 Task: Find connections with filter location Mau Aimma with filter topic #Consultantswith filter profile language Spanish with filter current company Motherson Group with filter school Dr Akhilesh Das Gupta Institute of Technology & Management with filter industry IT System Operations and Maintenance with filter service category Financial Advisory with filter keywords title Travel Agent
Action: Mouse moved to (655, 85)
Screenshot: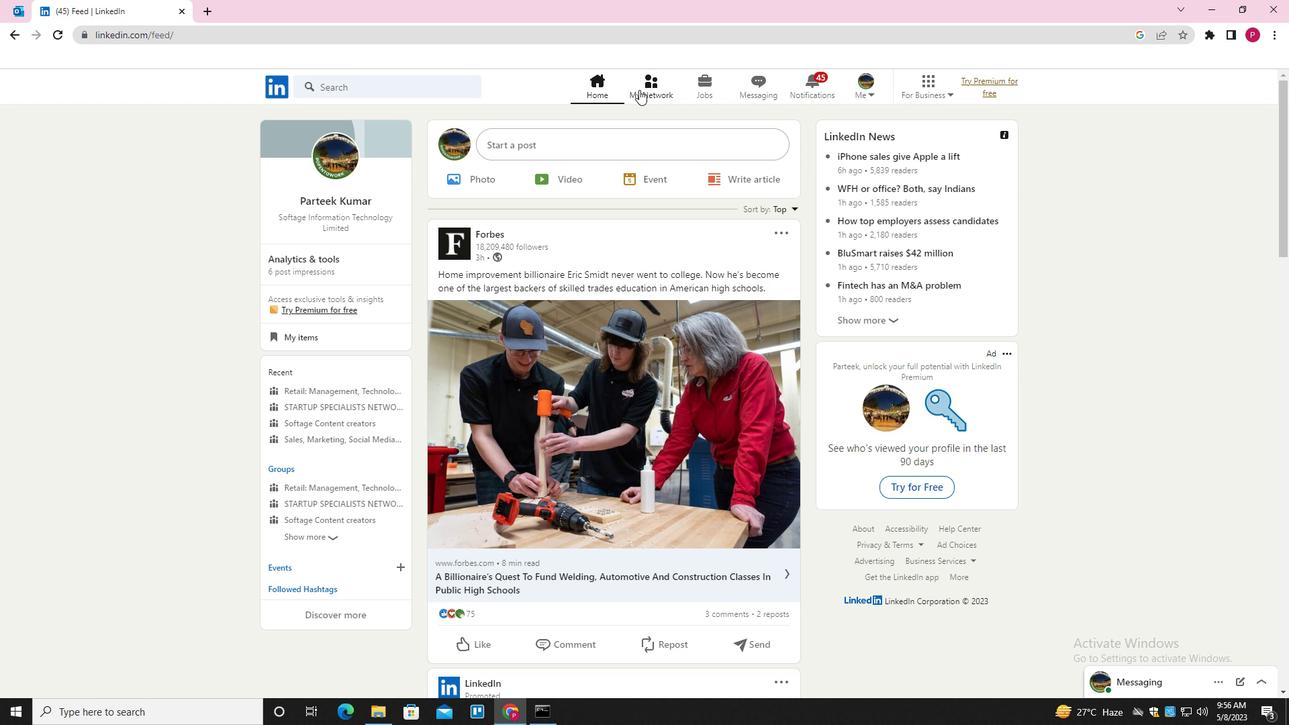 
Action: Mouse pressed left at (655, 85)
Screenshot: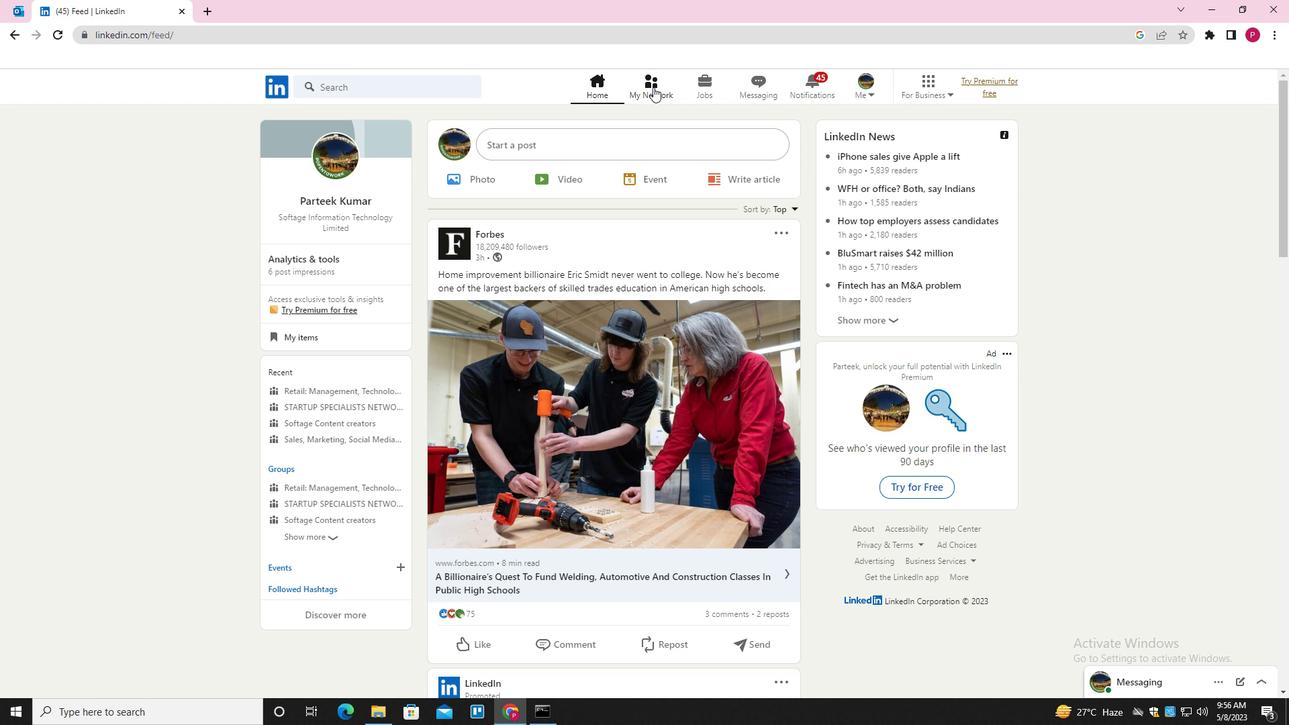 
Action: Mouse moved to (409, 155)
Screenshot: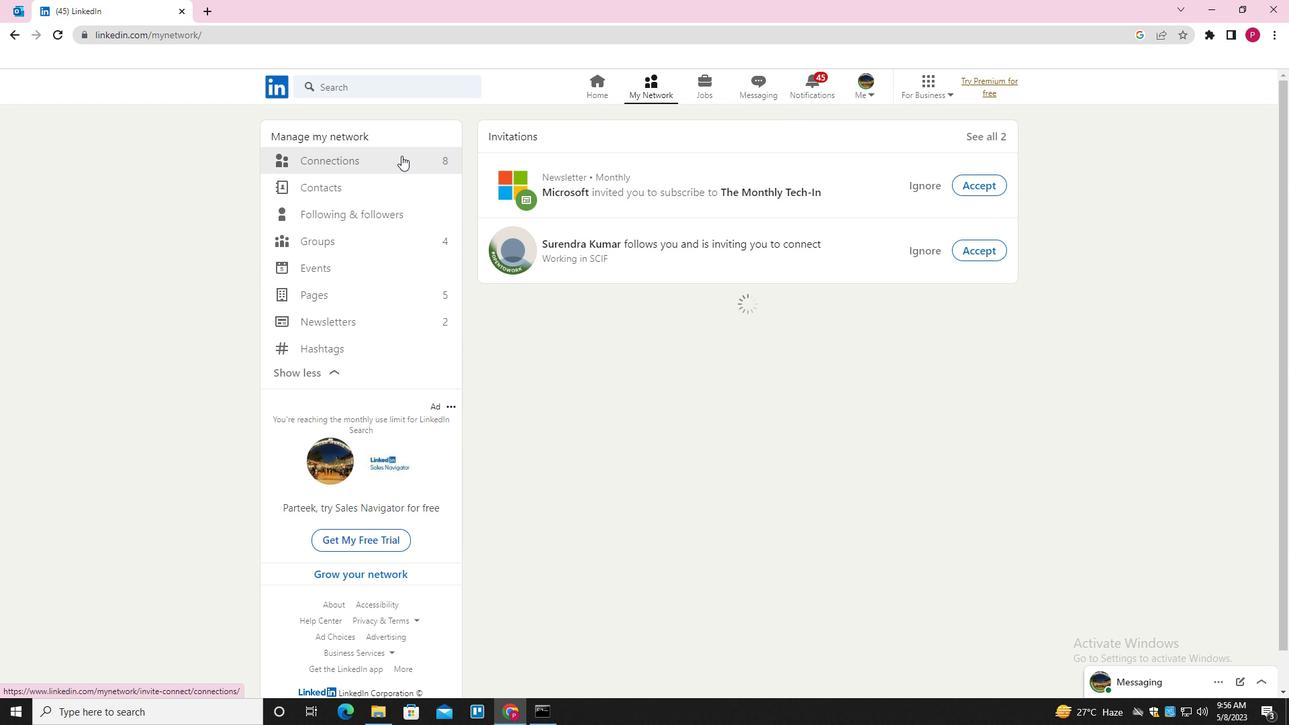 
Action: Mouse pressed left at (409, 155)
Screenshot: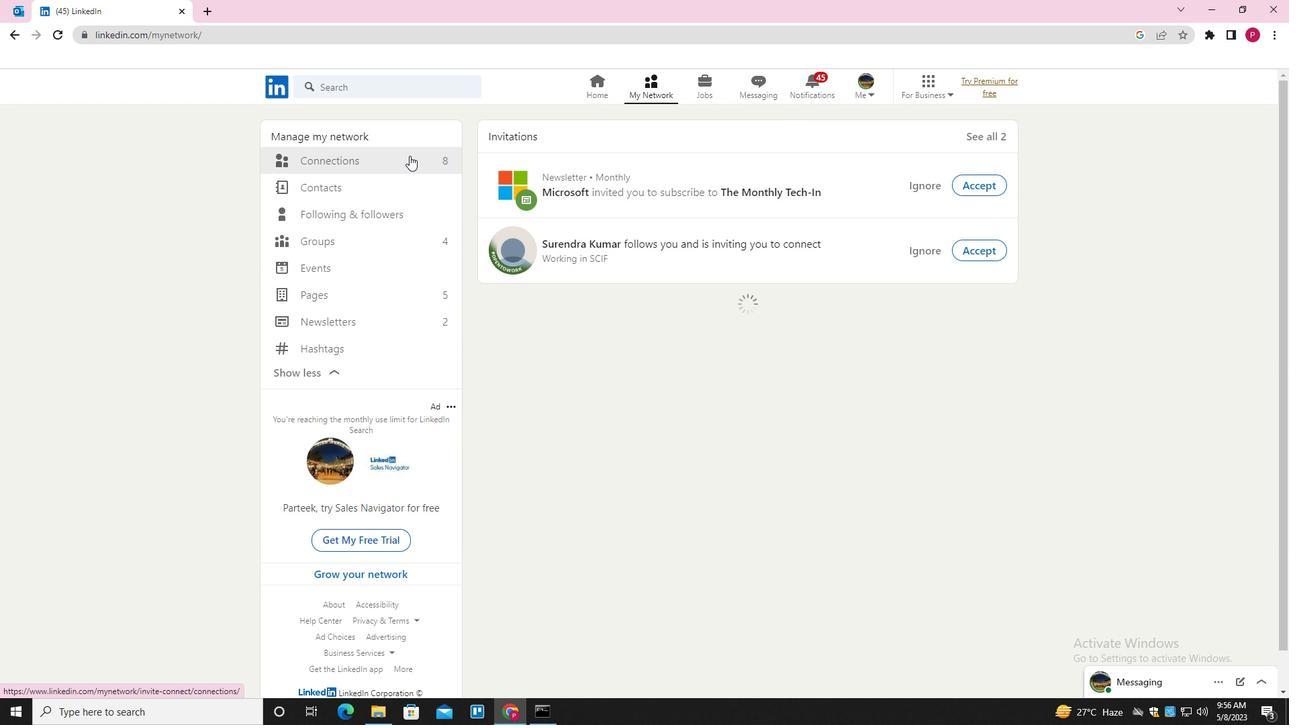 
Action: Mouse moved to (750, 162)
Screenshot: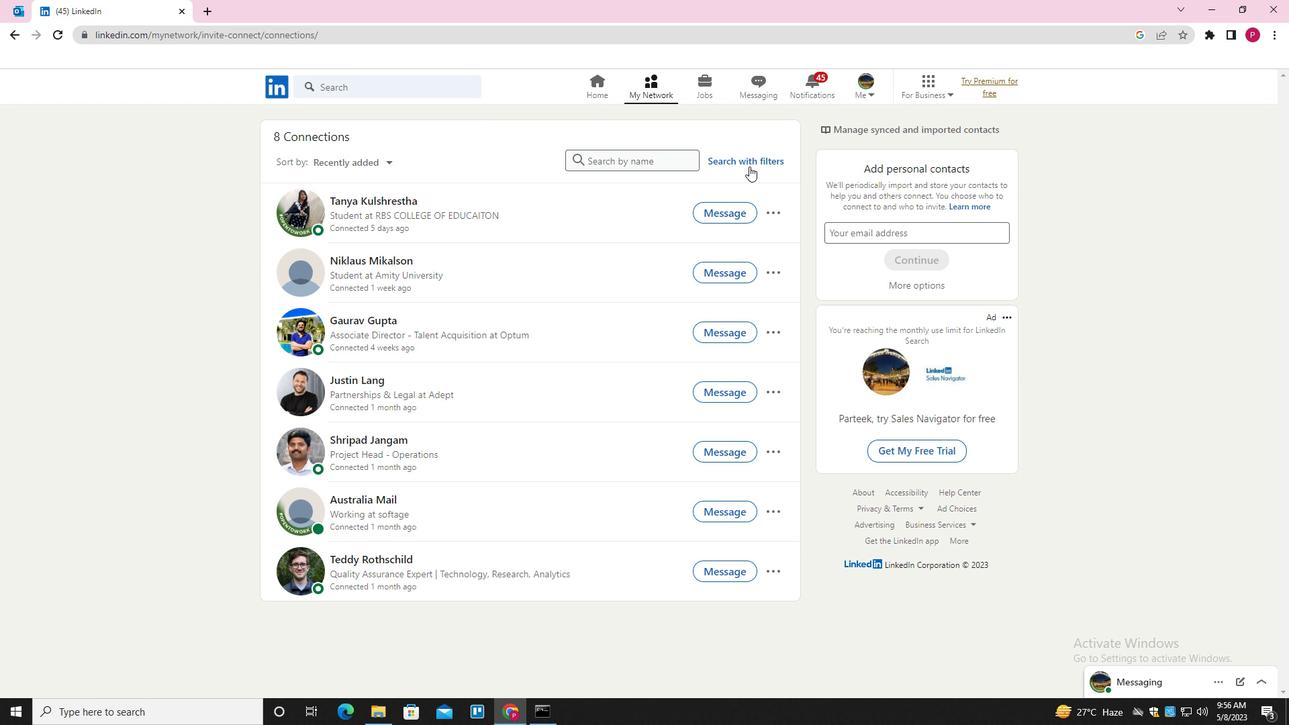 
Action: Mouse pressed left at (750, 162)
Screenshot: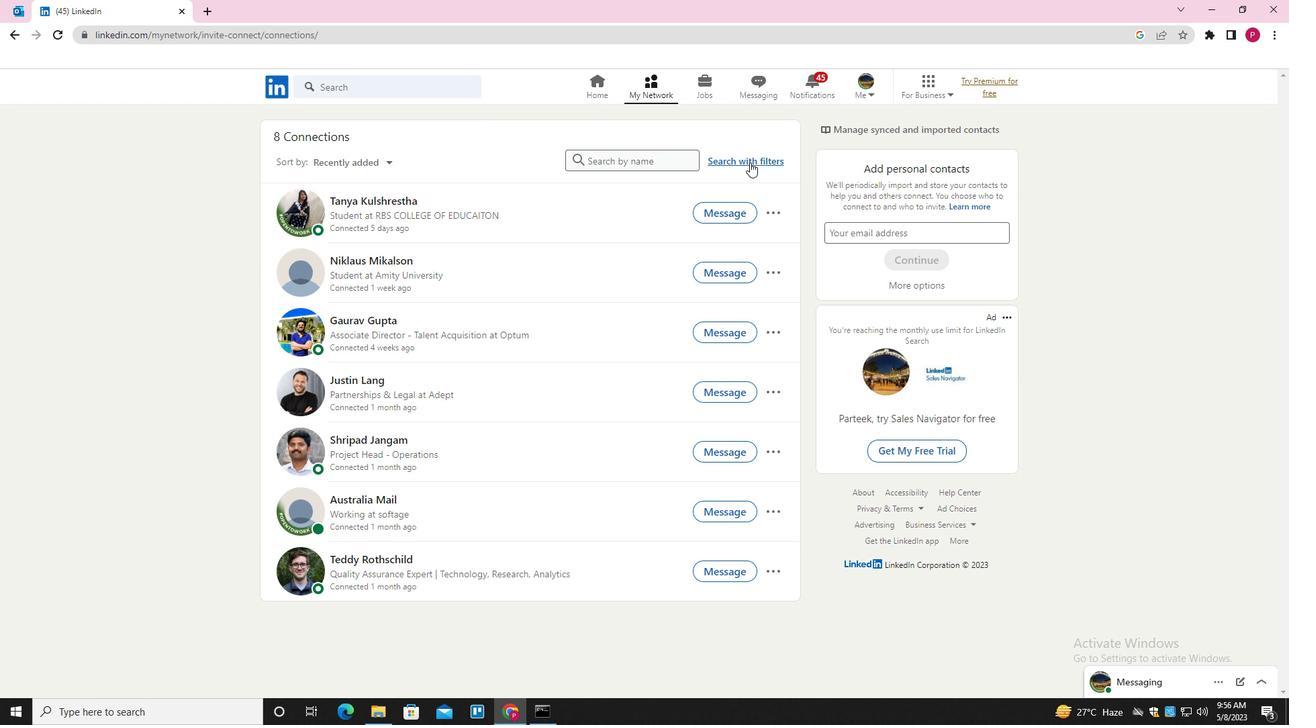 
Action: Mouse moved to (690, 127)
Screenshot: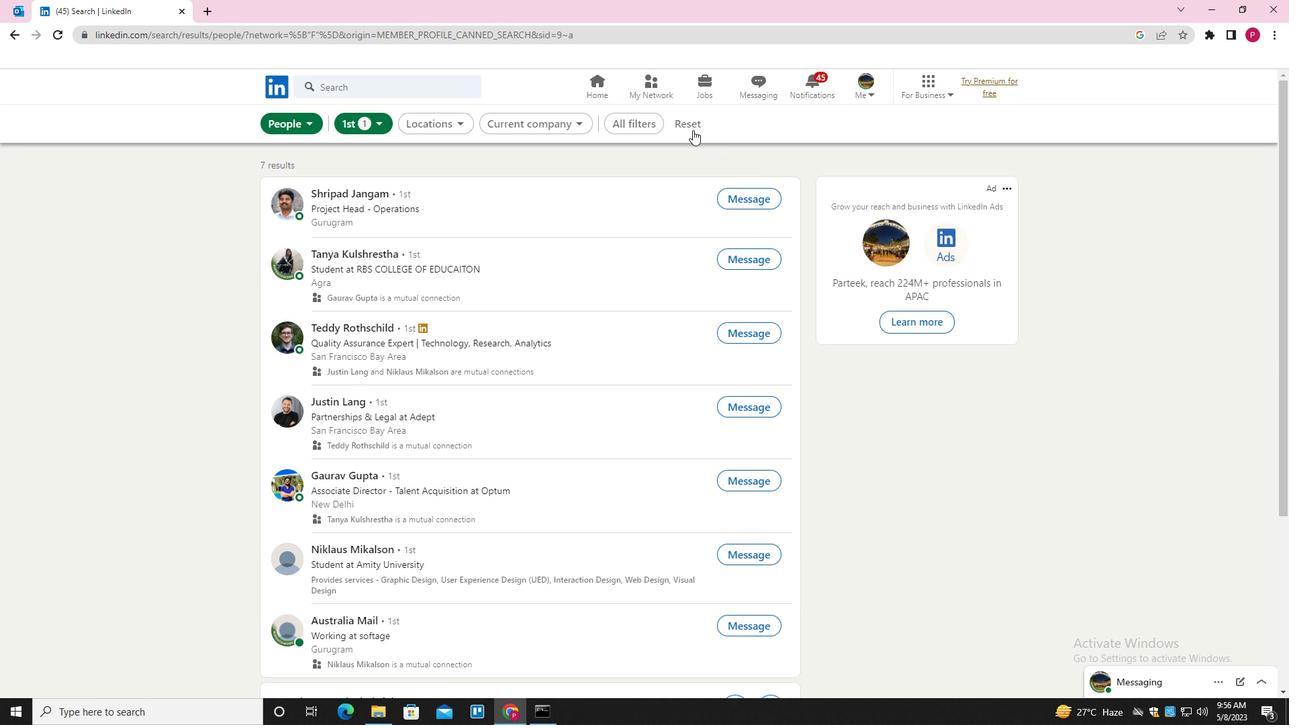 
Action: Mouse pressed left at (690, 127)
Screenshot: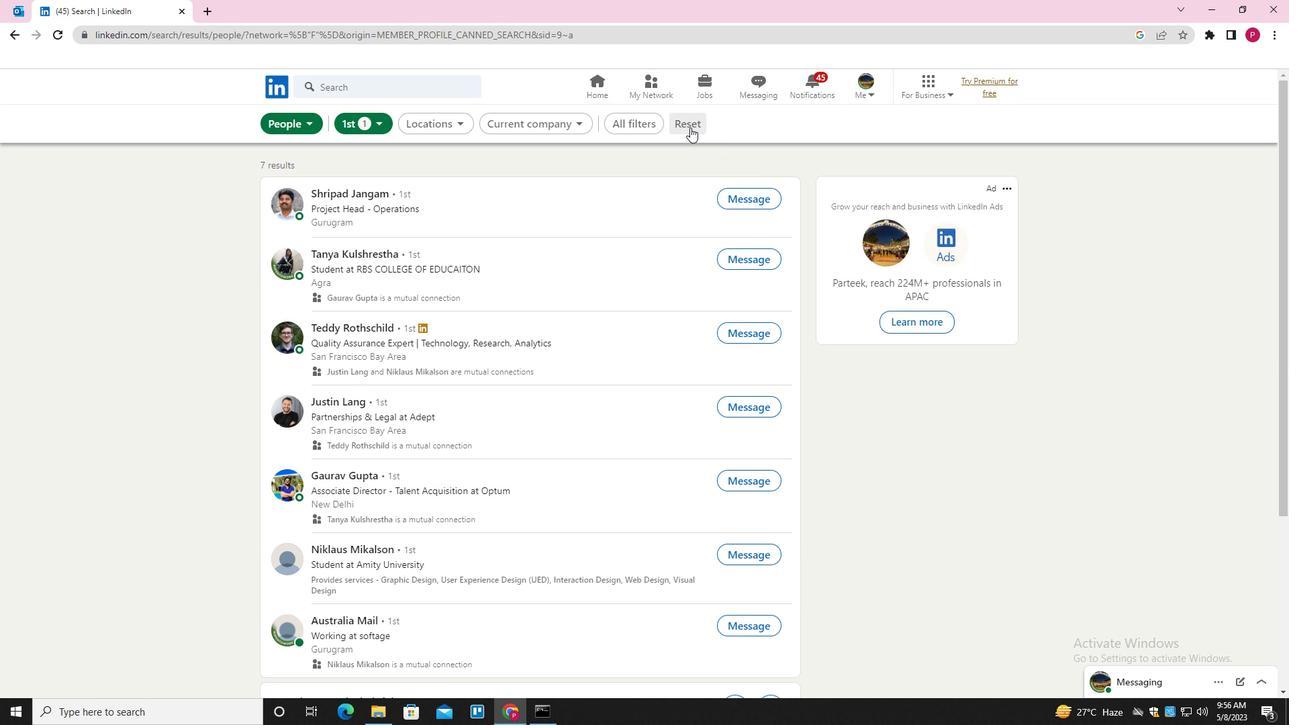 
Action: Mouse moved to (664, 127)
Screenshot: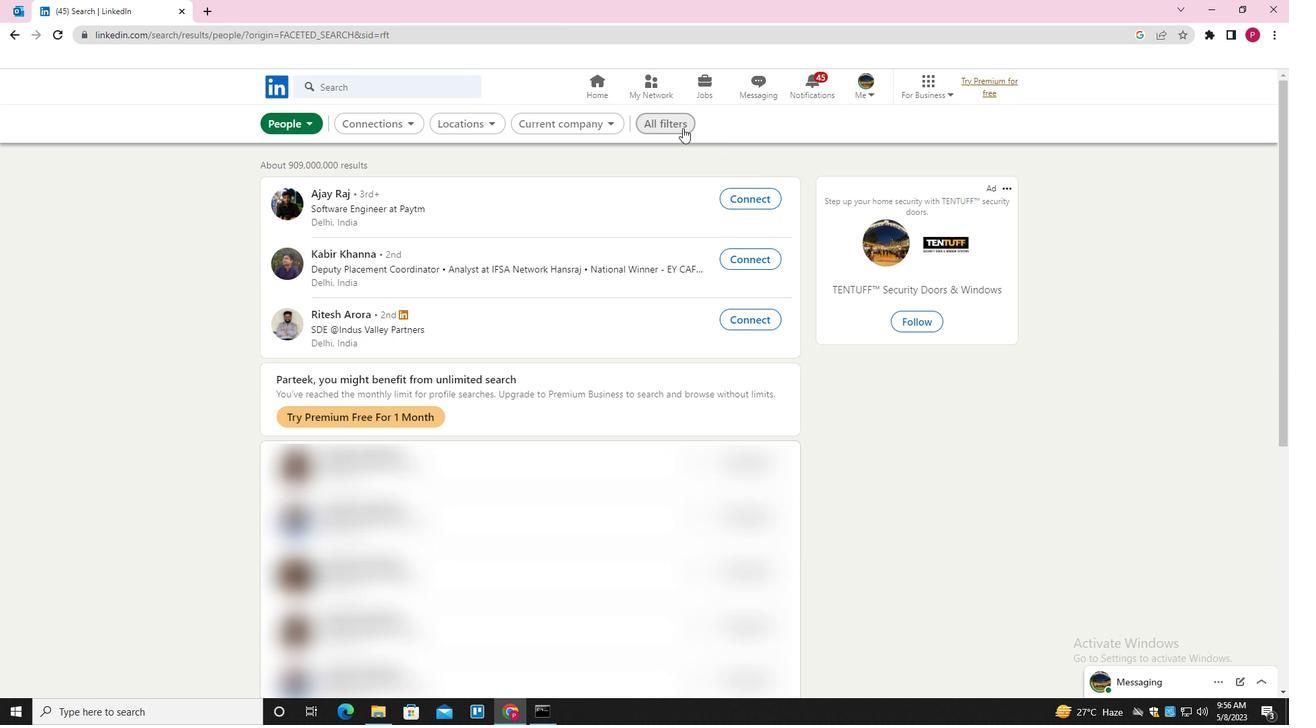 
Action: Mouse pressed left at (664, 127)
Screenshot: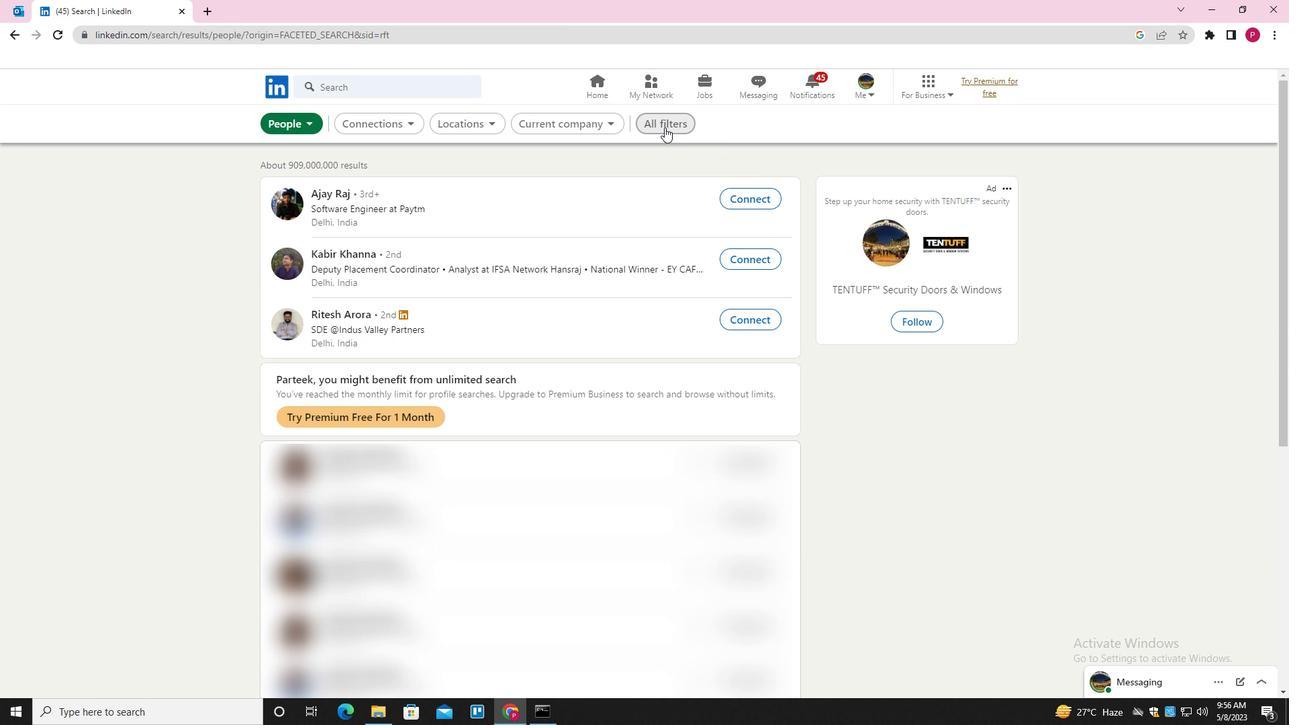 
Action: Mouse moved to (1150, 441)
Screenshot: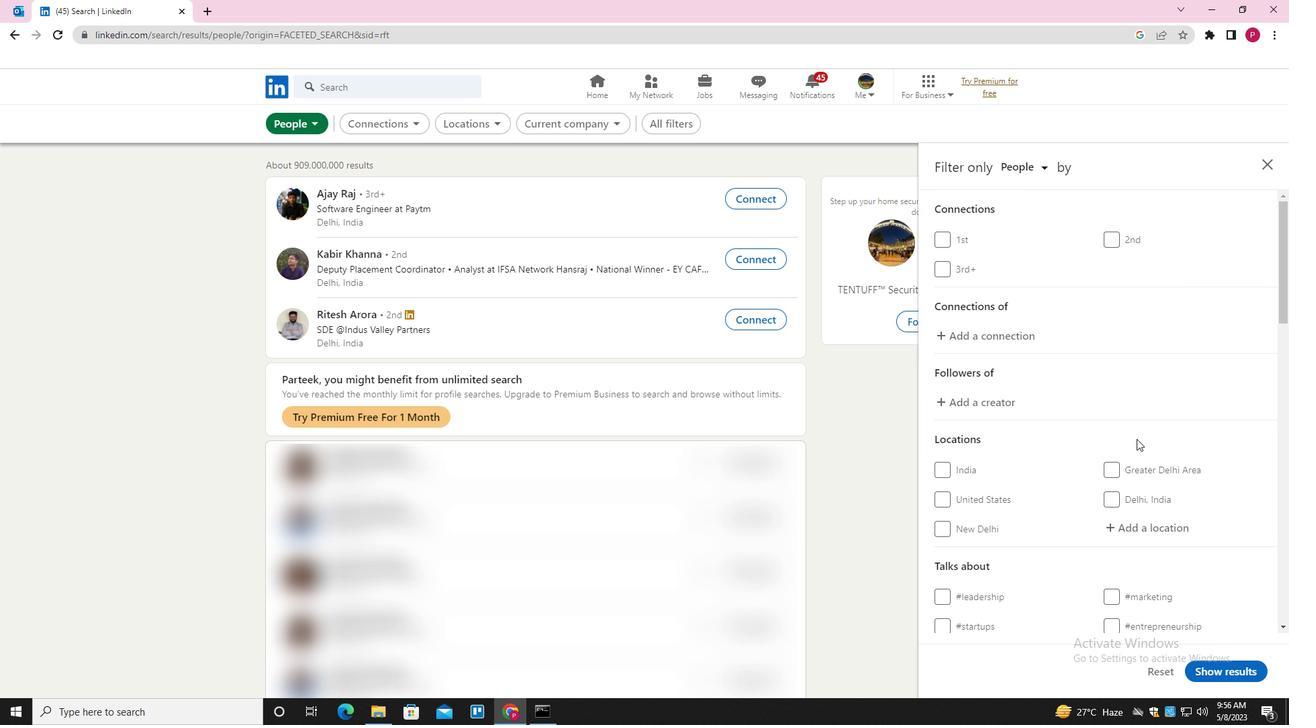 
Action: Mouse scrolled (1150, 441) with delta (0, 0)
Screenshot: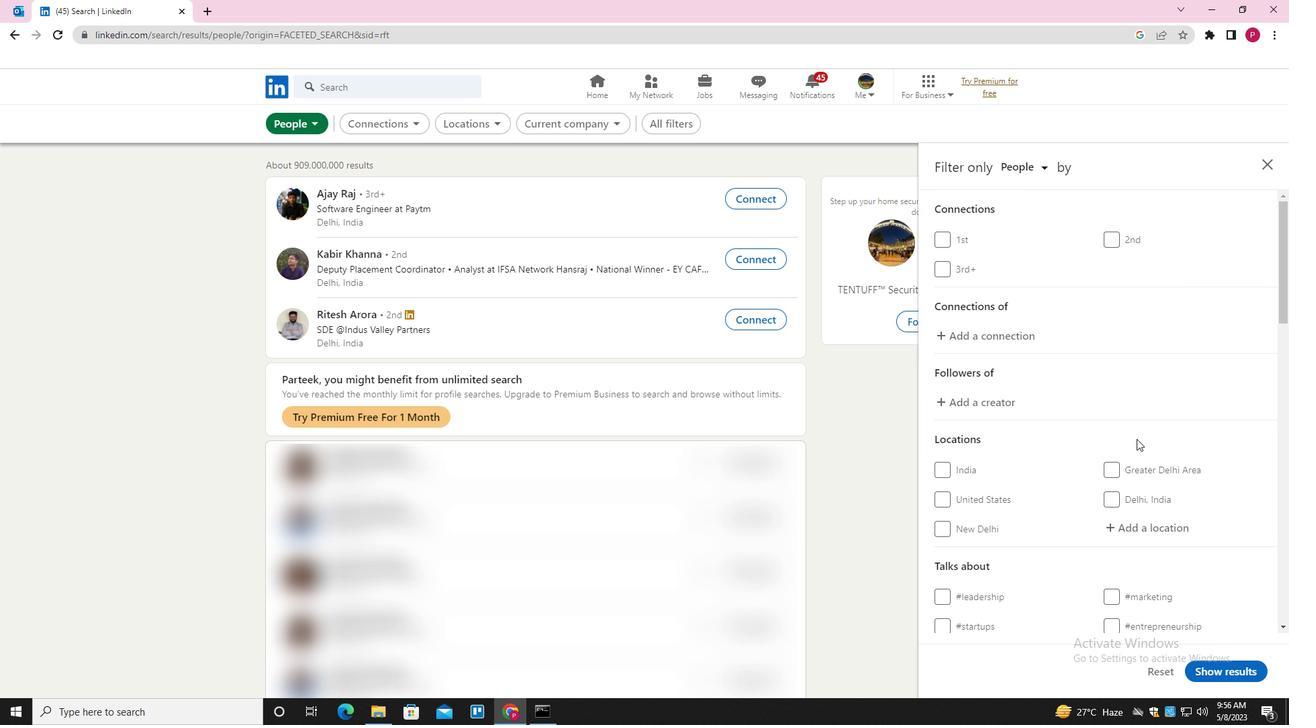 
Action: Mouse moved to (1151, 442)
Screenshot: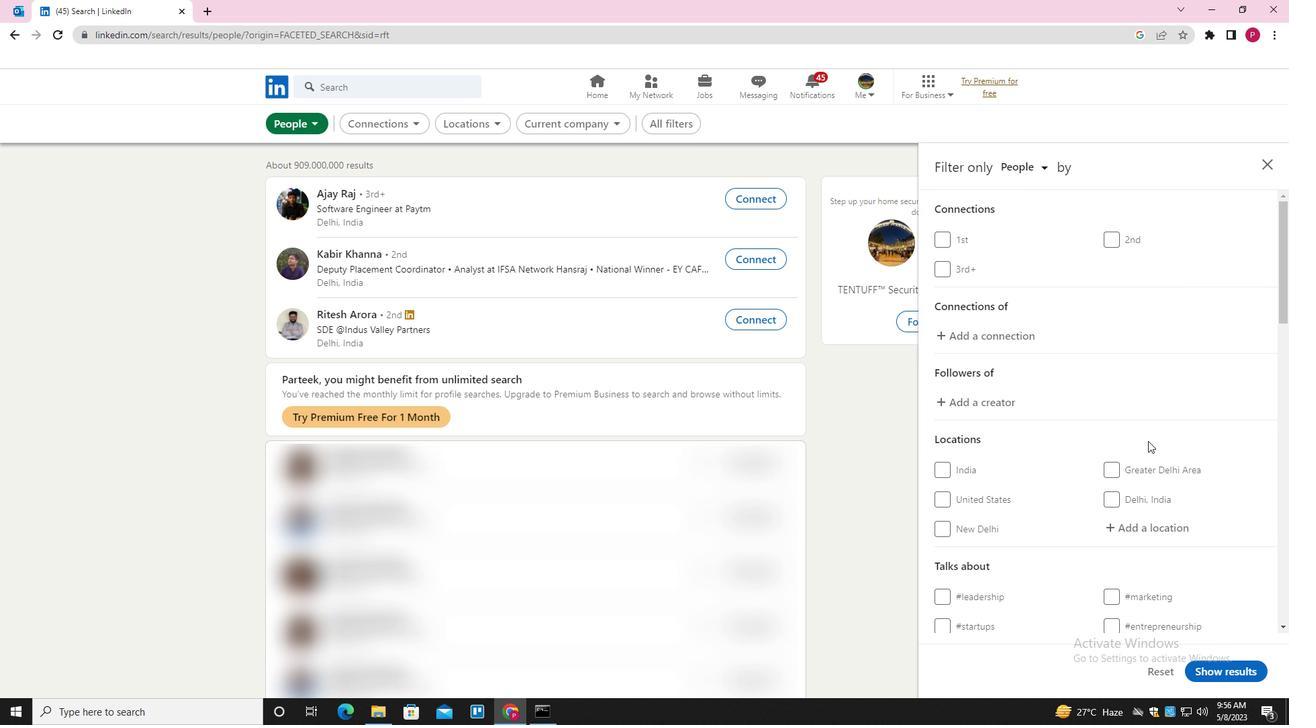 
Action: Mouse scrolled (1151, 441) with delta (0, 0)
Screenshot: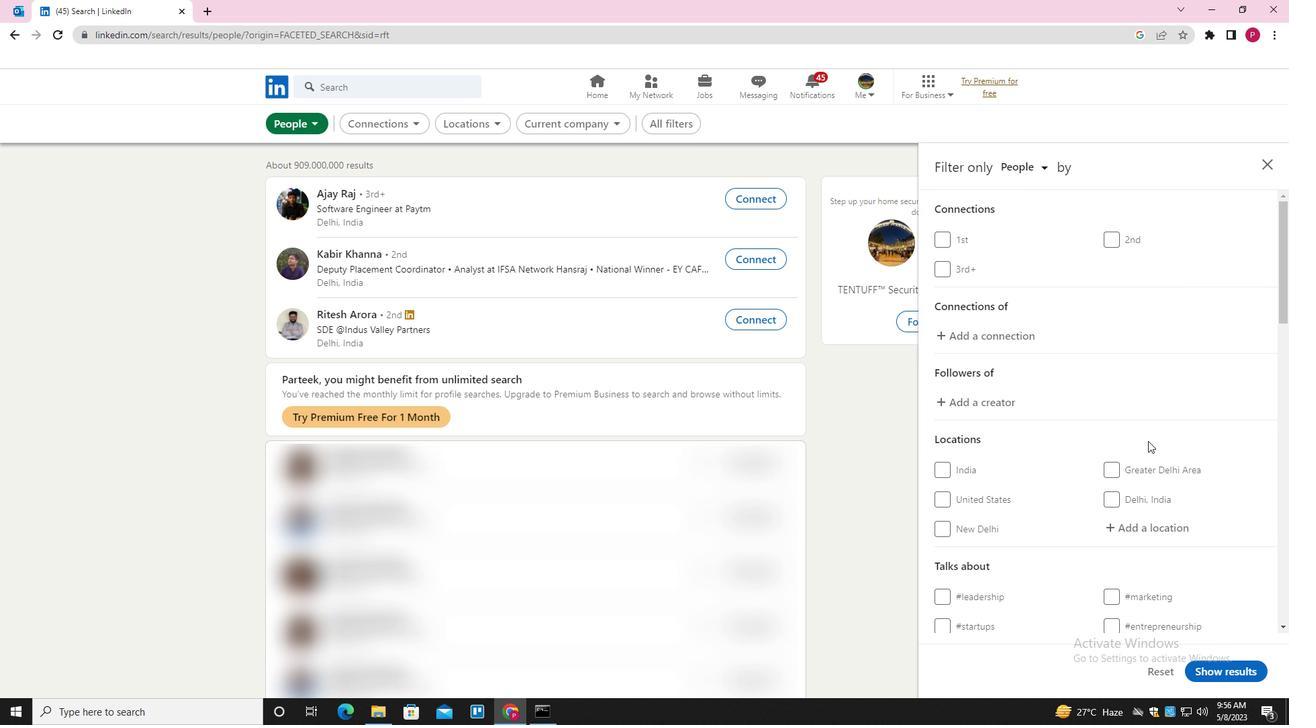 
Action: Mouse moved to (1161, 393)
Screenshot: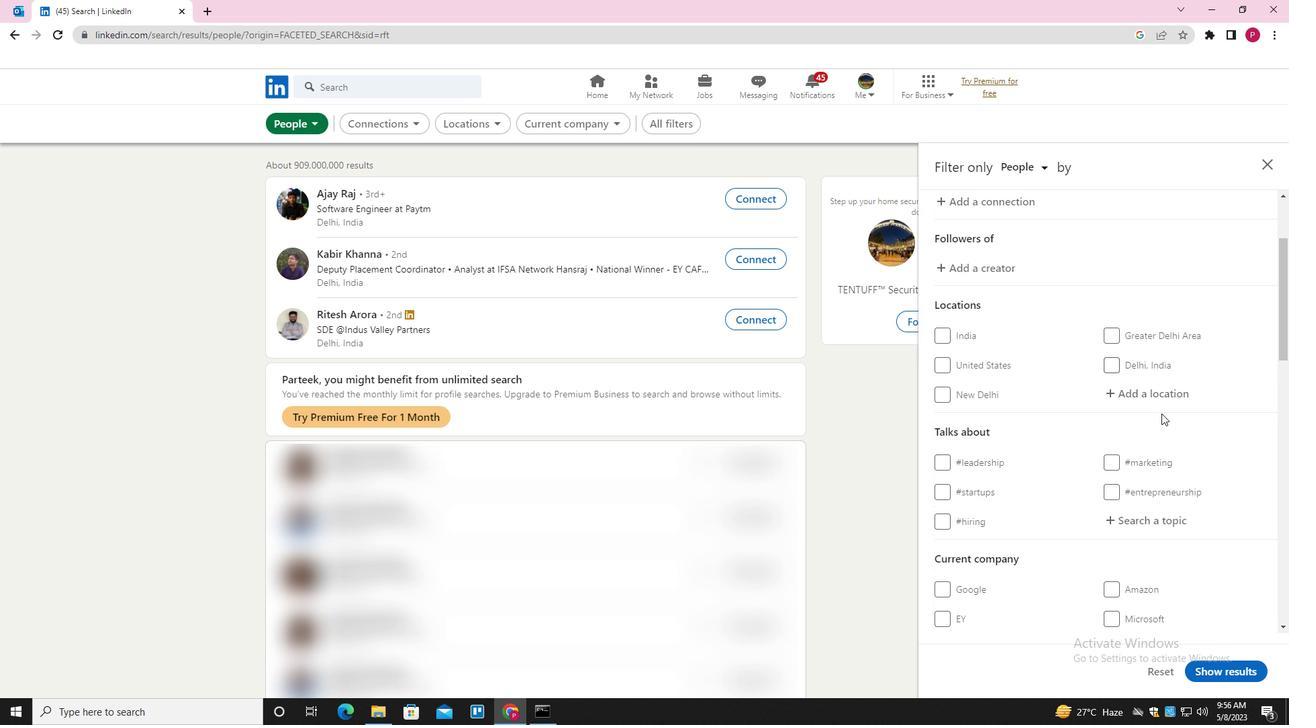 
Action: Mouse pressed left at (1161, 393)
Screenshot: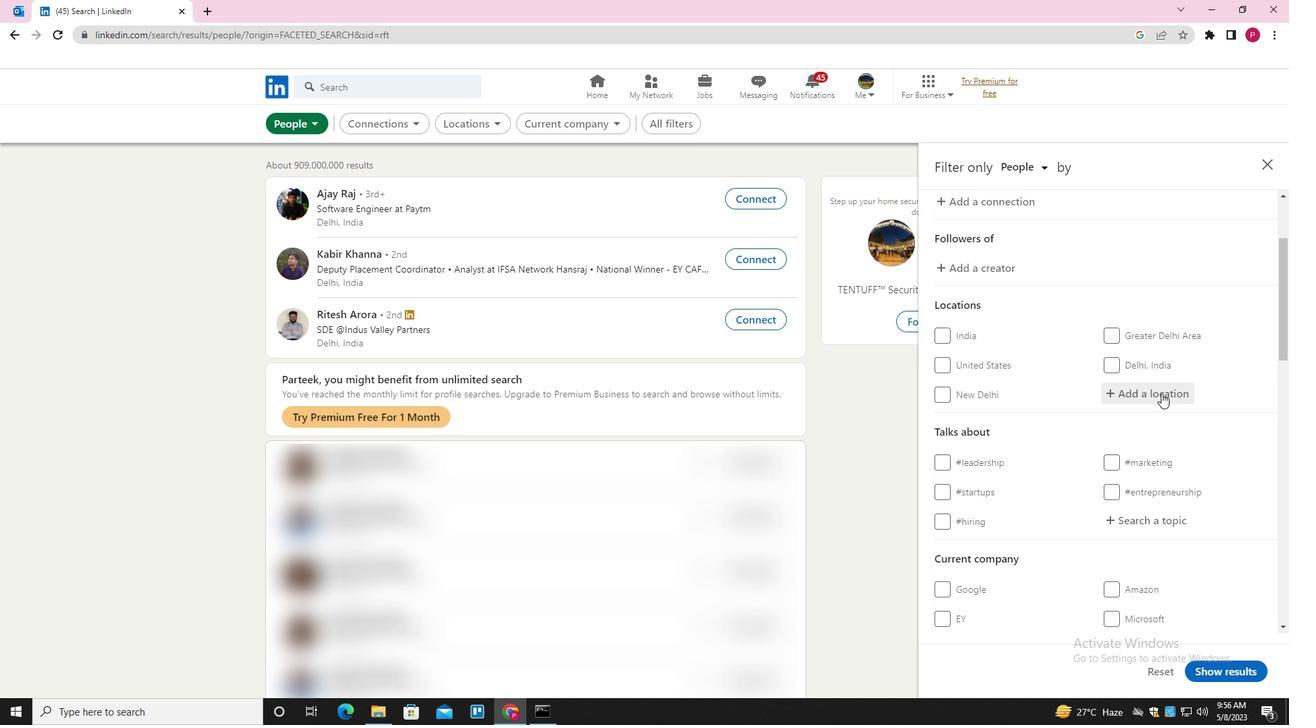 
Action: Key pressed <Key.shift>MAU<Key.space><Key.shift>AIMMA<Key.down><Key.enter>
Screenshot: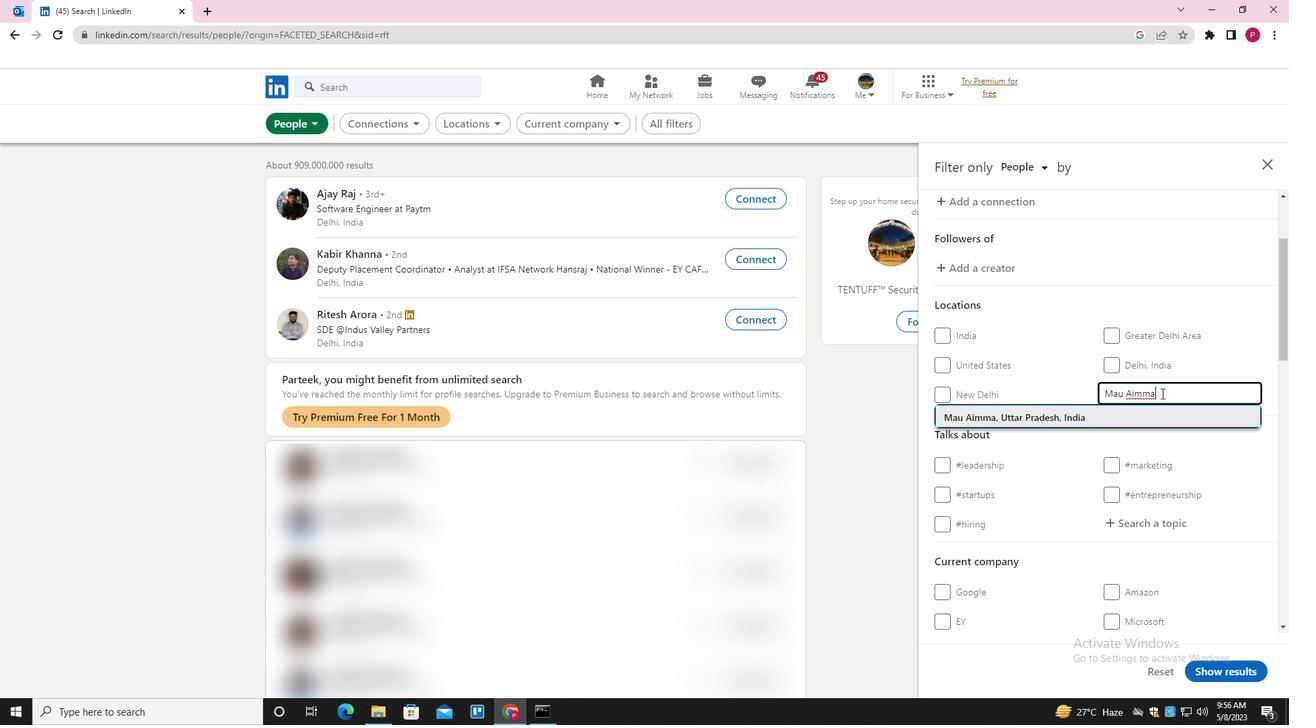 
Action: Mouse scrolled (1161, 392) with delta (0, 0)
Screenshot: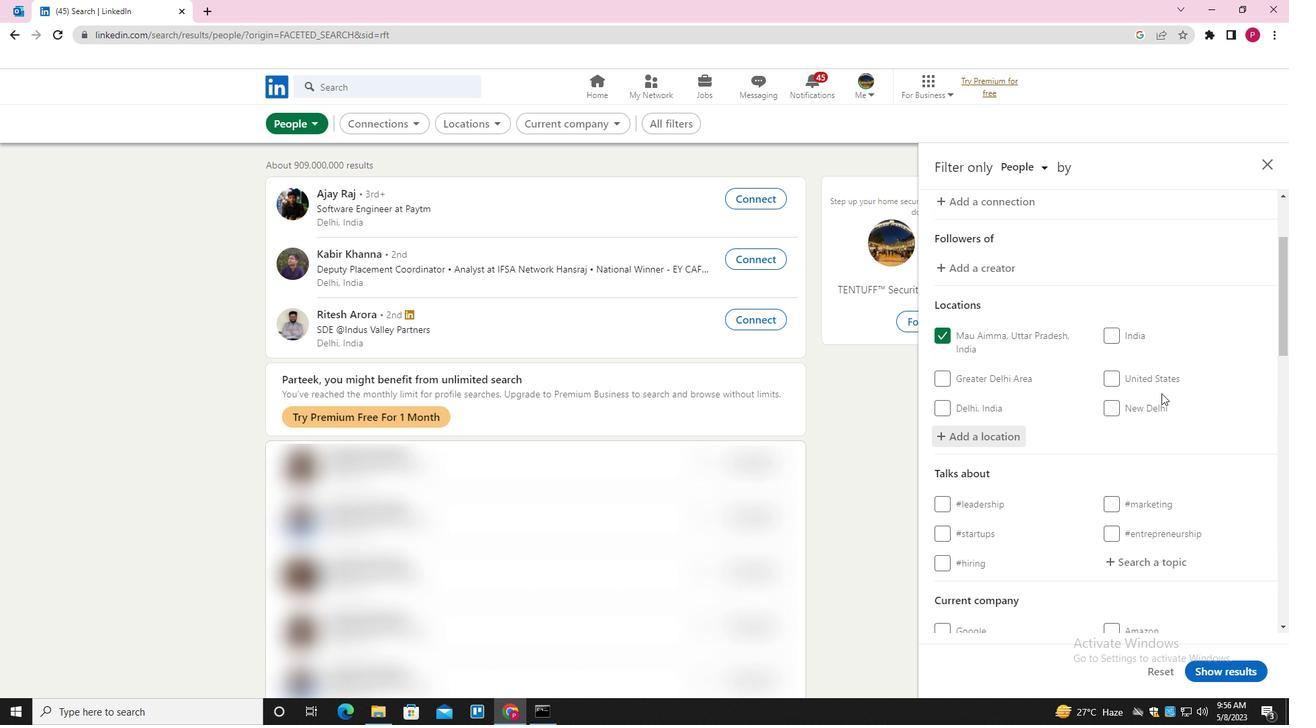 
Action: Mouse moved to (1160, 392)
Screenshot: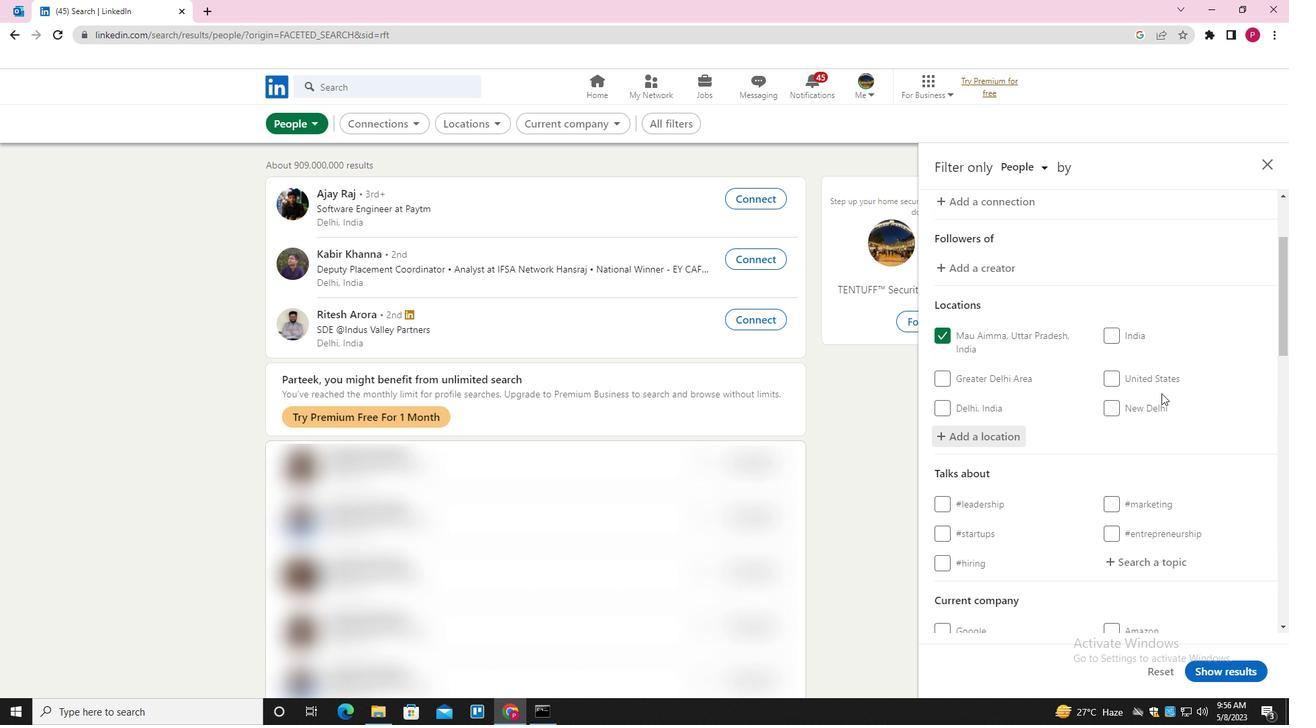 
Action: Mouse scrolled (1160, 392) with delta (0, 0)
Screenshot: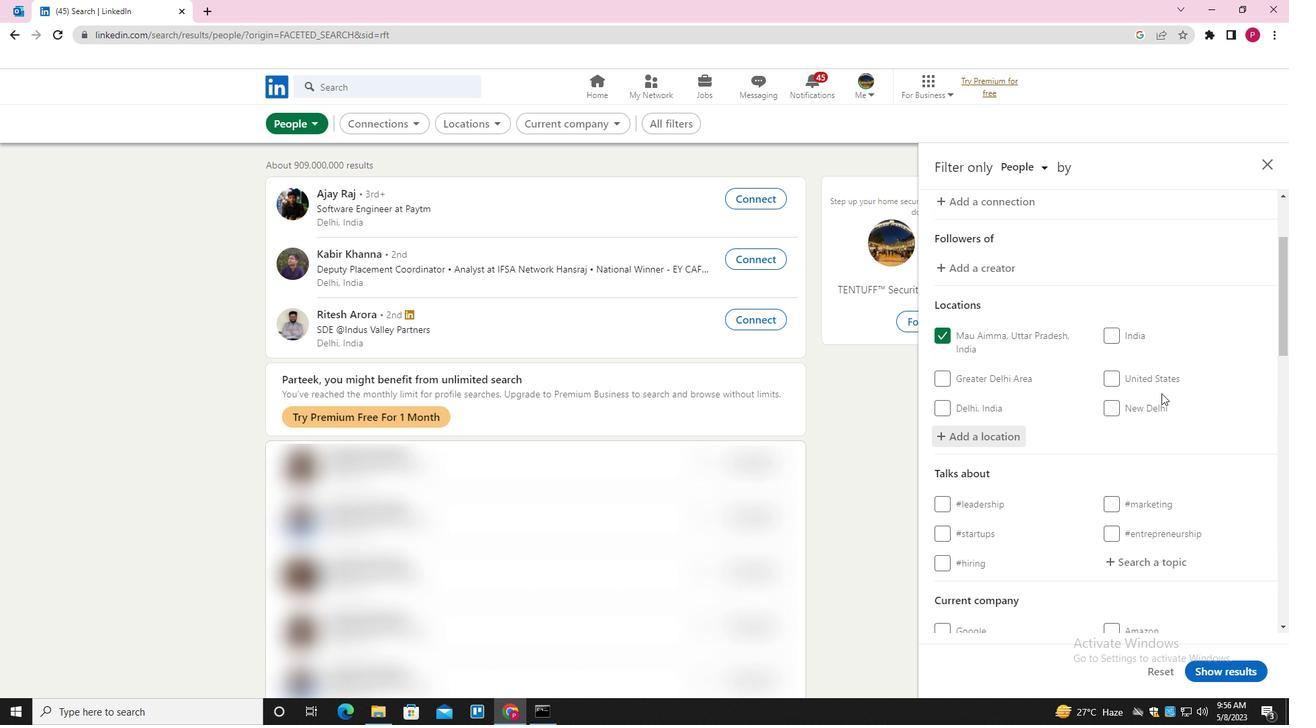 
Action: Mouse moved to (1160, 394)
Screenshot: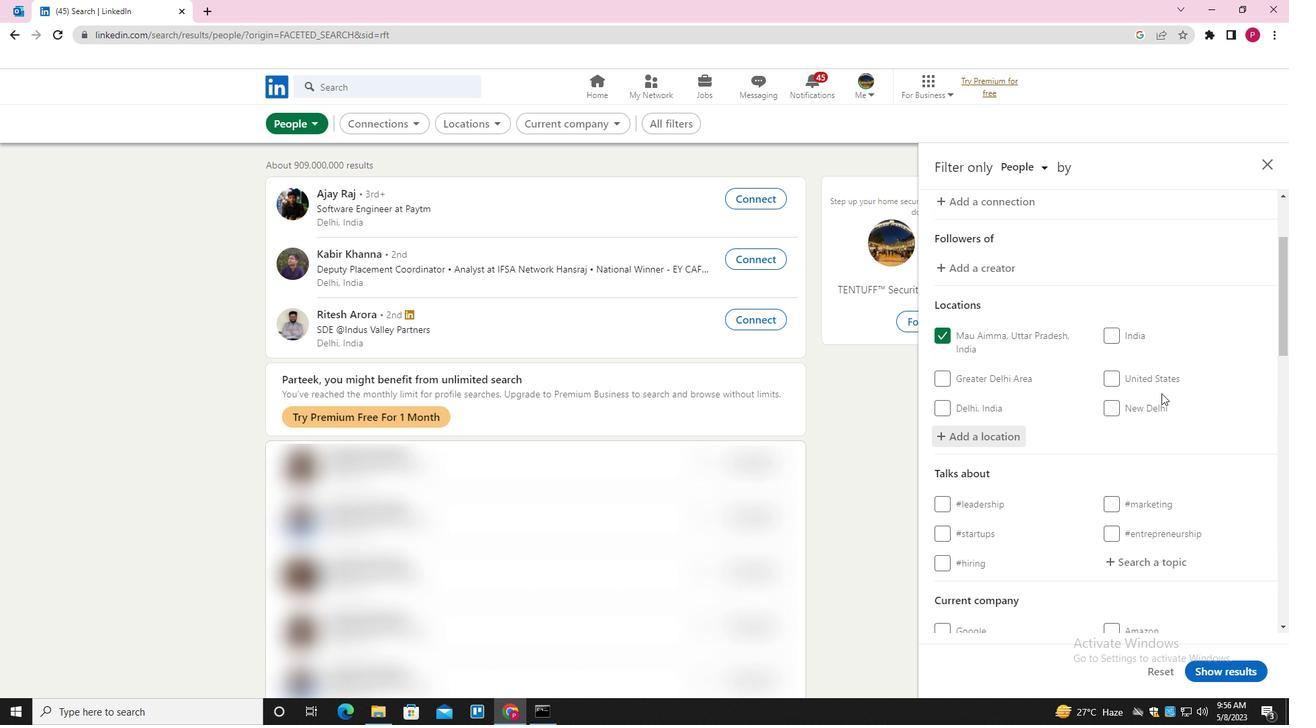 
Action: Mouse scrolled (1160, 393) with delta (0, 0)
Screenshot: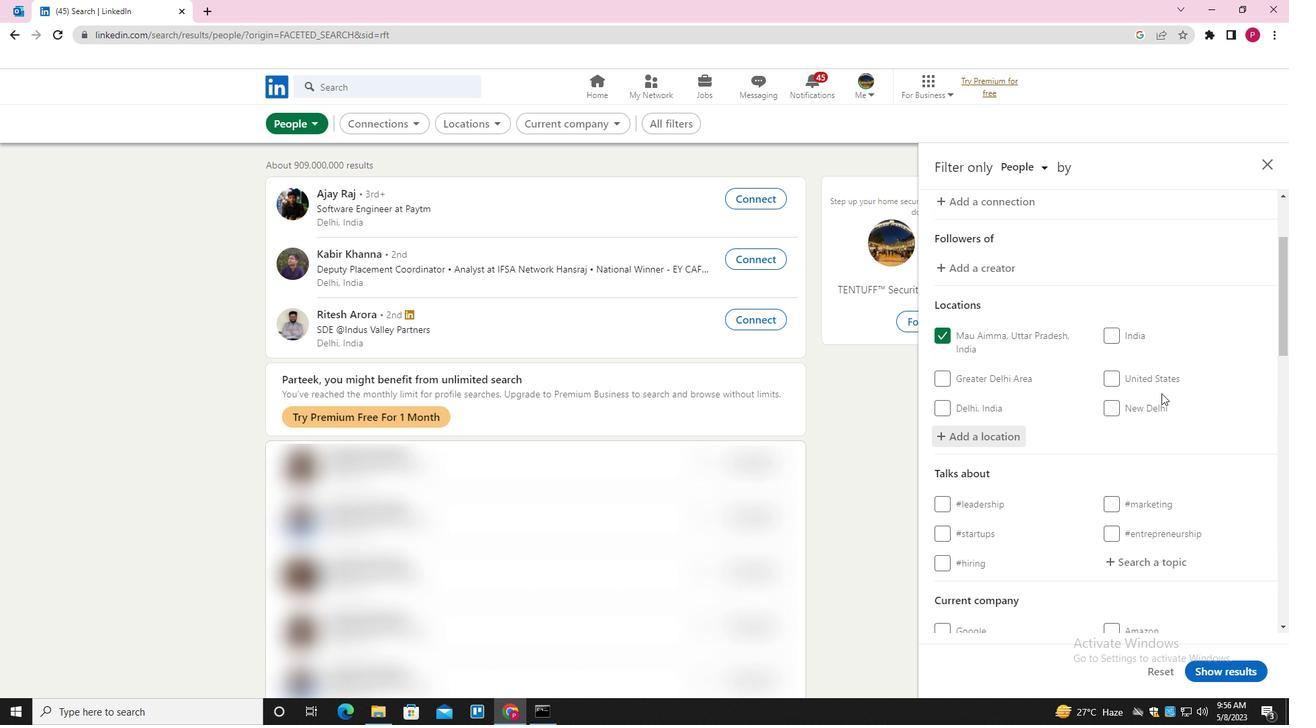 
Action: Mouse moved to (1167, 368)
Screenshot: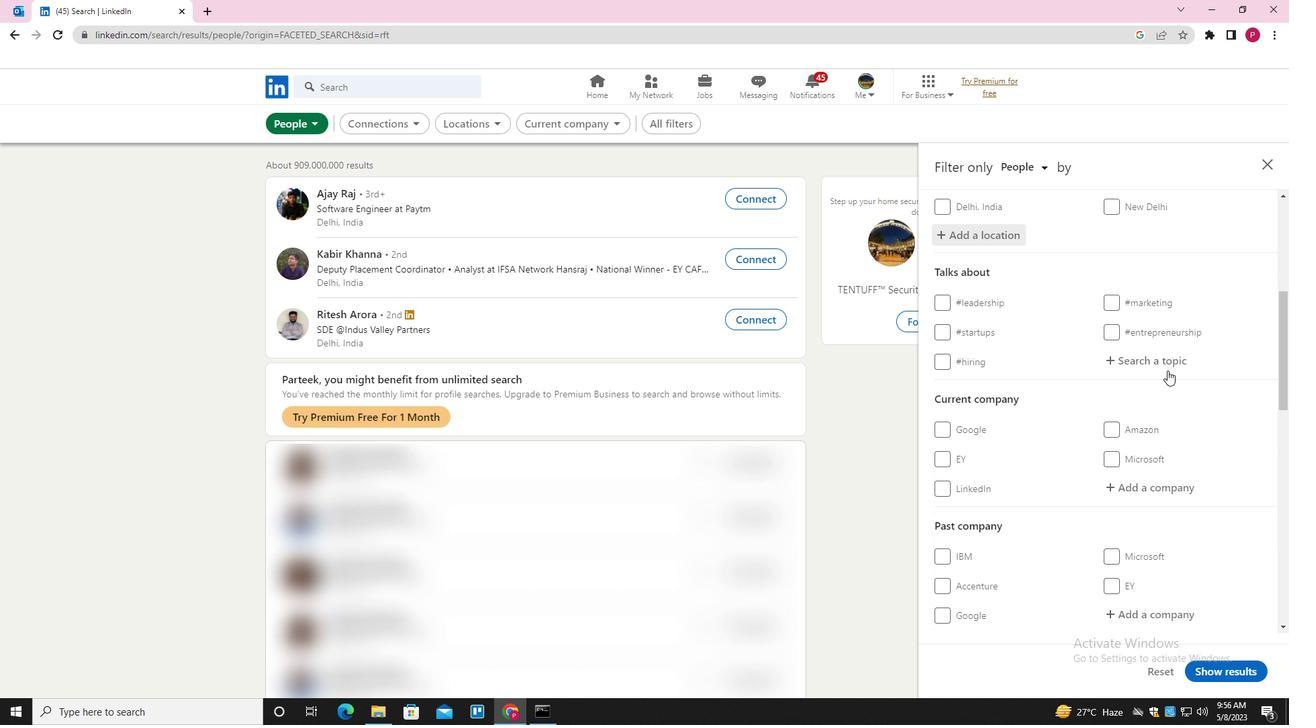 
Action: Mouse pressed left at (1167, 368)
Screenshot: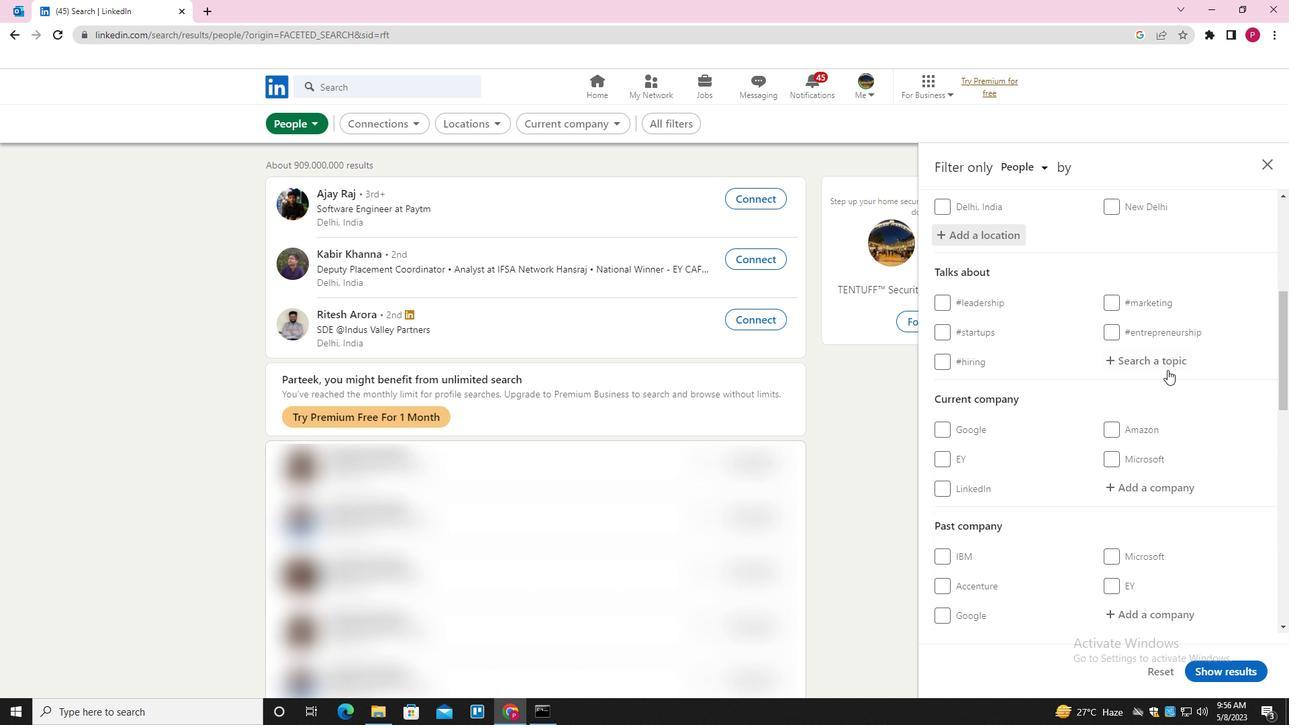 
Action: Key pressed CONSULTANTS<Key.down><Key.enter>
Screenshot: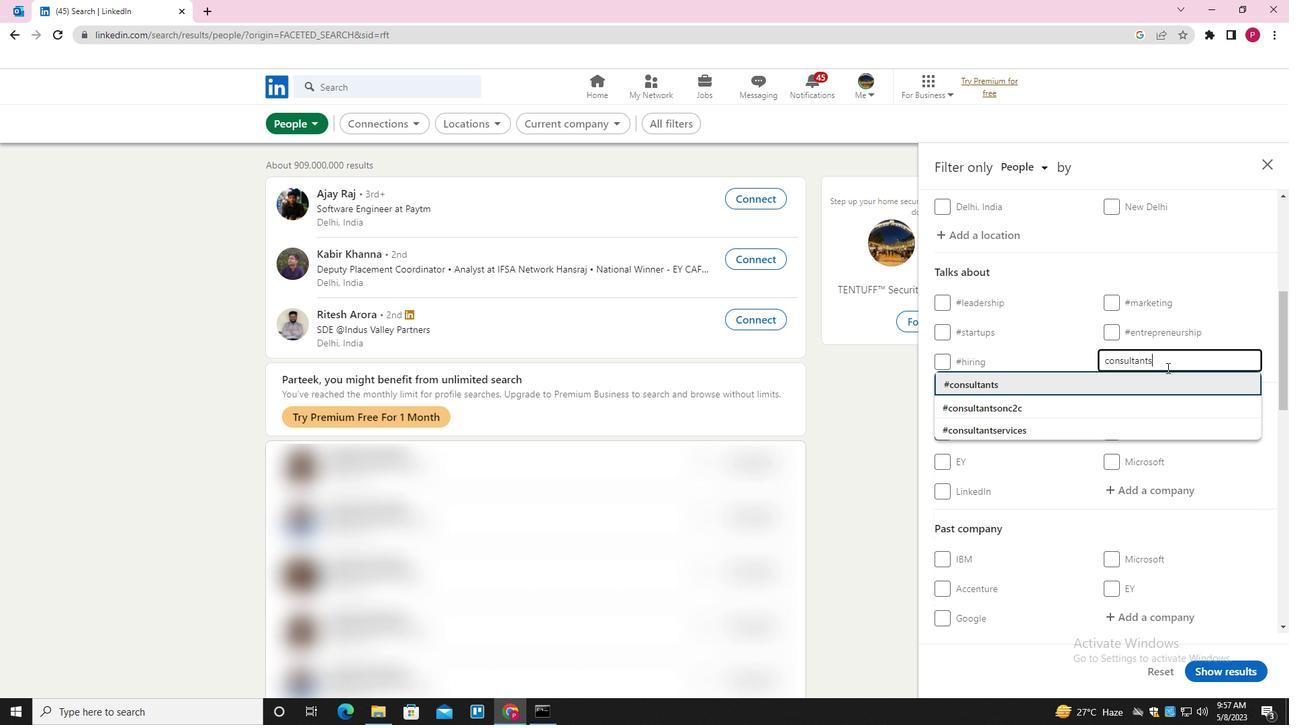 
Action: Mouse moved to (1096, 431)
Screenshot: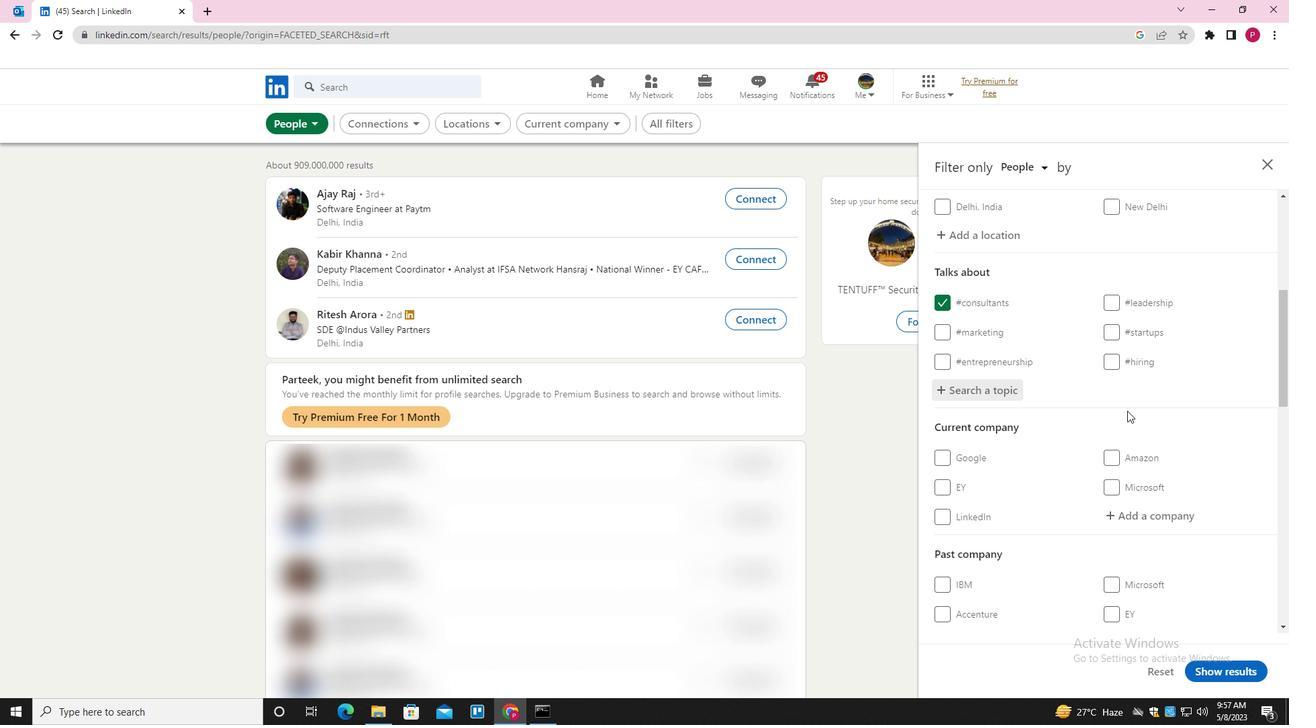 
Action: Mouse scrolled (1096, 431) with delta (0, 0)
Screenshot: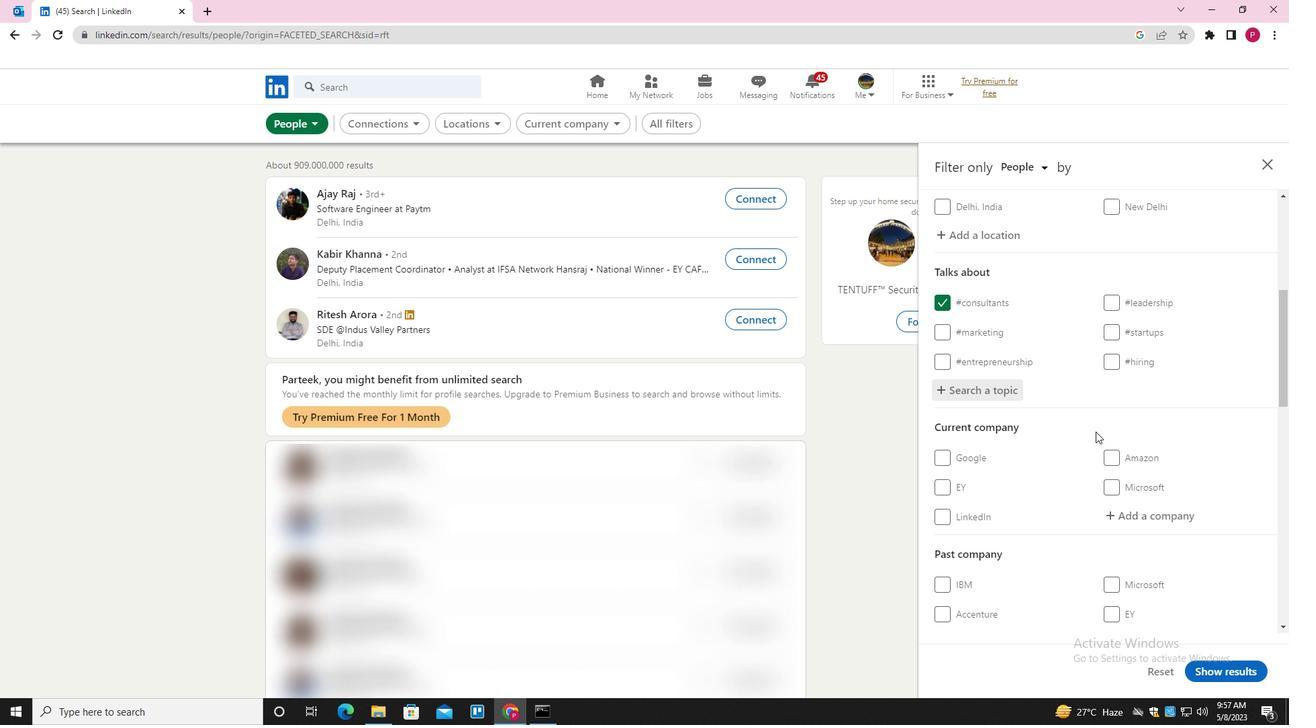 
Action: Mouse scrolled (1096, 431) with delta (0, 0)
Screenshot: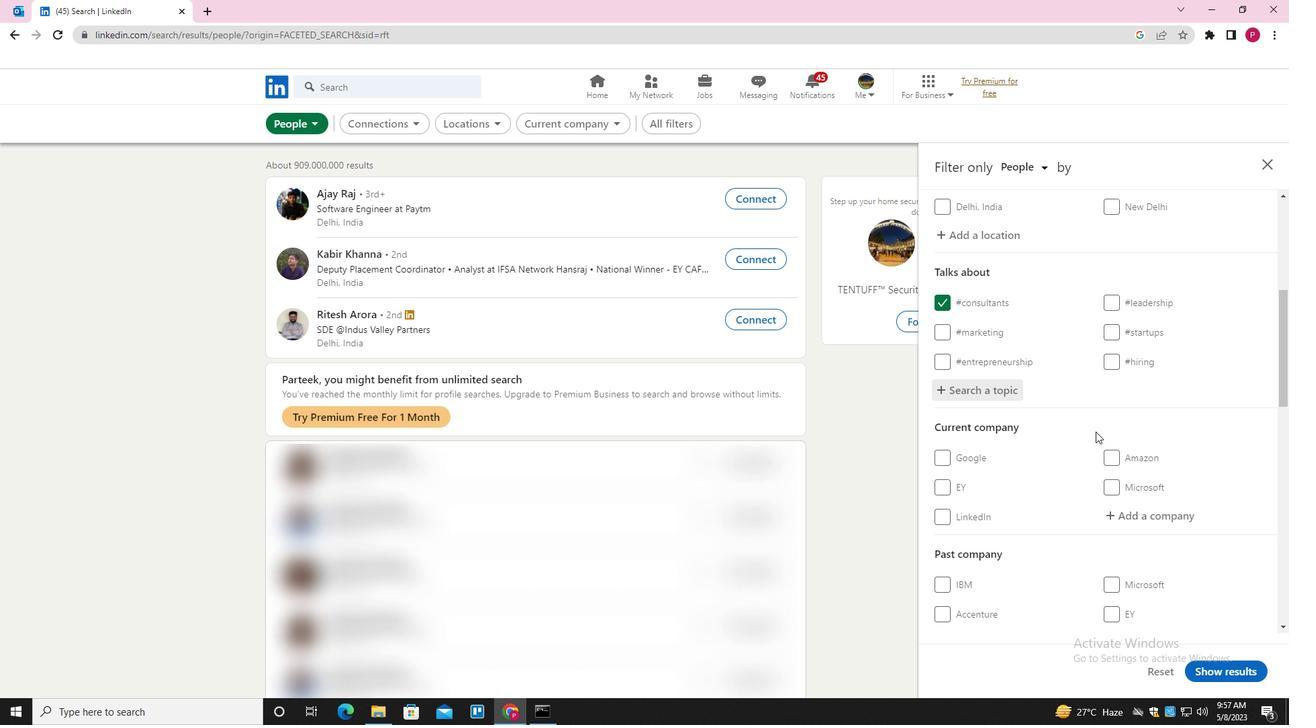 
Action: Mouse scrolled (1096, 431) with delta (0, 0)
Screenshot: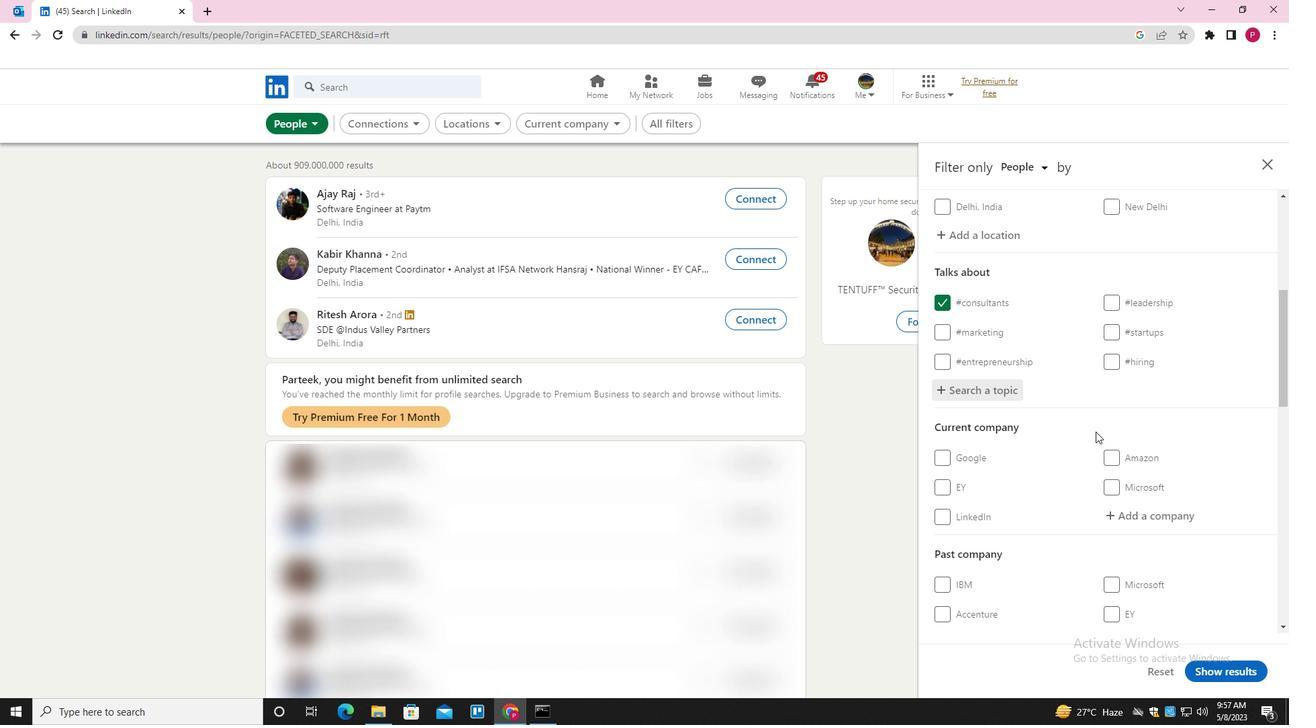 
Action: Mouse scrolled (1096, 431) with delta (0, 0)
Screenshot: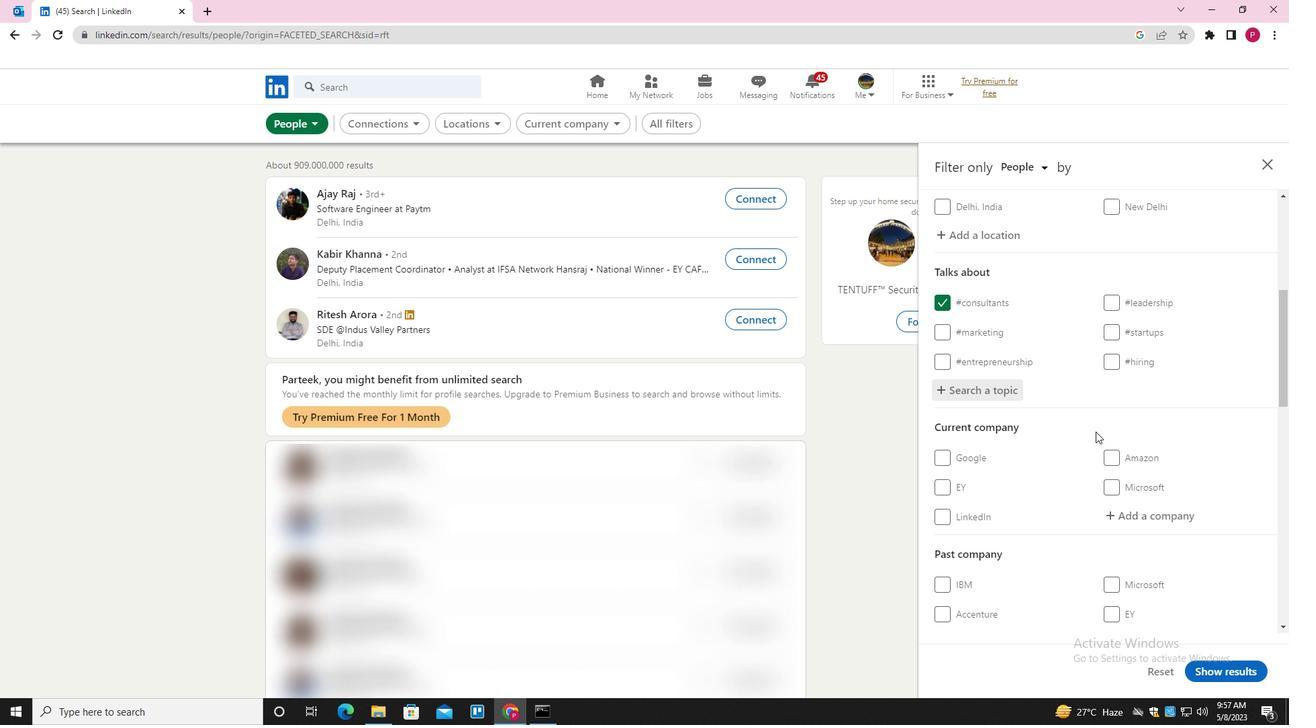 
Action: Mouse moved to (1095, 431)
Screenshot: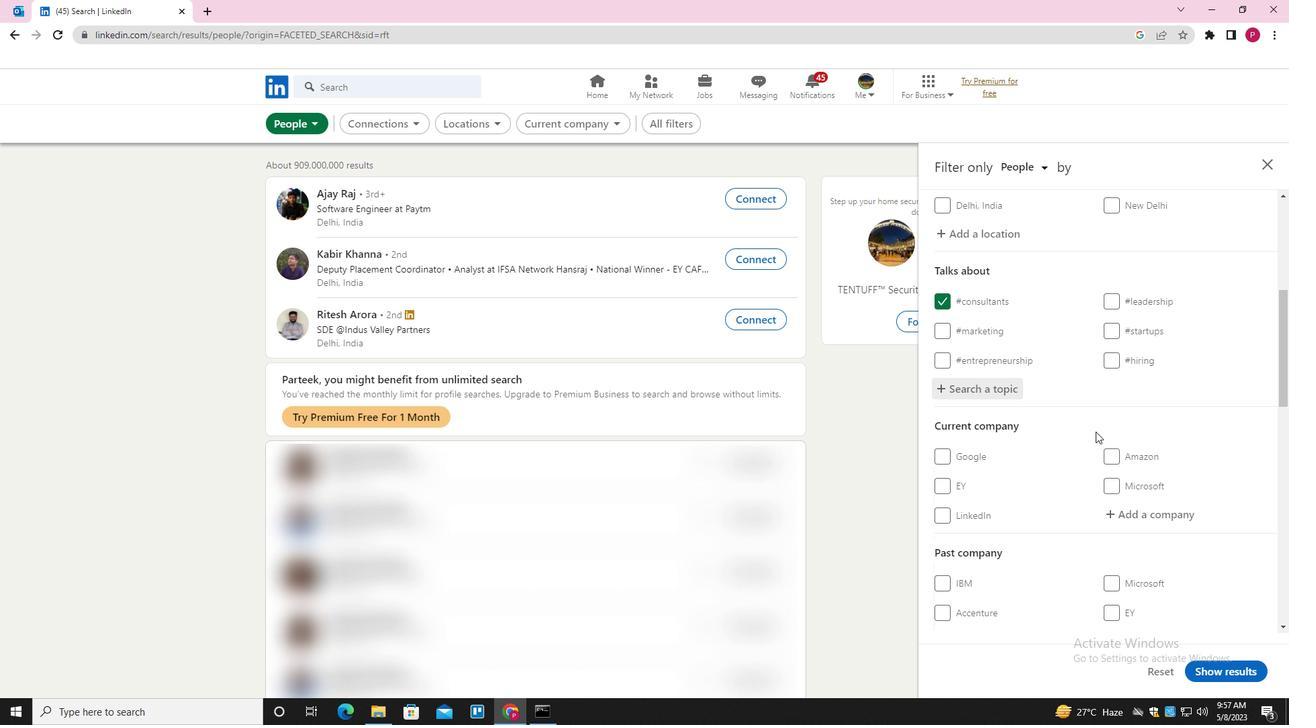 
Action: Mouse scrolled (1095, 431) with delta (0, 0)
Screenshot: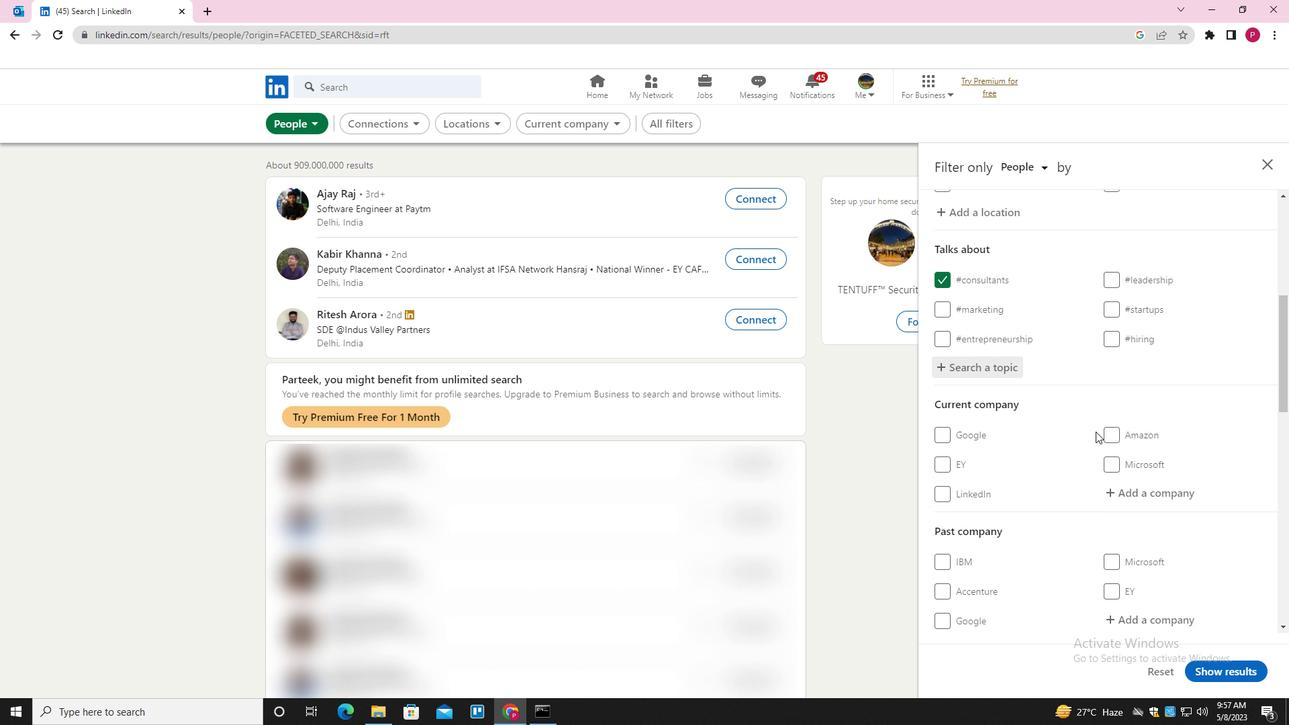 
Action: Mouse moved to (1094, 432)
Screenshot: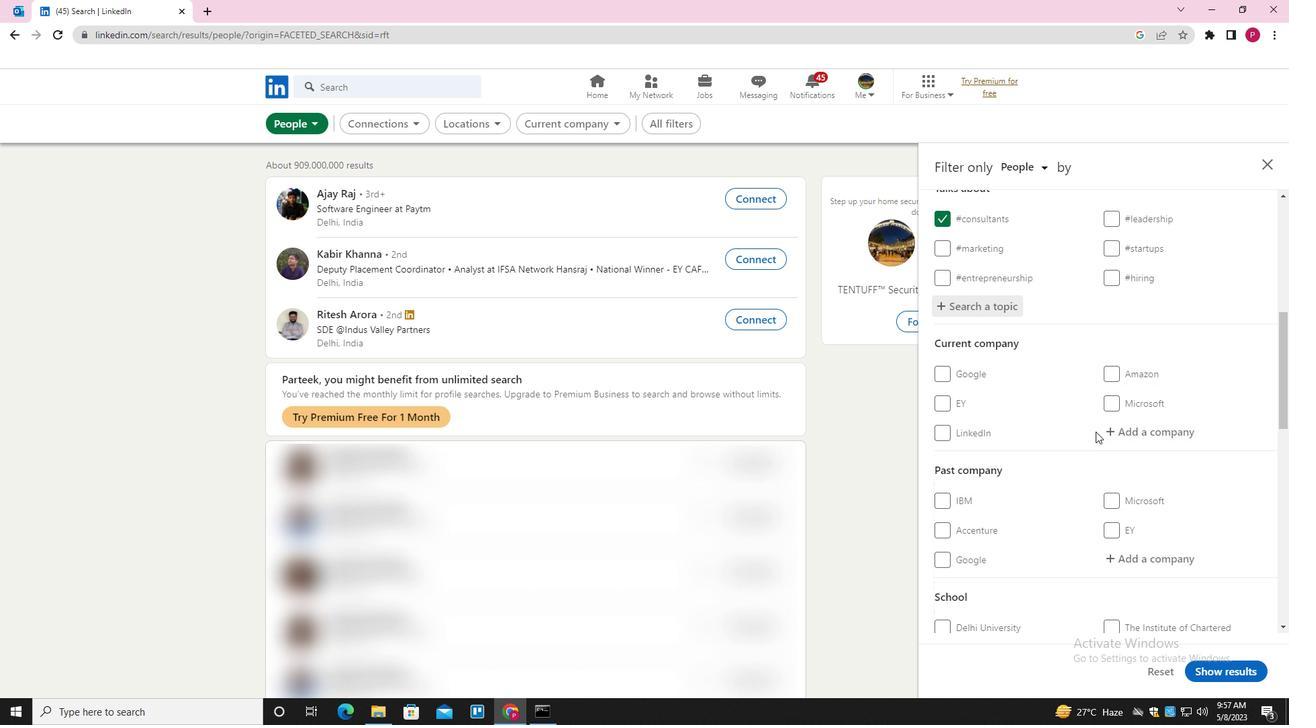 
Action: Mouse scrolled (1094, 431) with delta (0, 0)
Screenshot: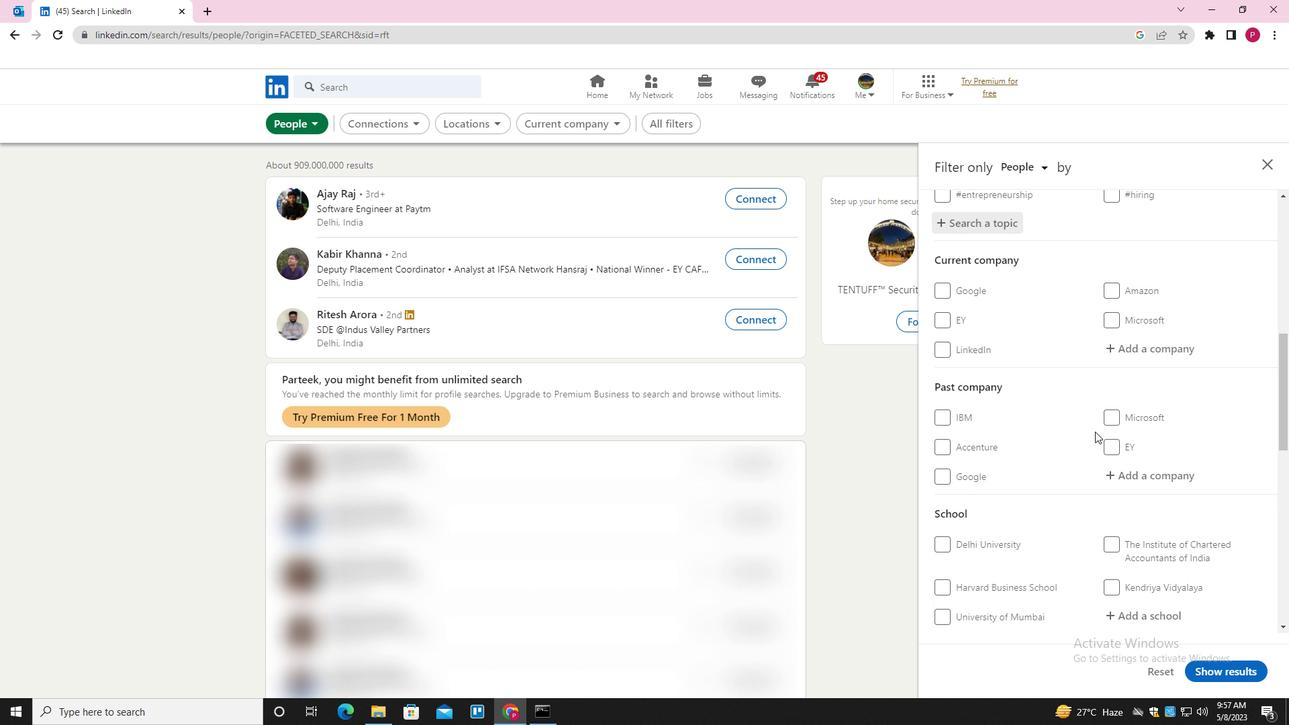 
Action: Mouse moved to (1016, 429)
Screenshot: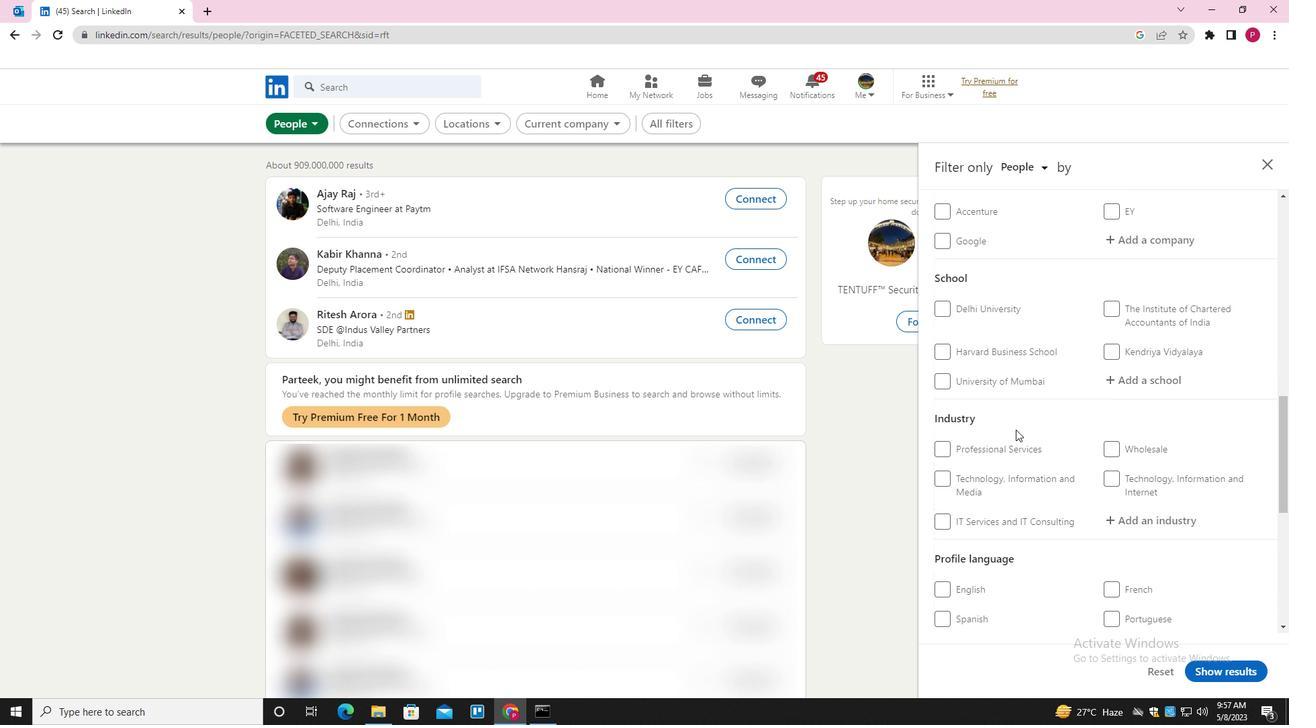 
Action: Mouse scrolled (1016, 429) with delta (0, 0)
Screenshot: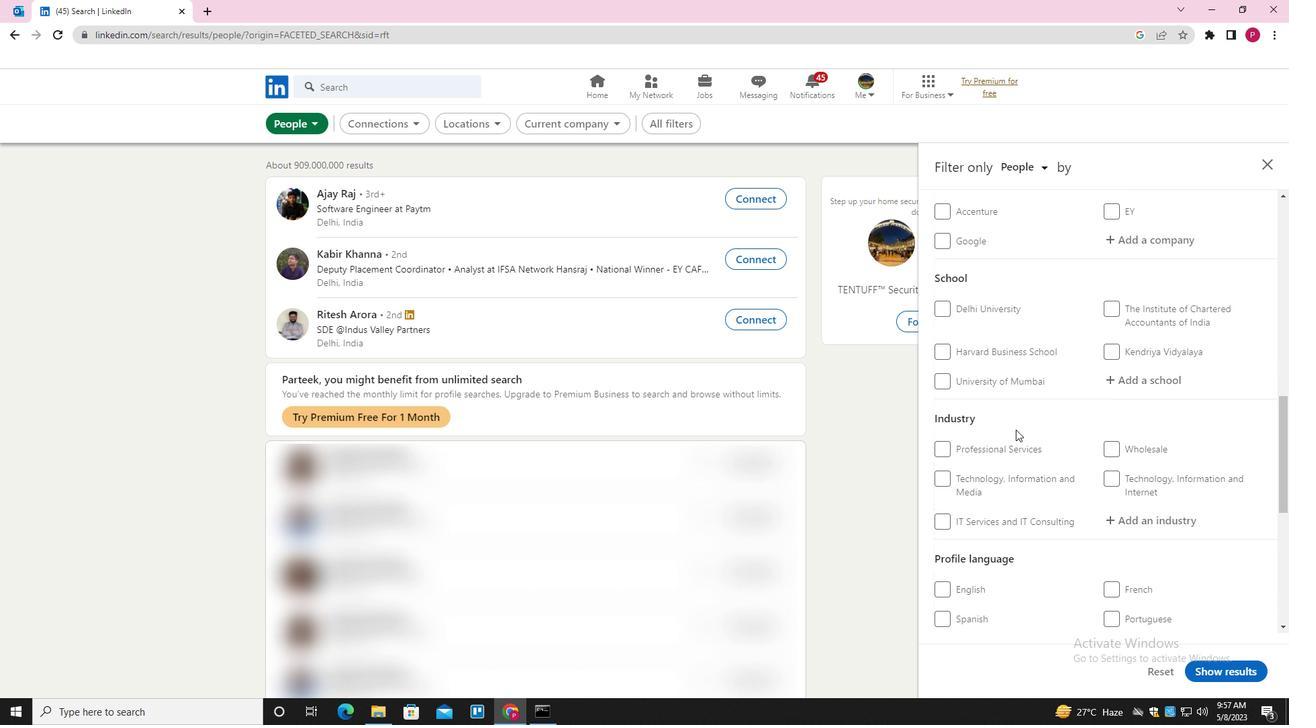 
Action: Mouse scrolled (1016, 429) with delta (0, 0)
Screenshot: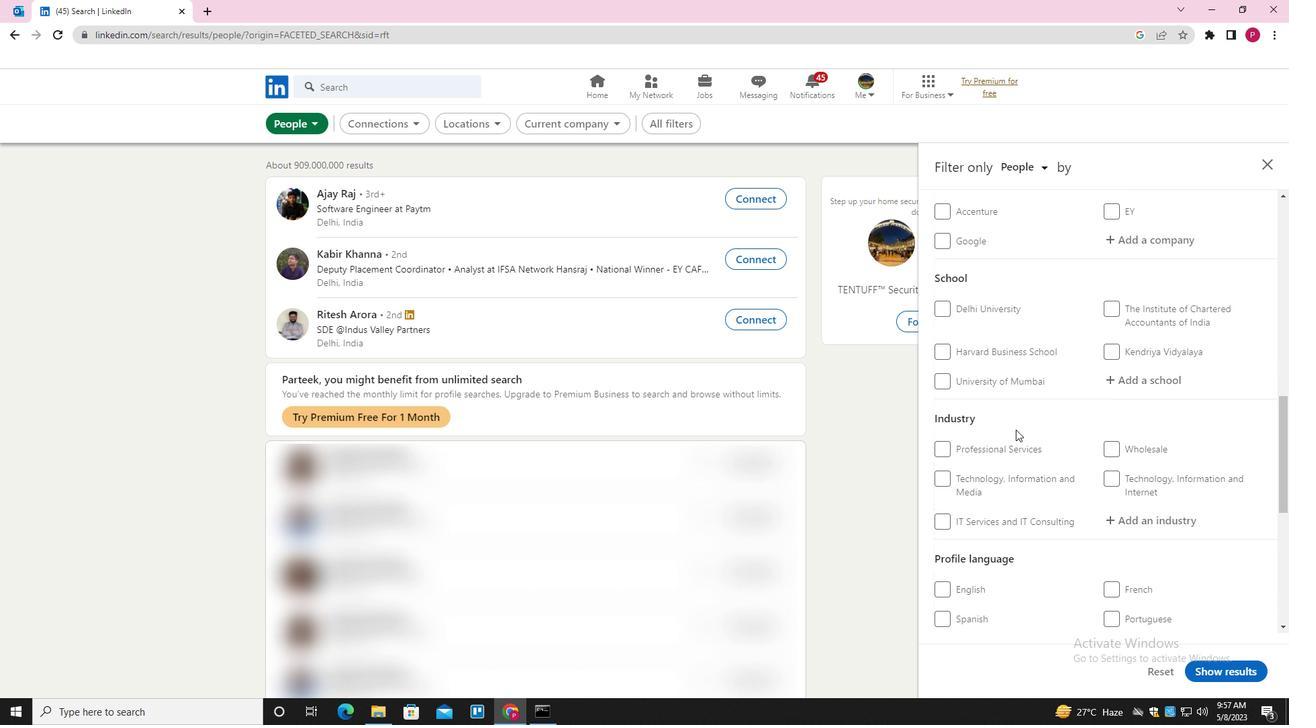 
Action: Mouse scrolled (1016, 429) with delta (0, 0)
Screenshot: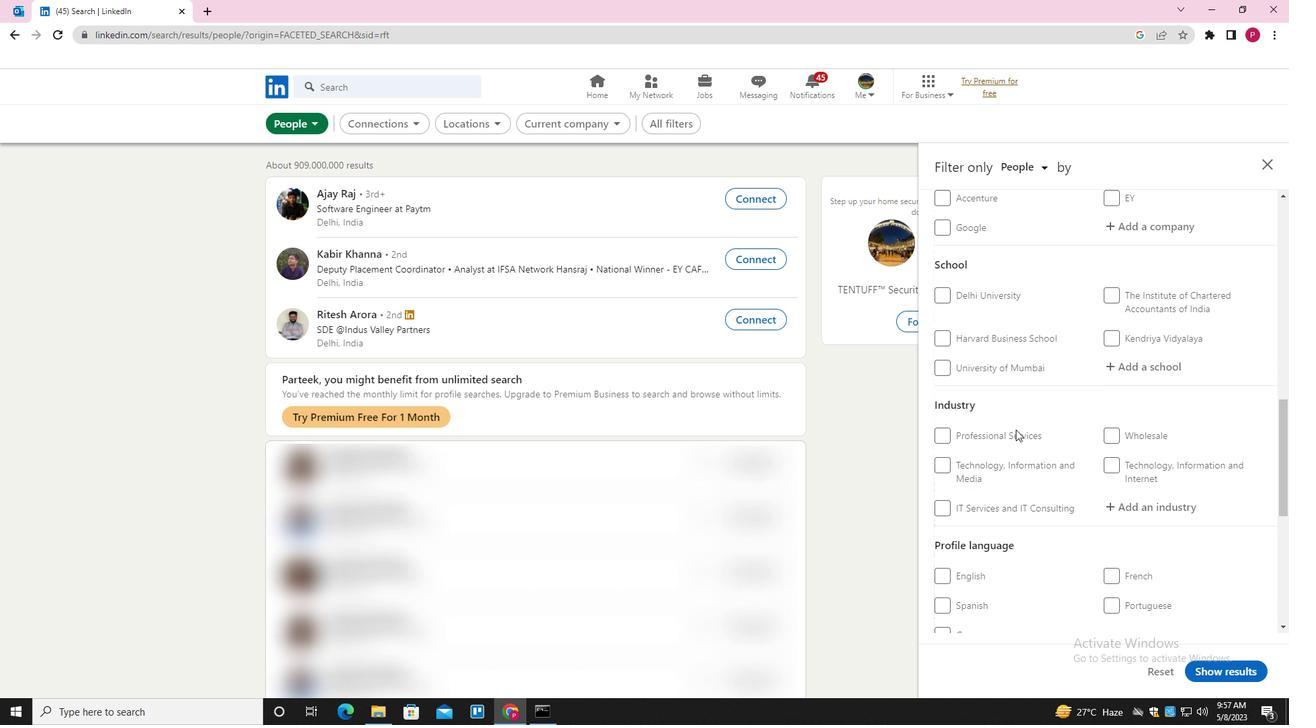 
Action: Mouse scrolled (1016, 429) with delta (0, 0)
Screenshot: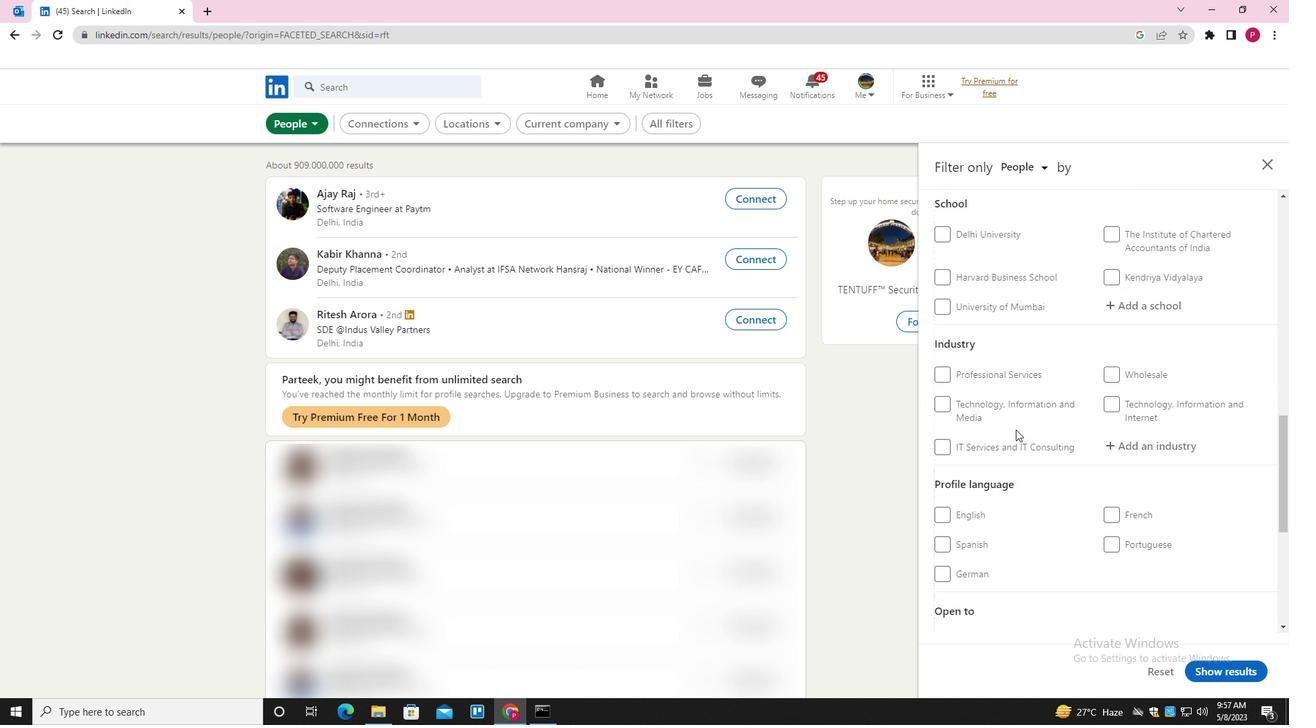 
Action: Mouse moved to (946, 352)
Screenshot: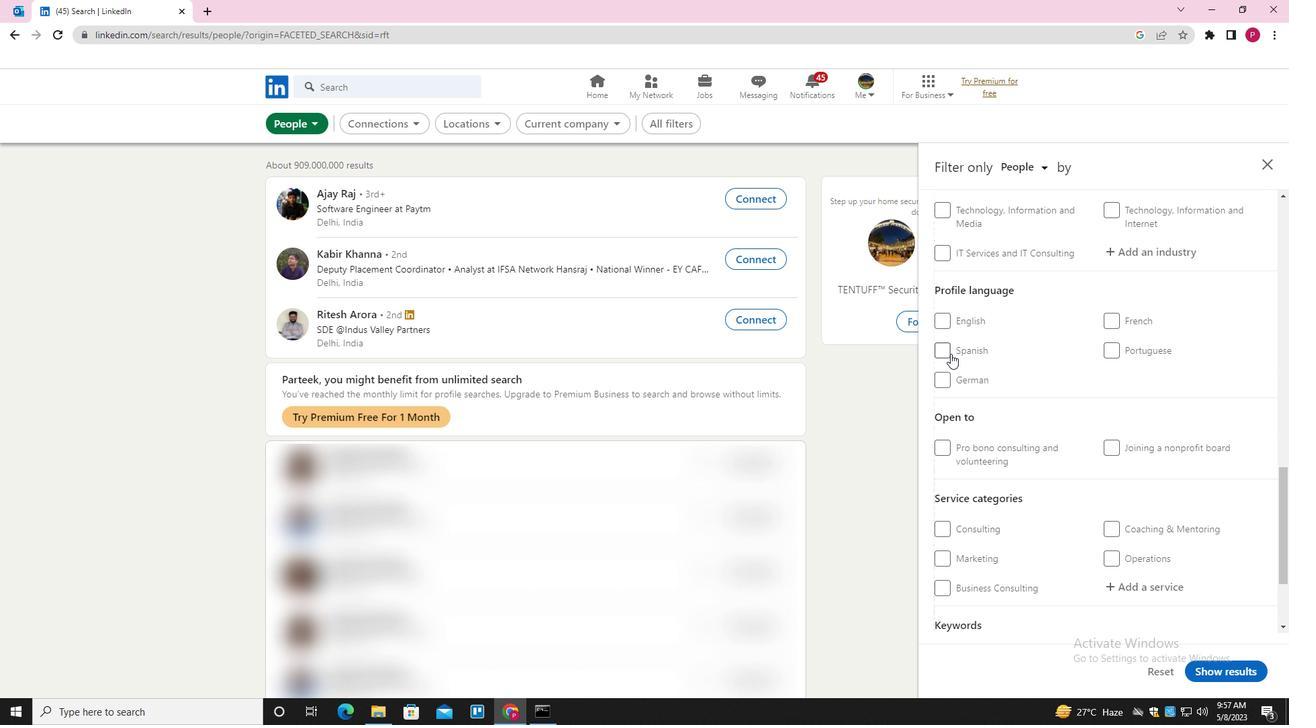 
Action: Mouse pressed left at (946, 352)
Screenshot: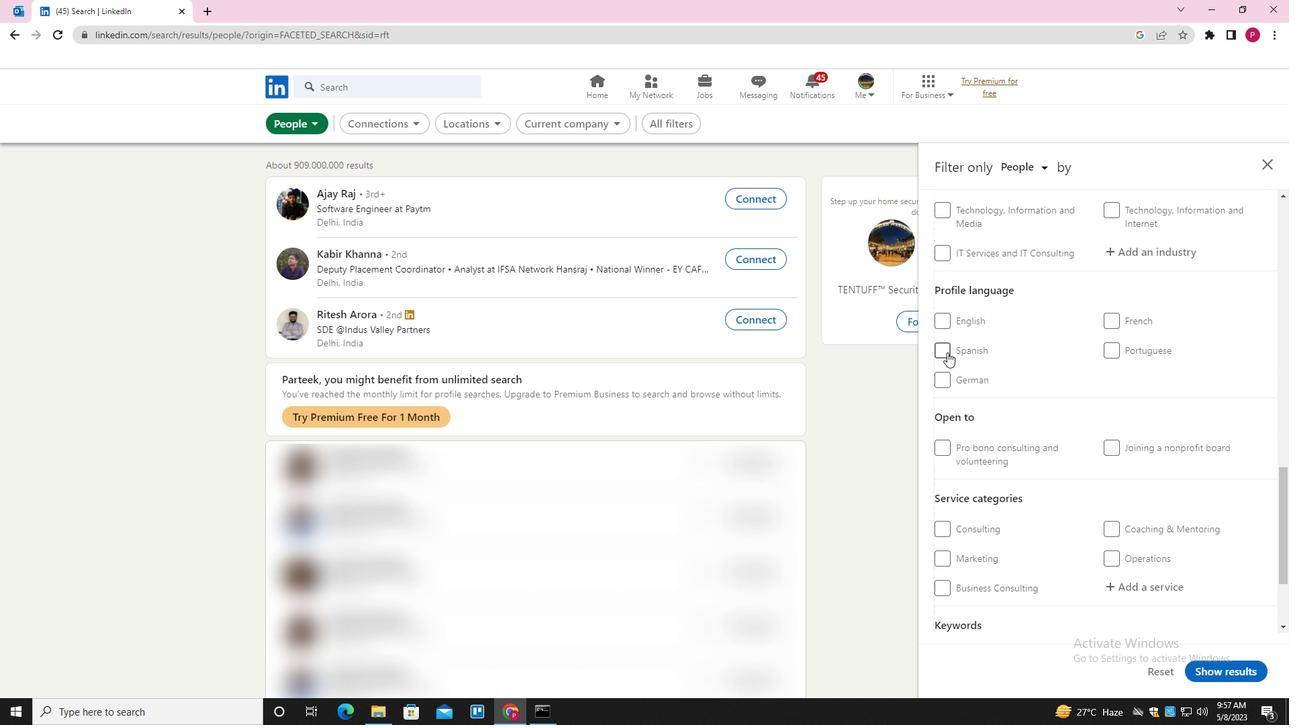 
Action: Mouse moved to (985, 379)
Screenshot: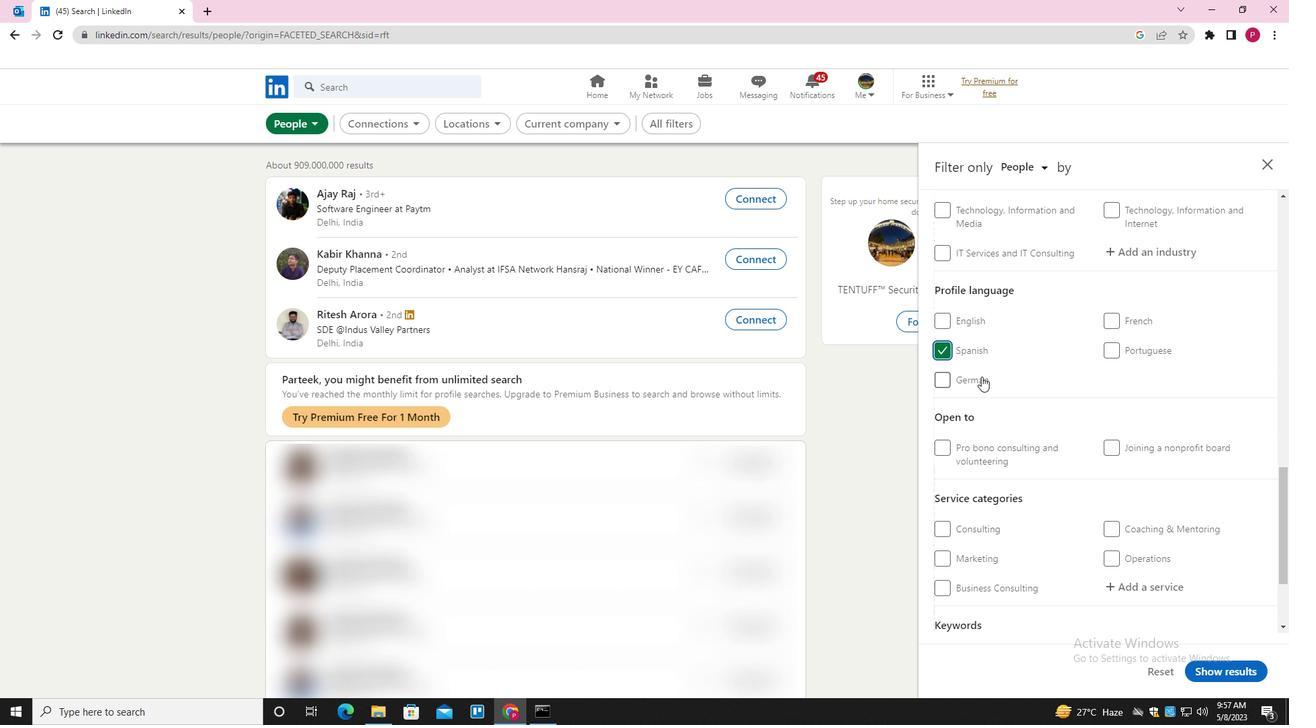 
Action: Mouse scrolled (985, 380) with delta (0, 0)
Screenshot: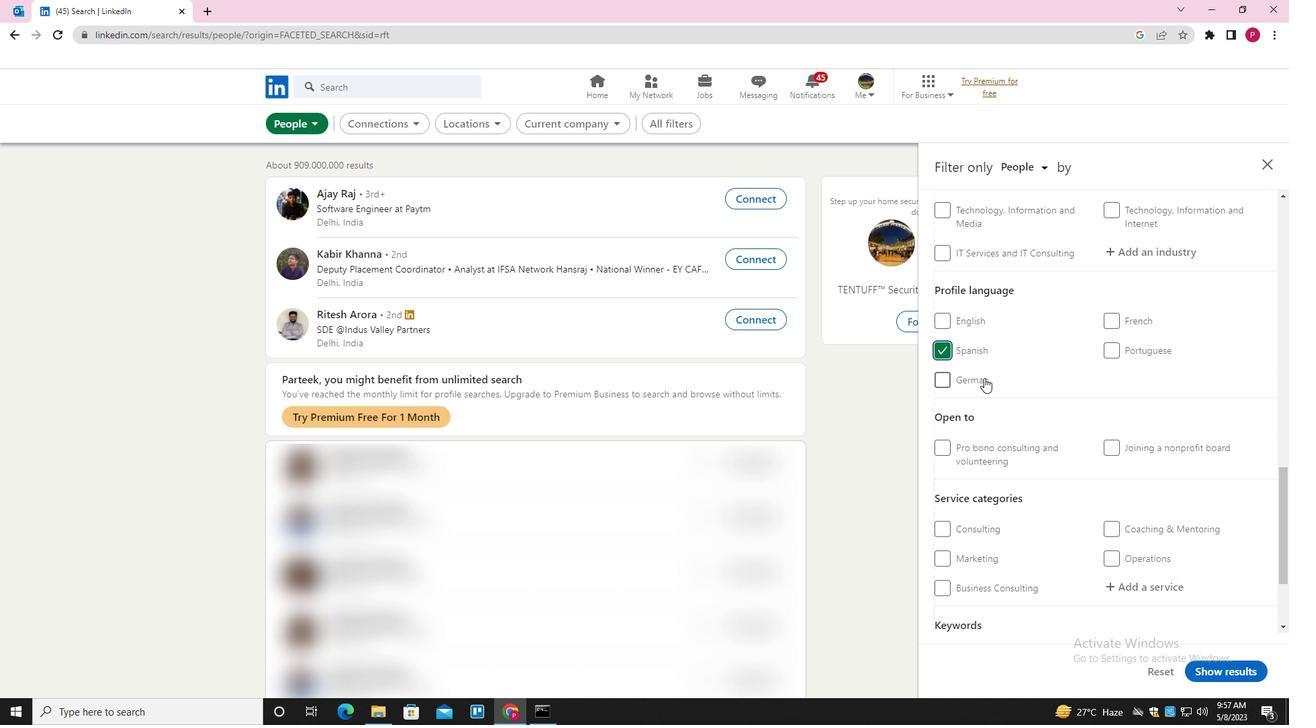 
Action: Mouse scrolled (985, 380) with delta (0, 0)
Screenshot: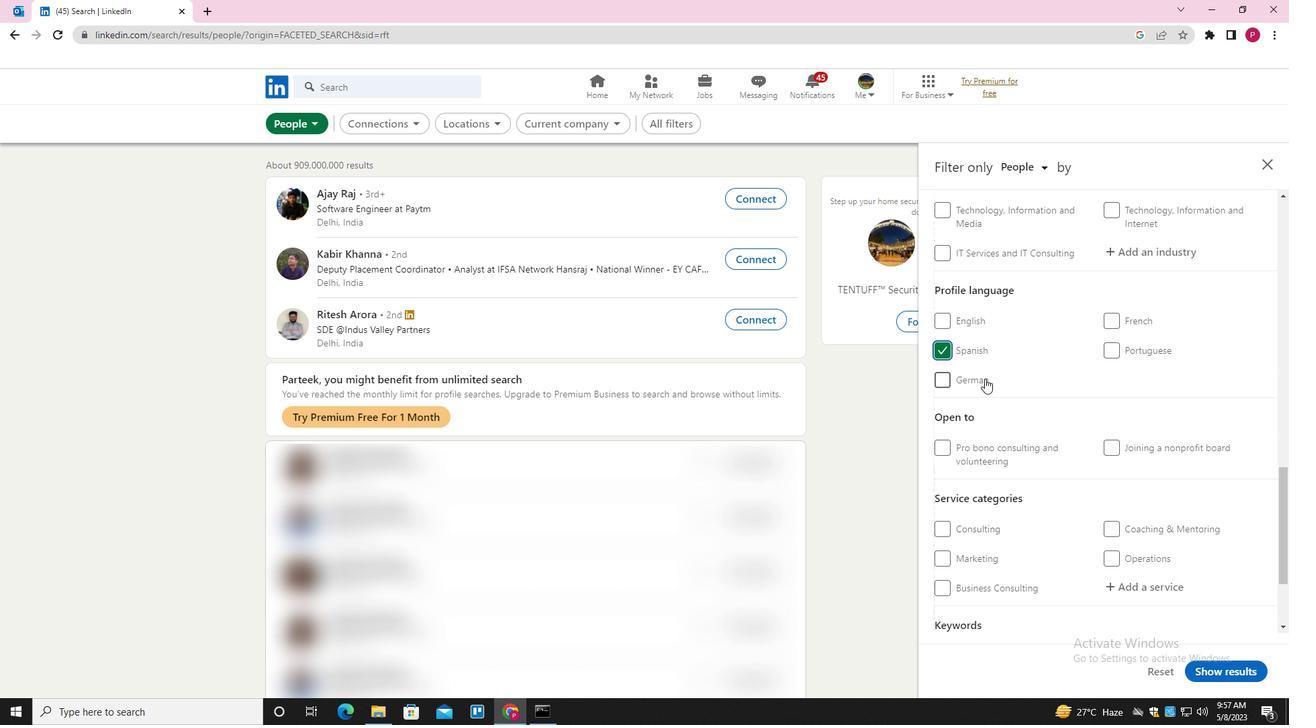 
Action: Mouse scrolled (985, 380) with delta (0, 0)
Screenshot: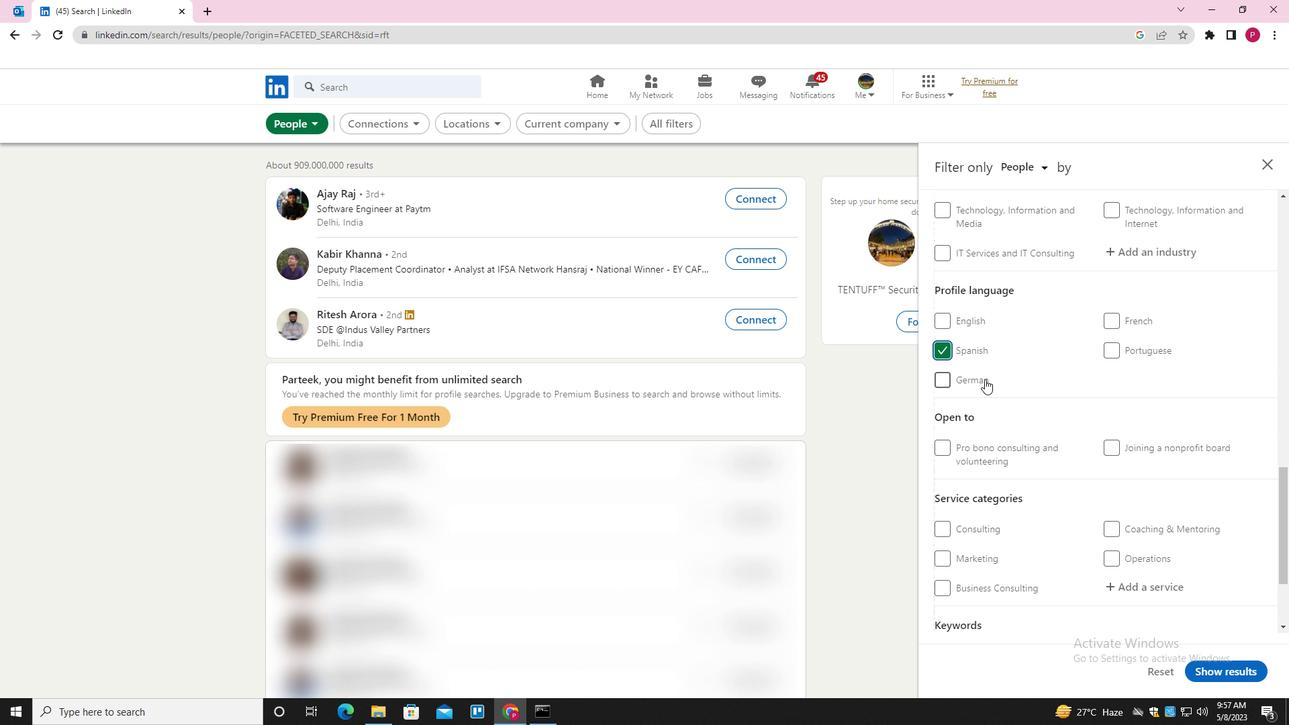 
Action: Mouse scrolled (985, 380) with delta (0, 0)
Screenshot: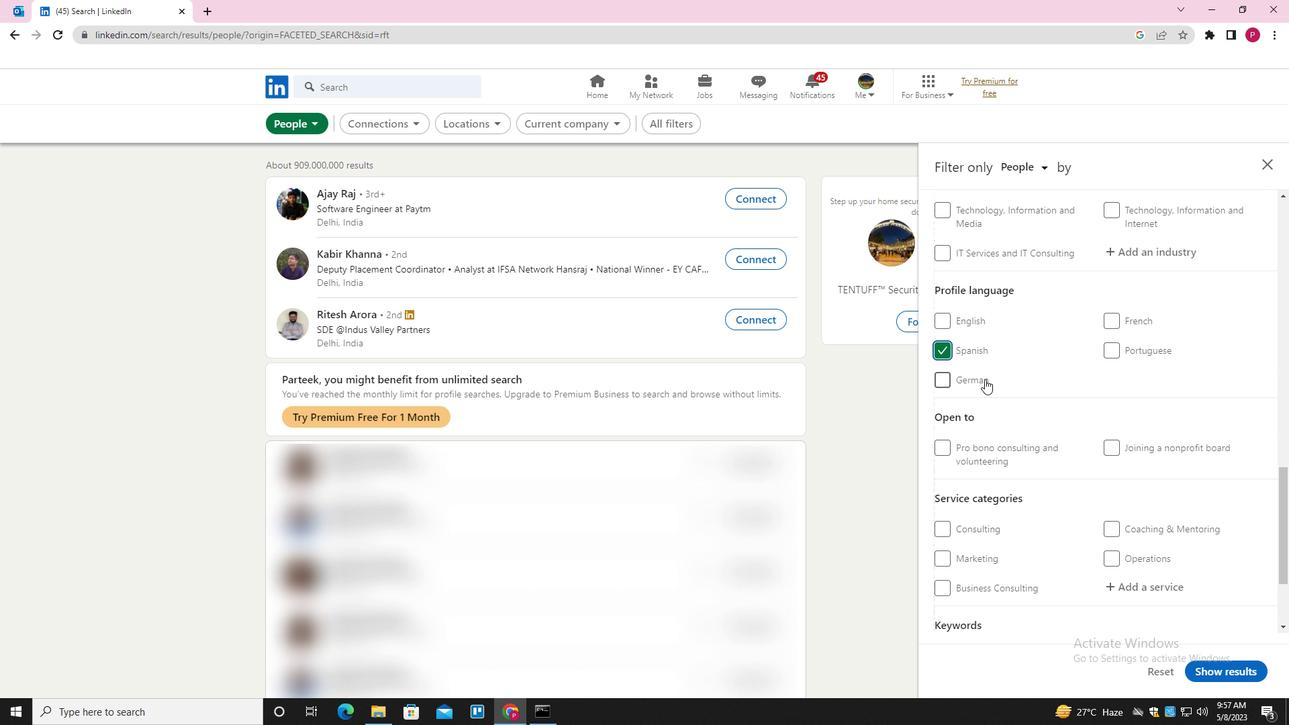 
Action: Mouse scrolled (985, 380) with delta (0, 0)
Screenshot: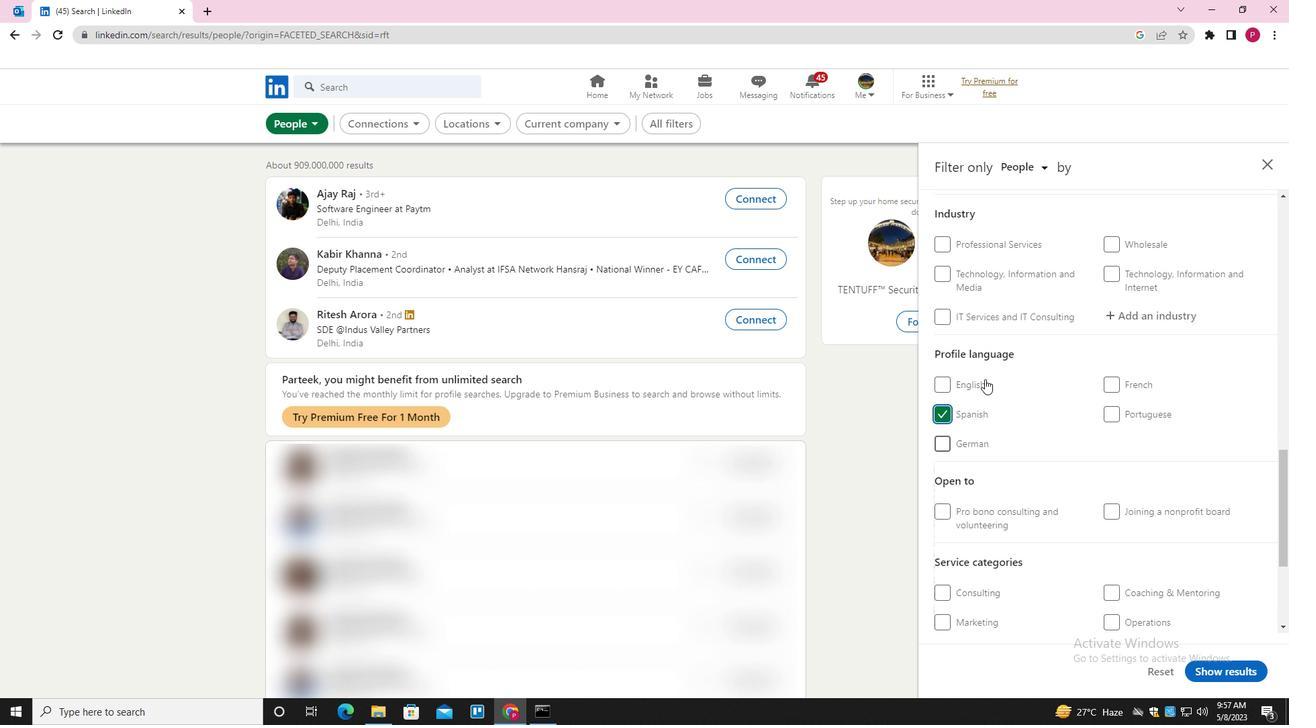 
Action: Mouse scrolled (985, 380) with delta (0, 0)
Screenshot: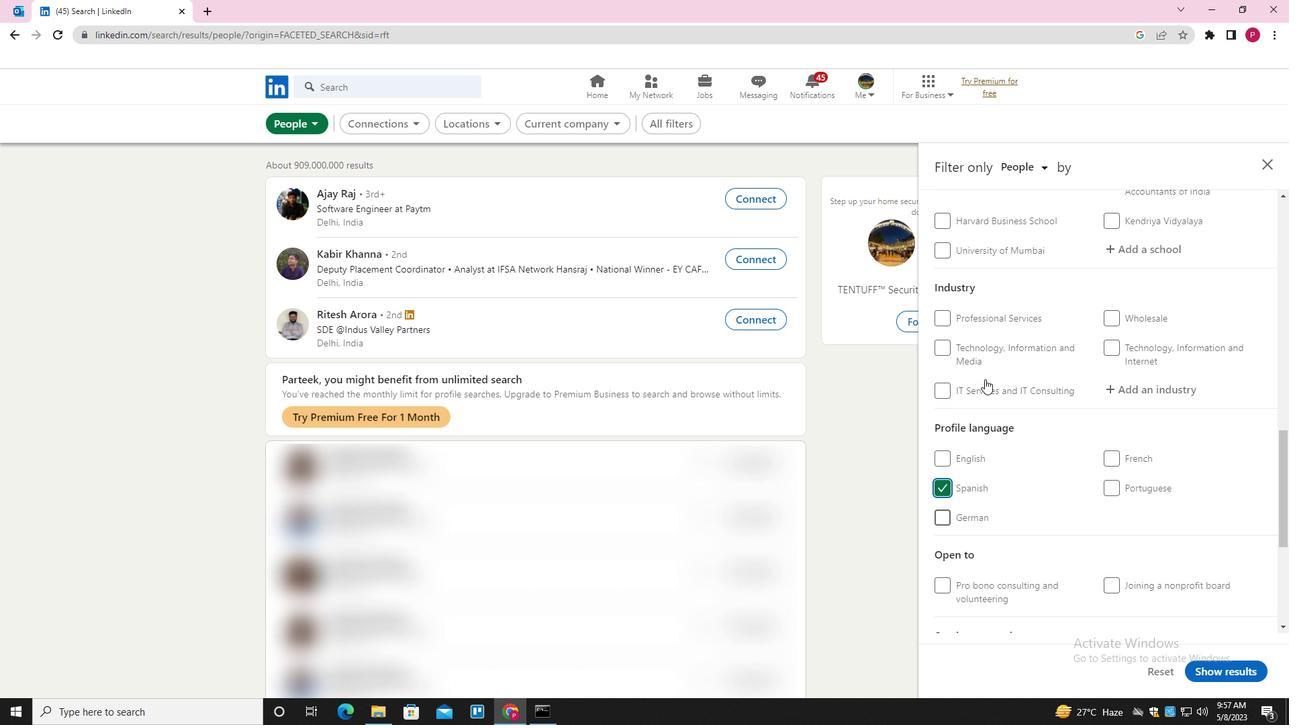 
Action: Mouse moved to (987, 393)
Screenshot: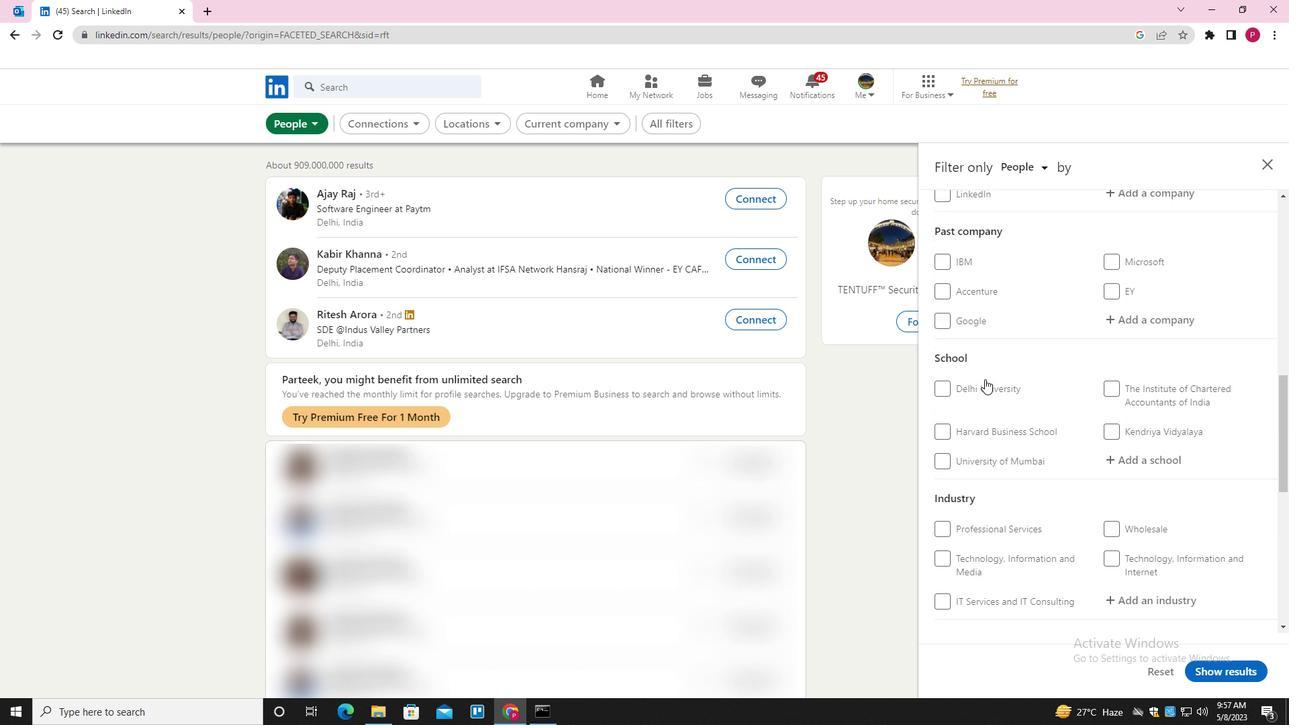 
Action: Mouse scrolled (987, 394) with delta (0, 0)
Screenshot: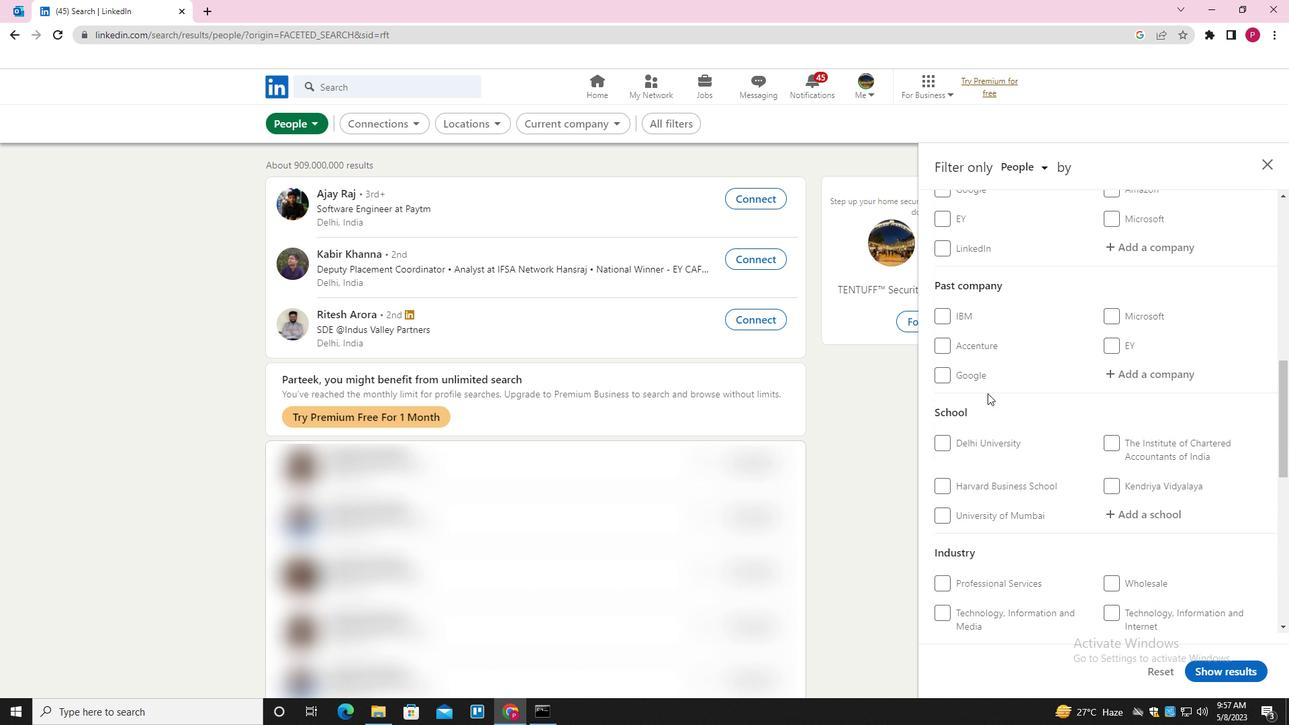 
Action: Mouse scrolled (987, 394) with delta (0, 0)
Screenshot: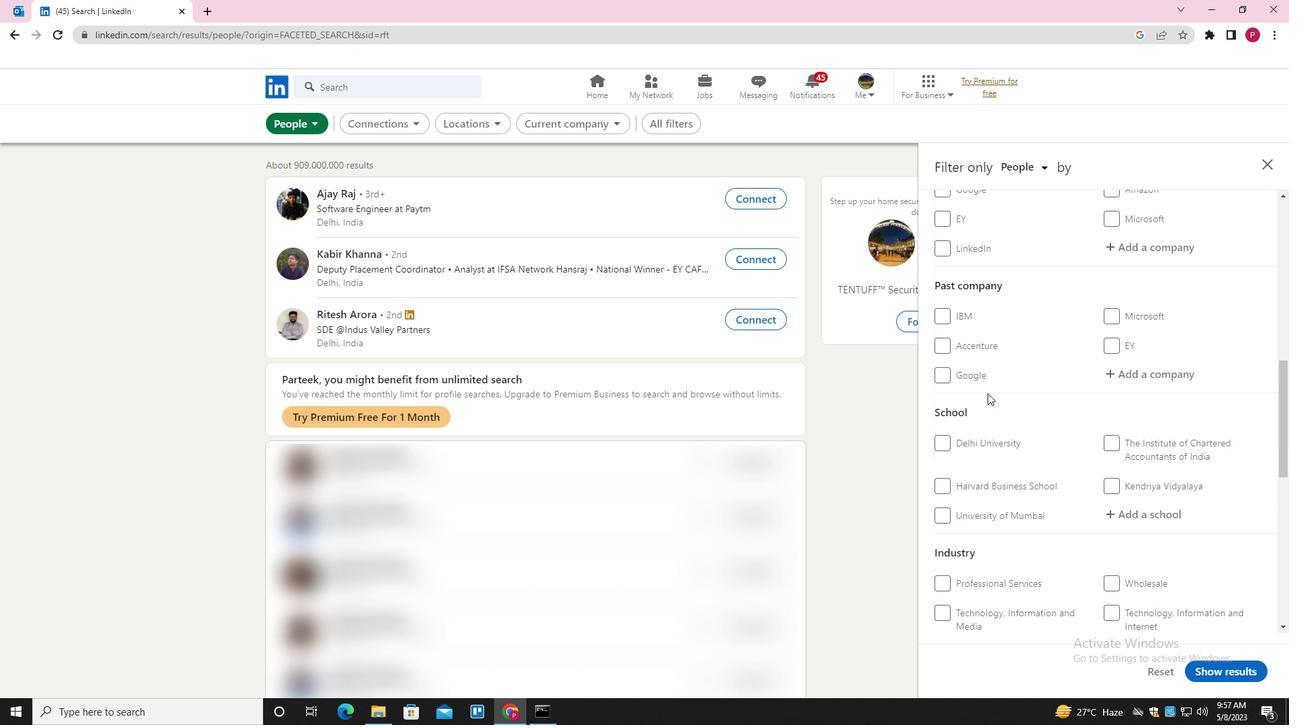 
Action: Mouse moved to (1136, 382)
Screenshot: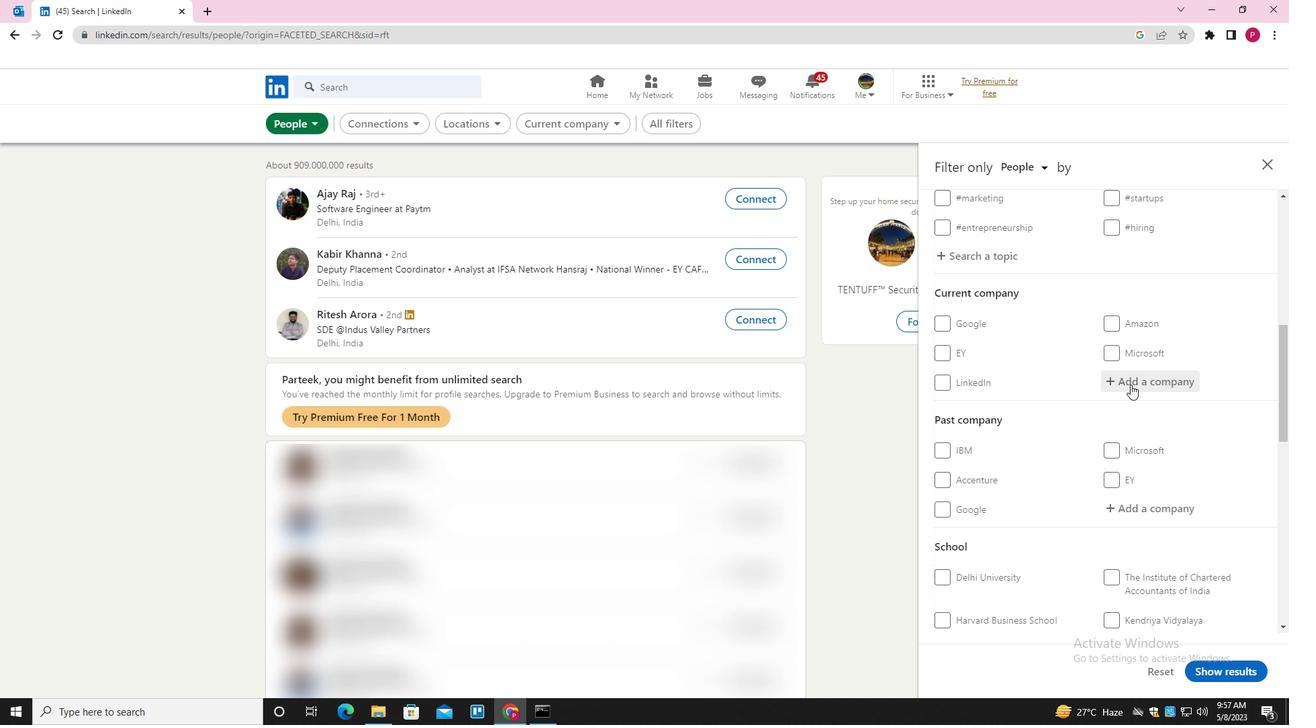 
Action: Mouse pressed left at (1136, 382)
Screenshot: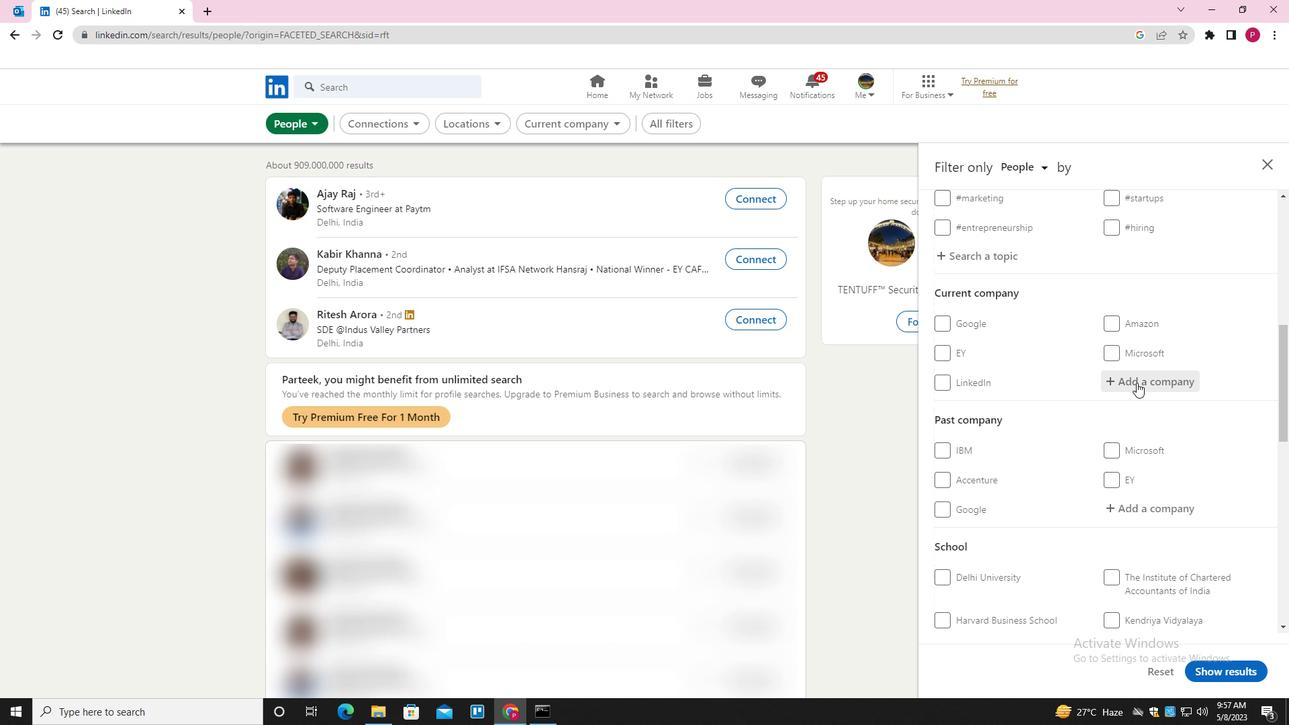 
Action: Key pressed <Key.shift>MOTHERSON<Key.space><Key.shift><Key.shift><Key.shift><Key.shift><Key.shift><Key.shift><Key.shift><Key.shift><Key.shift><Key.shift><Key.shift><Key.shift><Key.shift><Key.shift><Key.shift><Key.shift><Key.shift><Key.shift>GROUP<Key.down><Key.enter>
Screenshot: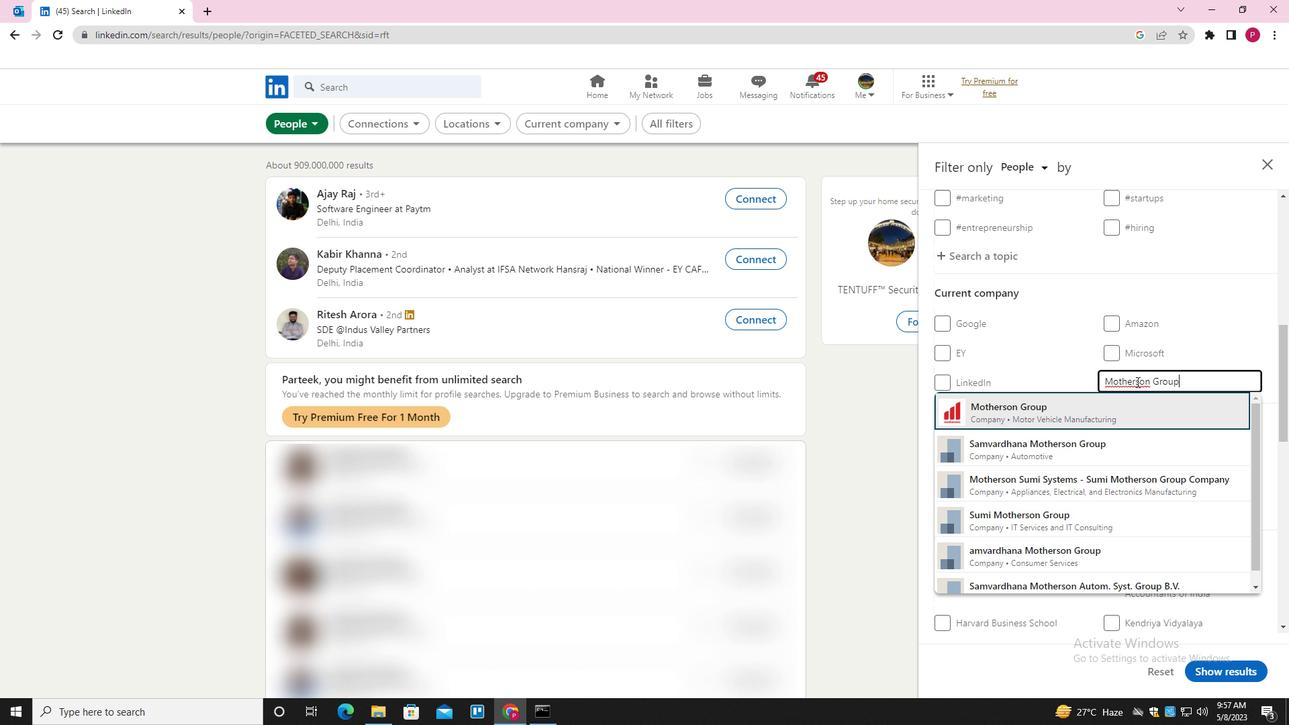
Action: Mouse moved to (1085, 421)
Screenshot: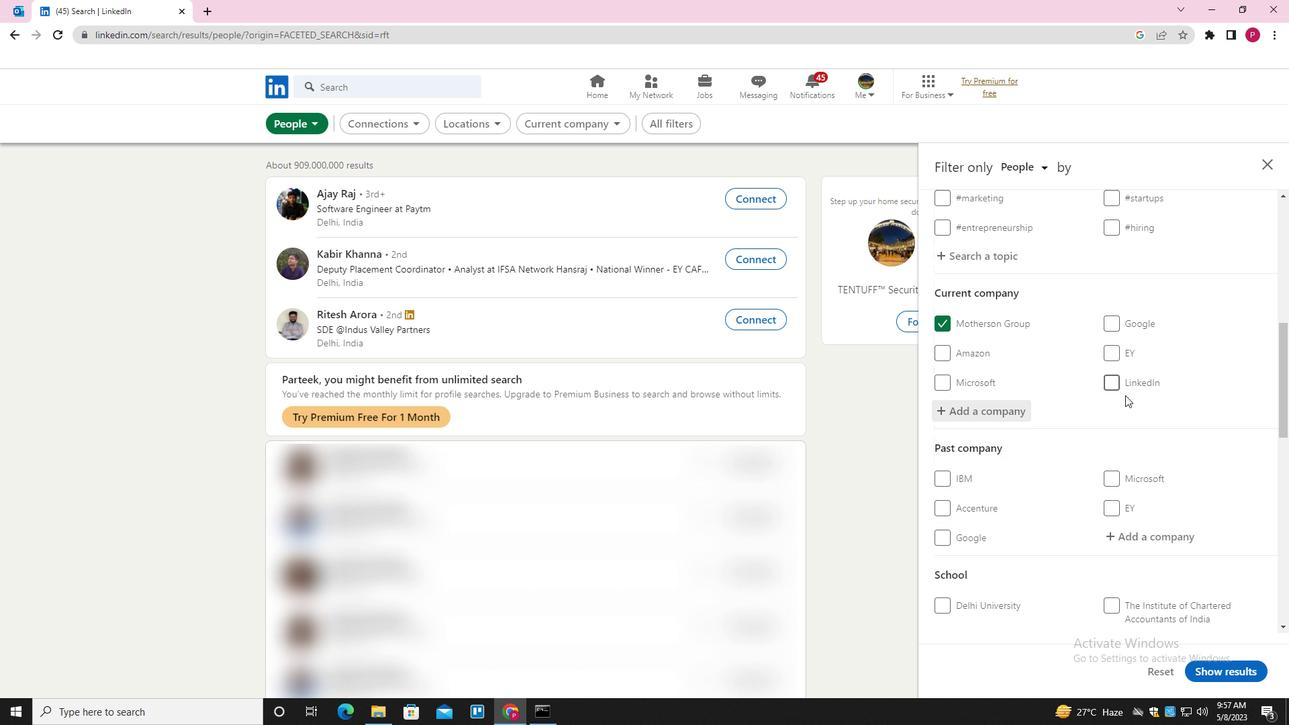 
Action: Mouse scrolled (1085, 420) with delta (0, 0)
Screenshot: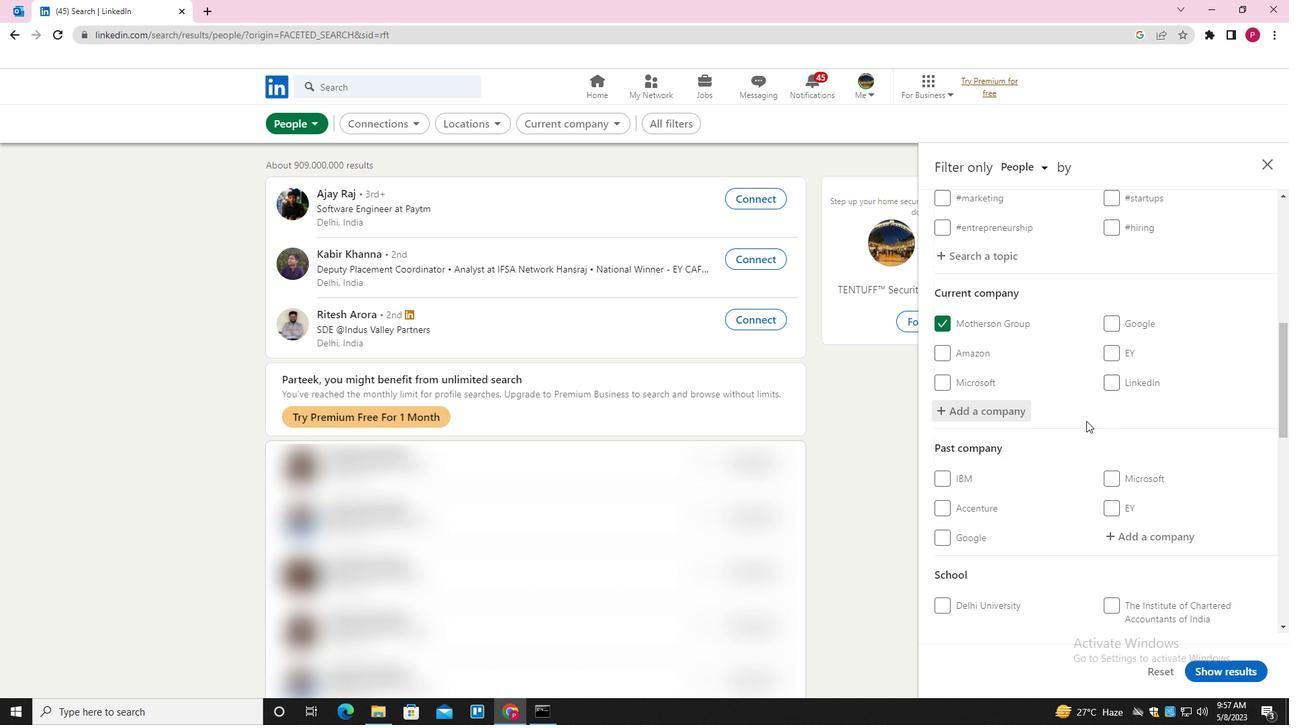 
Action: Mouse scrolled (1085, 420) with delta (0, 0)
Screenshot: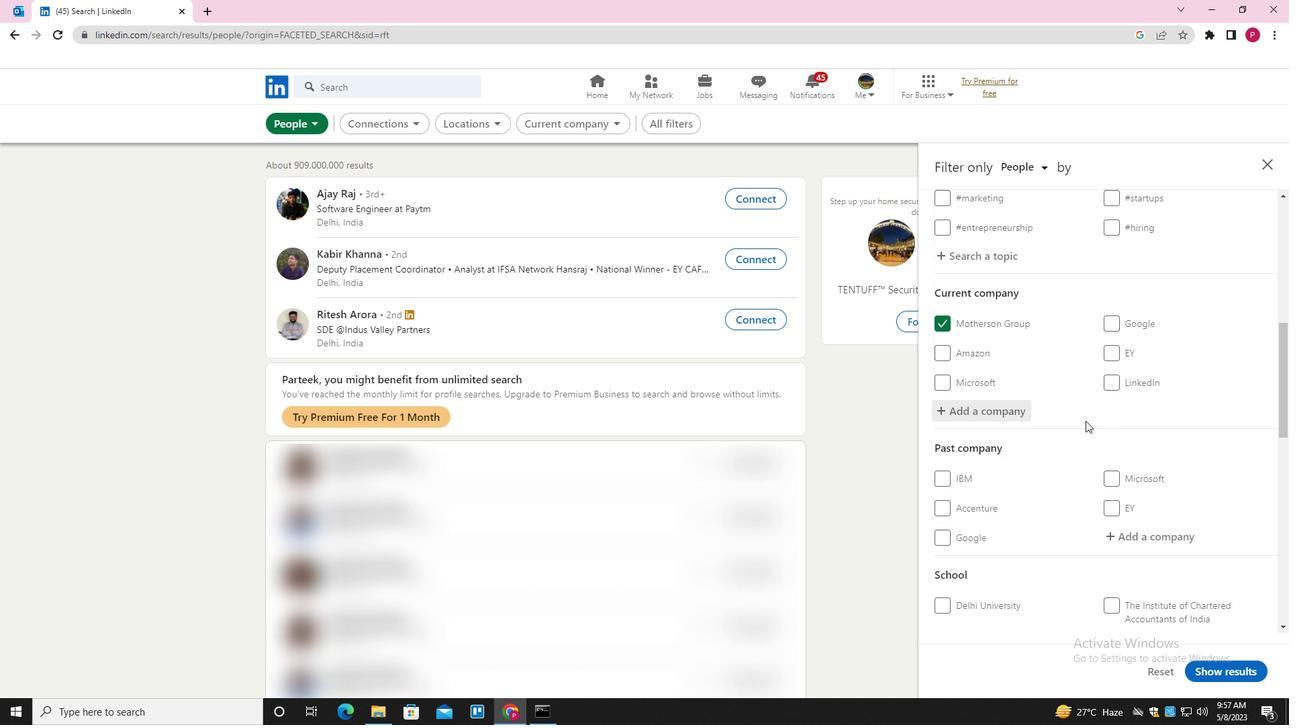 
Action: Mouse scrolled (1085, 420) with delta (0, 0)
Screenshot: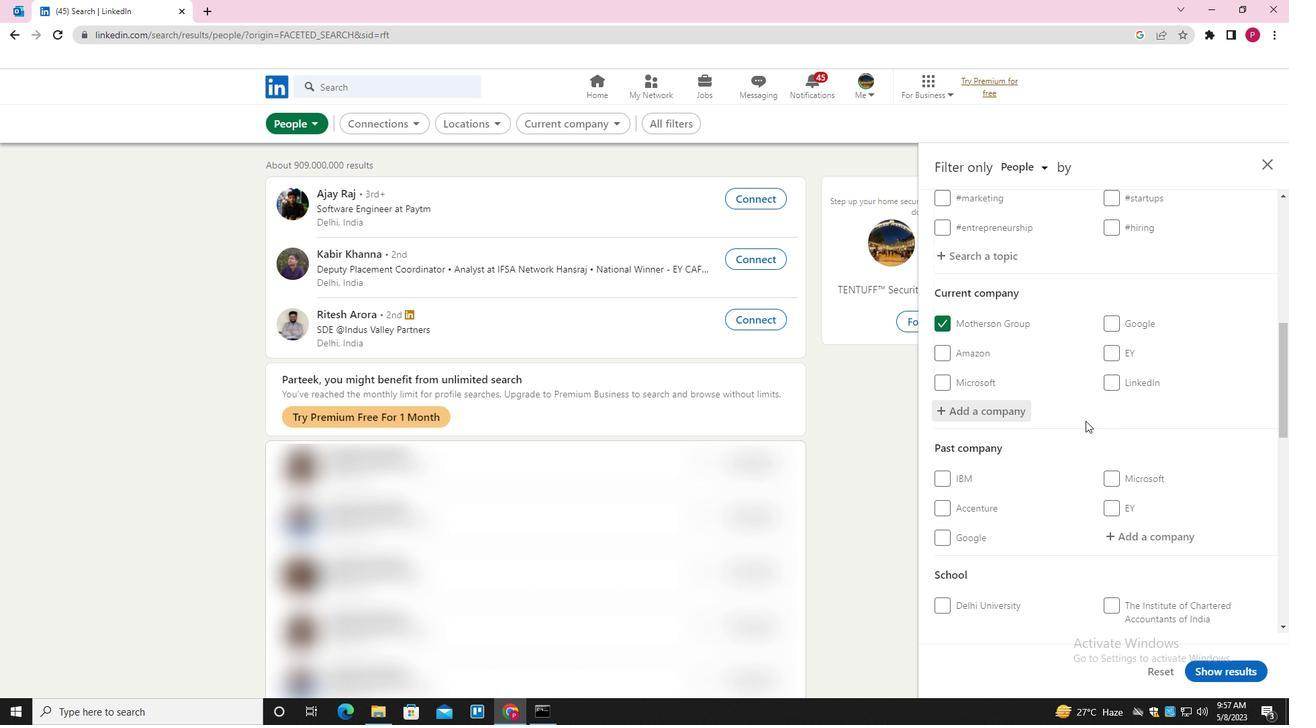 
Action: Mouse scrolled (1085, 420) with delta (0, 0)
Screenshot: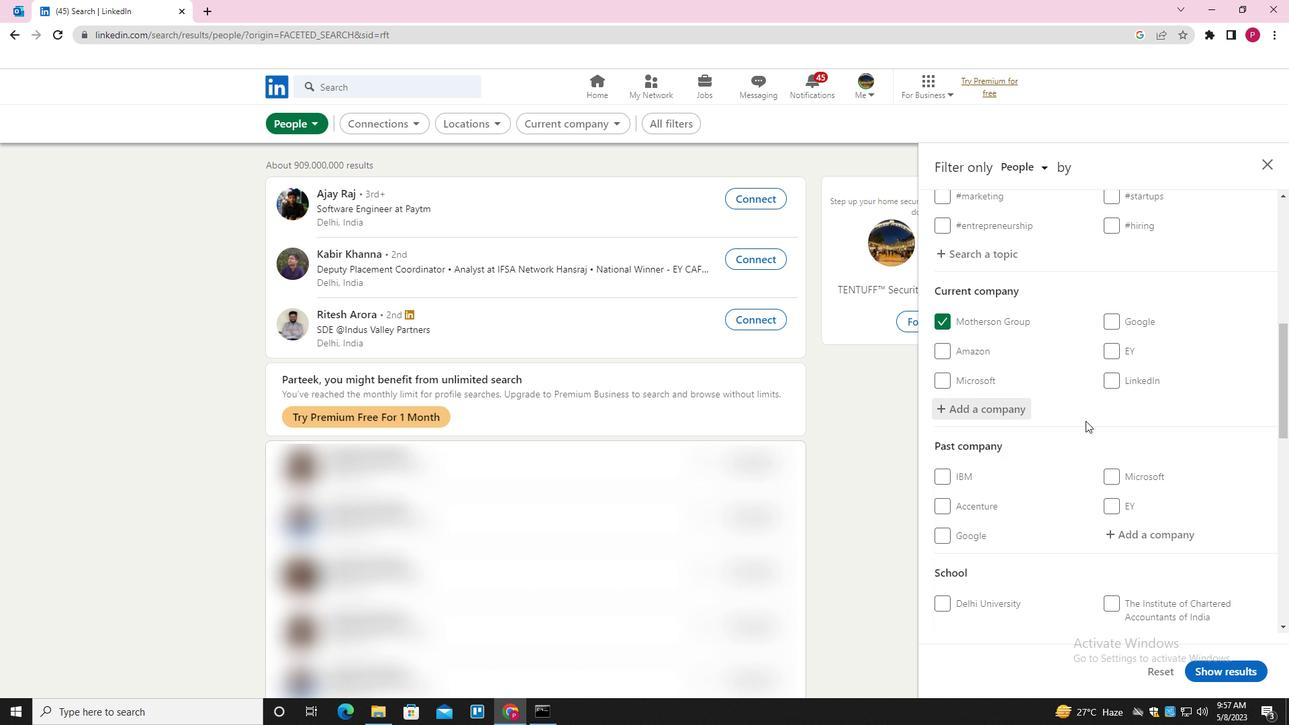 
Action: Mouse scrolled (1085, 420) with delta (0, 0)
Screenshot: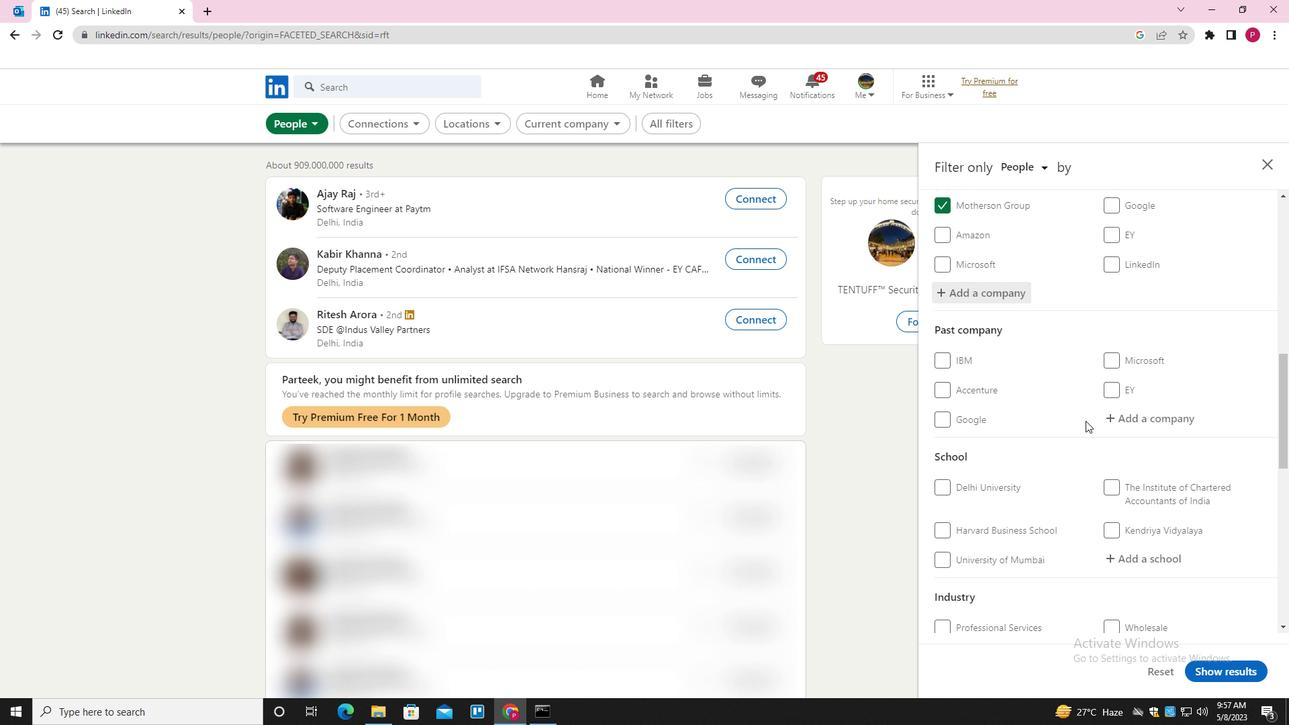 
Action: Mouse moved to (1150, 343)
Screenshot: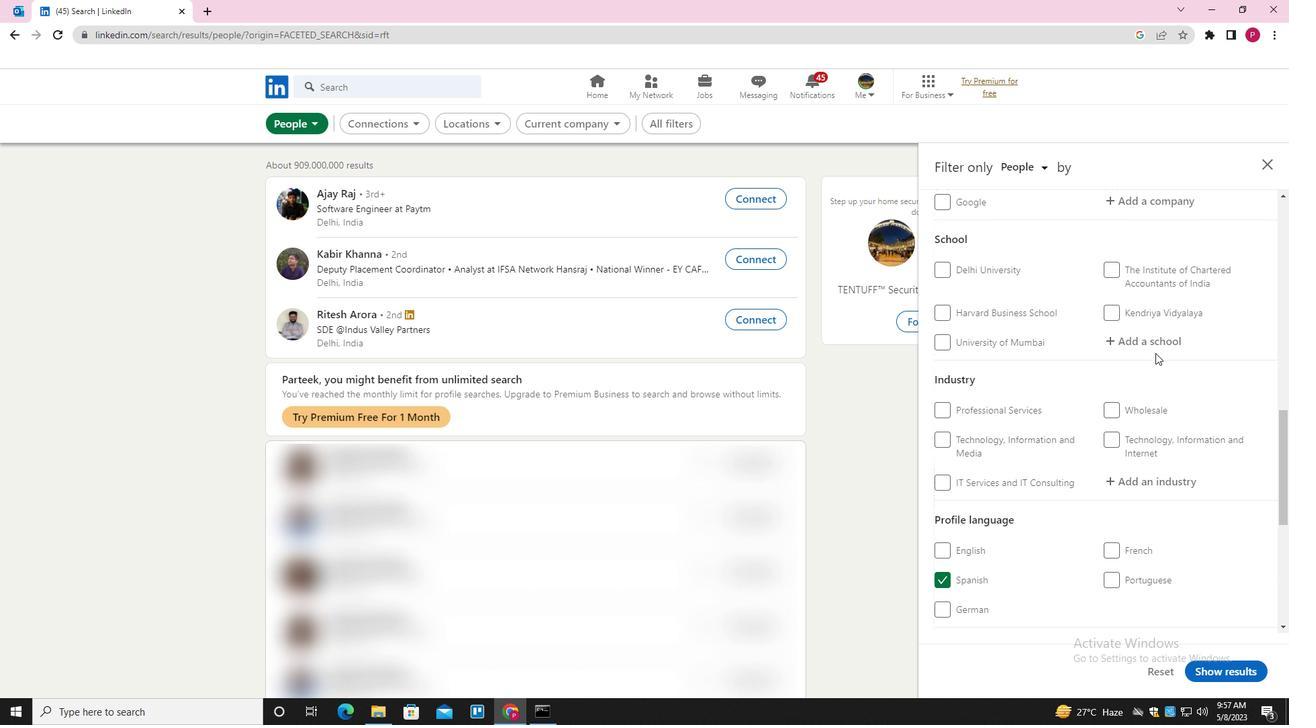 
Action: Mouse pressed left at (1150, 343)
Screenshot: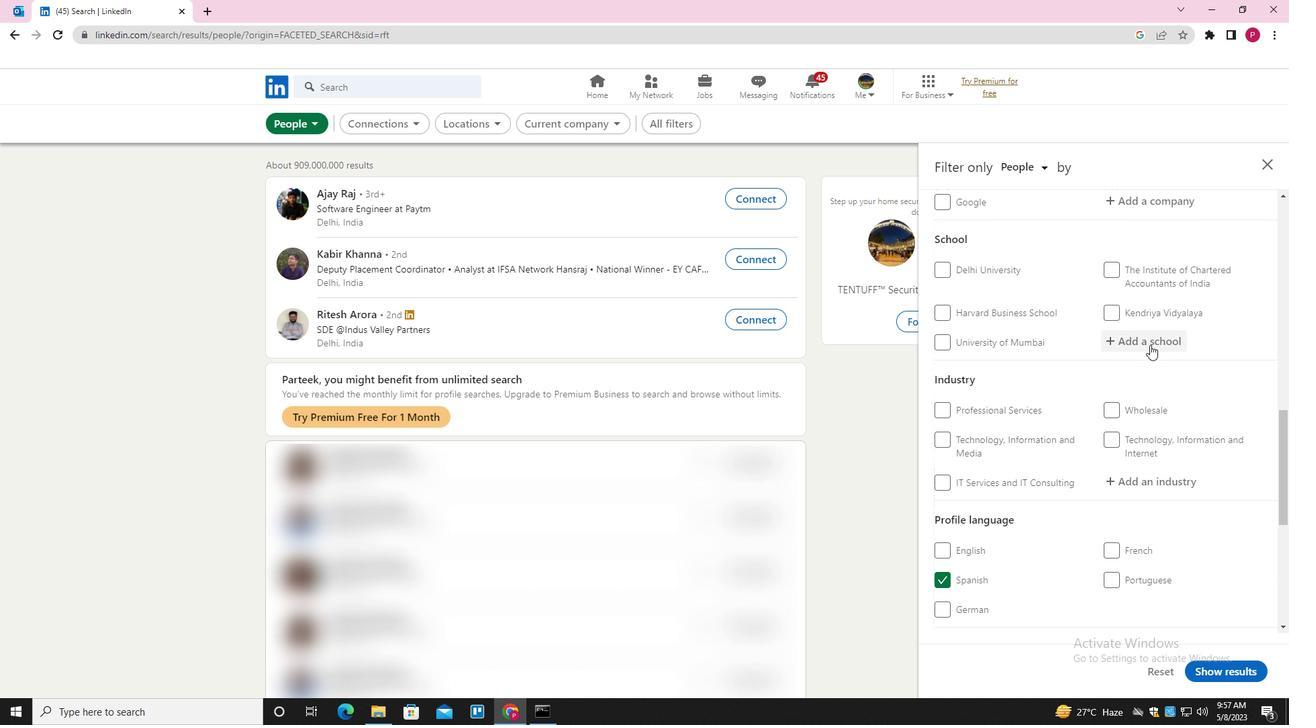 
Action: Key pressed <Key.shift>DR.<Key.space><Key.shift>AKHILESH<Key.space><Key.shift>DAS<Key.space><Key.shift><Key.shift><Key.shift>GUPTA<Key.space><Key.shift>INSTITUTE<Key.space>OF<Key.space><Key.shift>TECHNOLOGY<Key.space><Key.shift>&<Key.space><Key.shift><Key.shift><Key.shift>MANAGEMENT
Screenshot: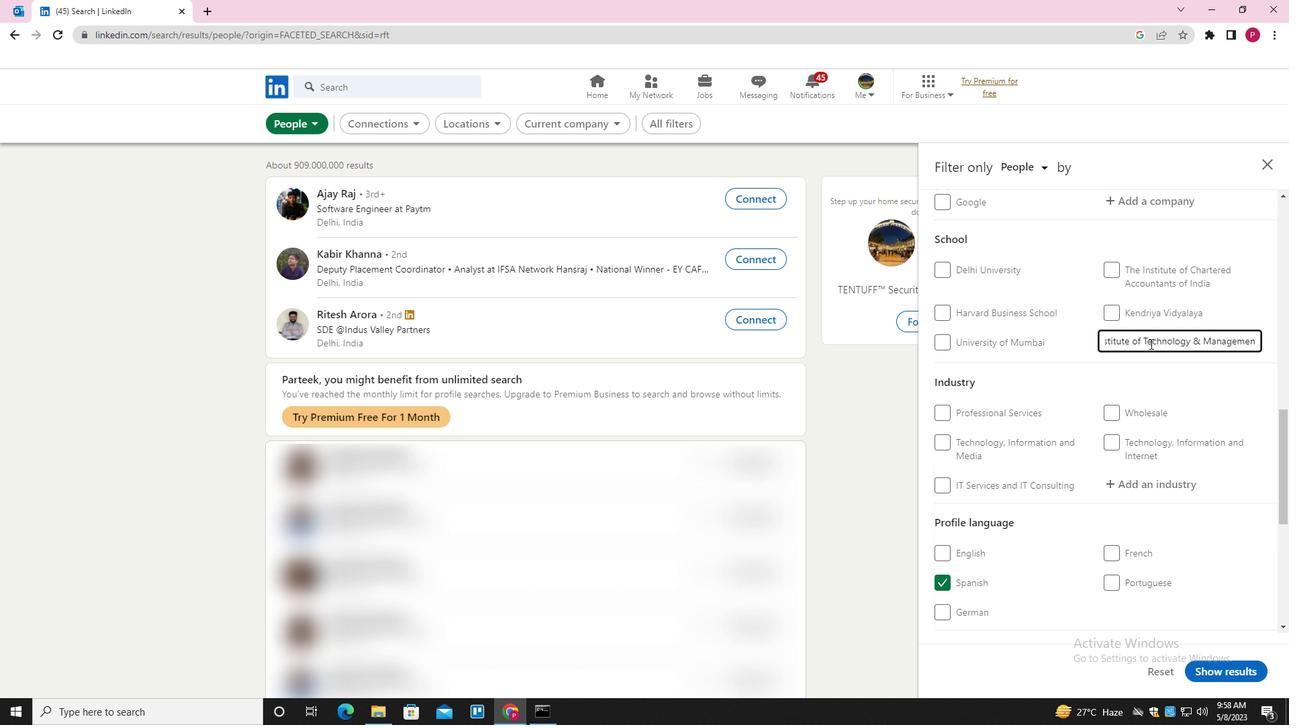 
Action: Mouse moved to (1179, 347)
Screenshot: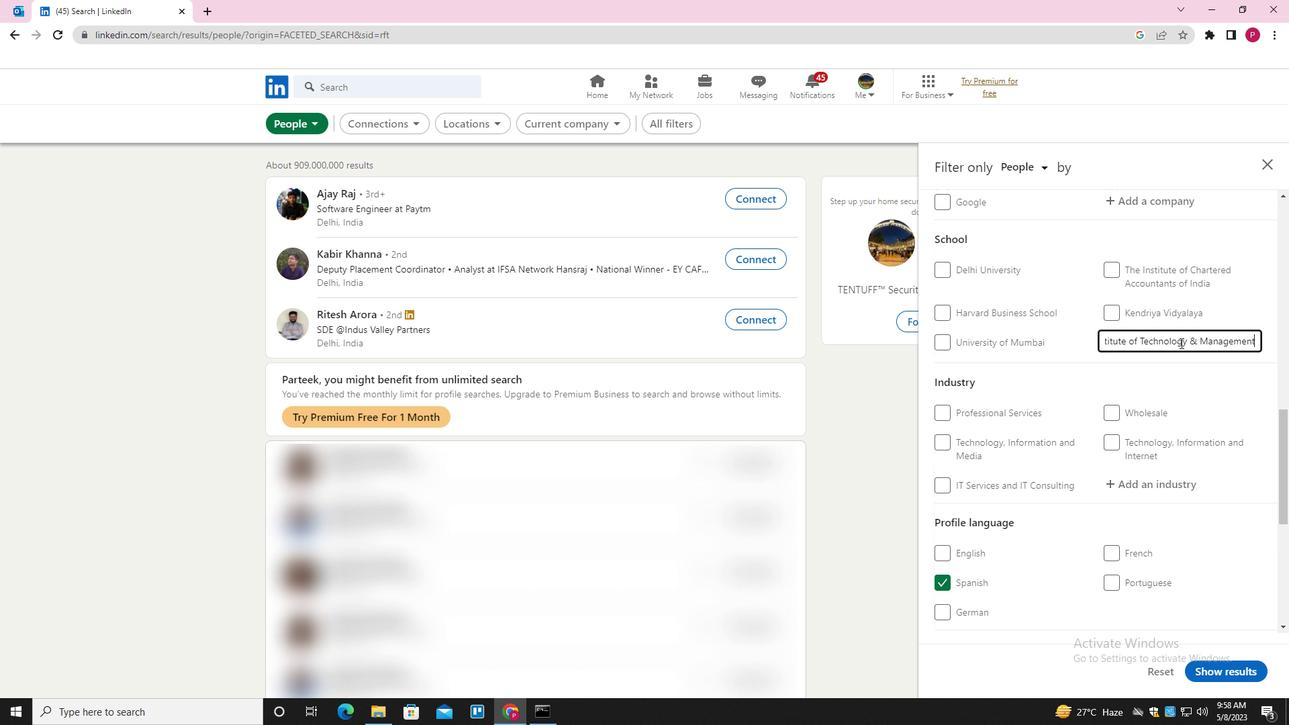 
Action: Mouse scrolled (1179, 347) with delta (0, 0)
Screenshot: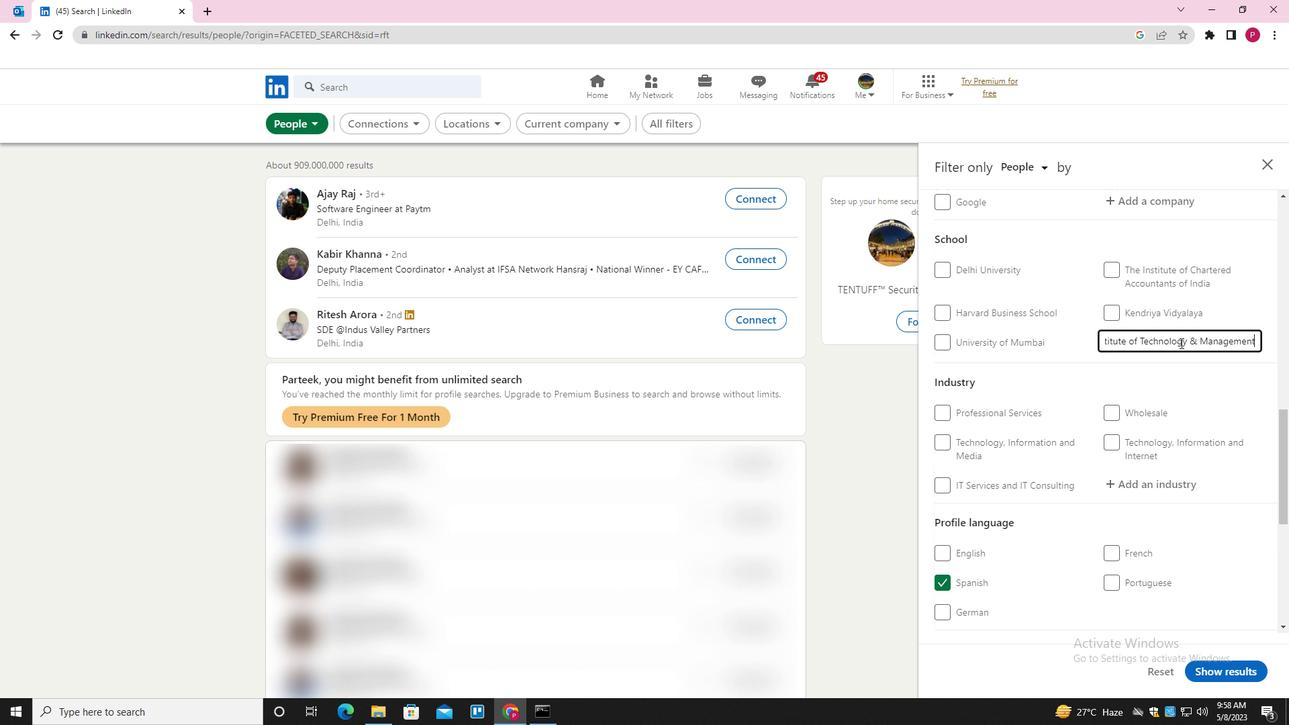 
Action: Mouse moved to (1179, 352)
Screenshot: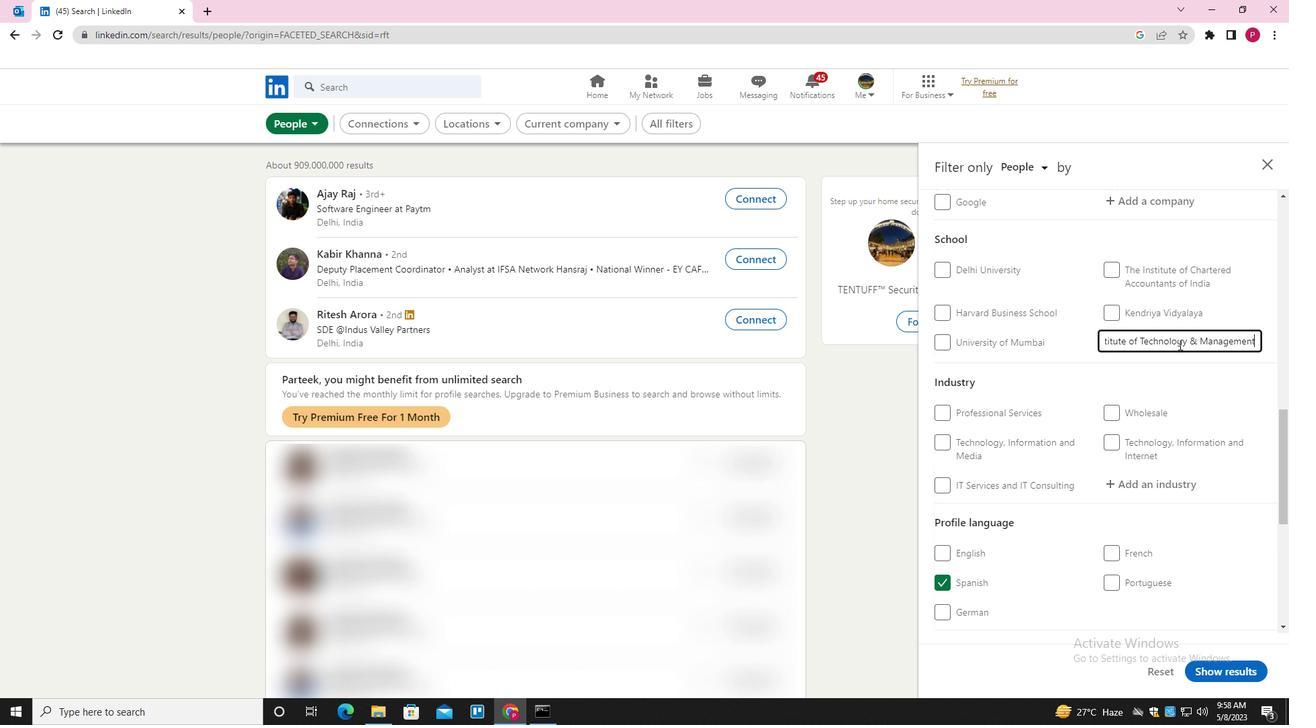 
Action: Mouse scrolled (1179, 351) with delta (0, 0)
Screenshot: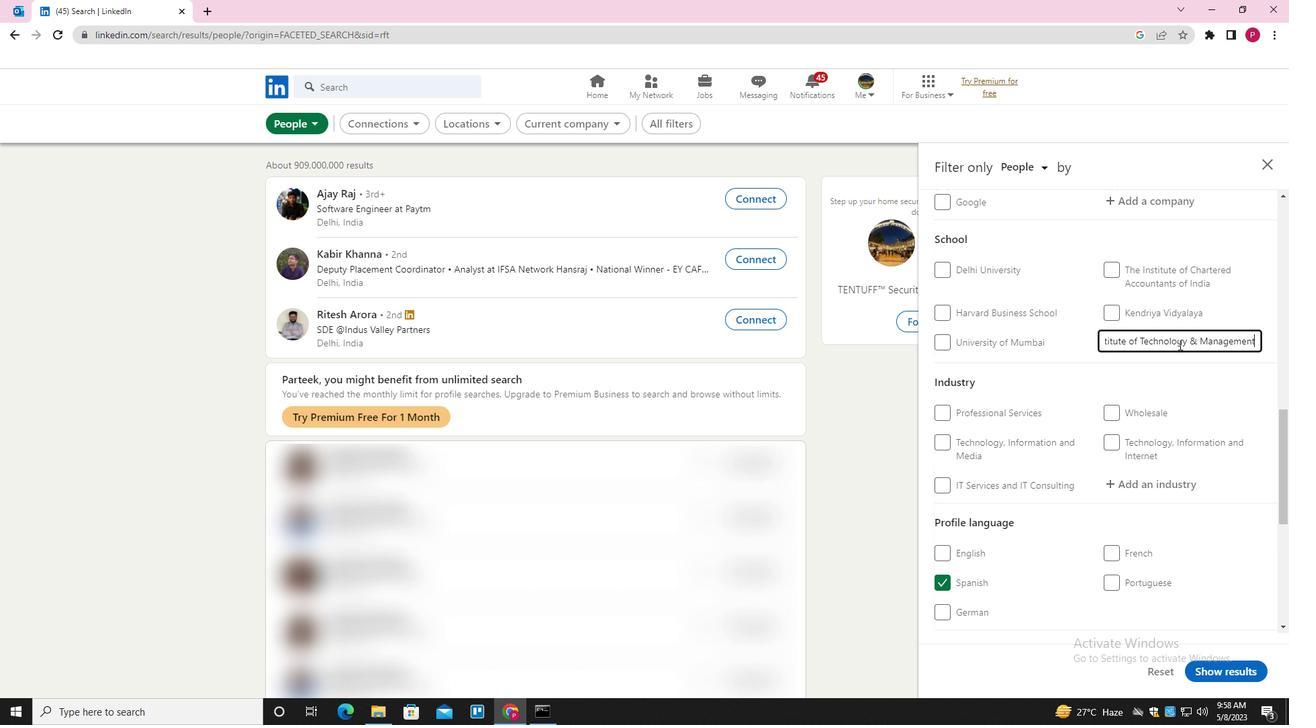 
Action: Mouse moved to (1141, 358)
Screenshot: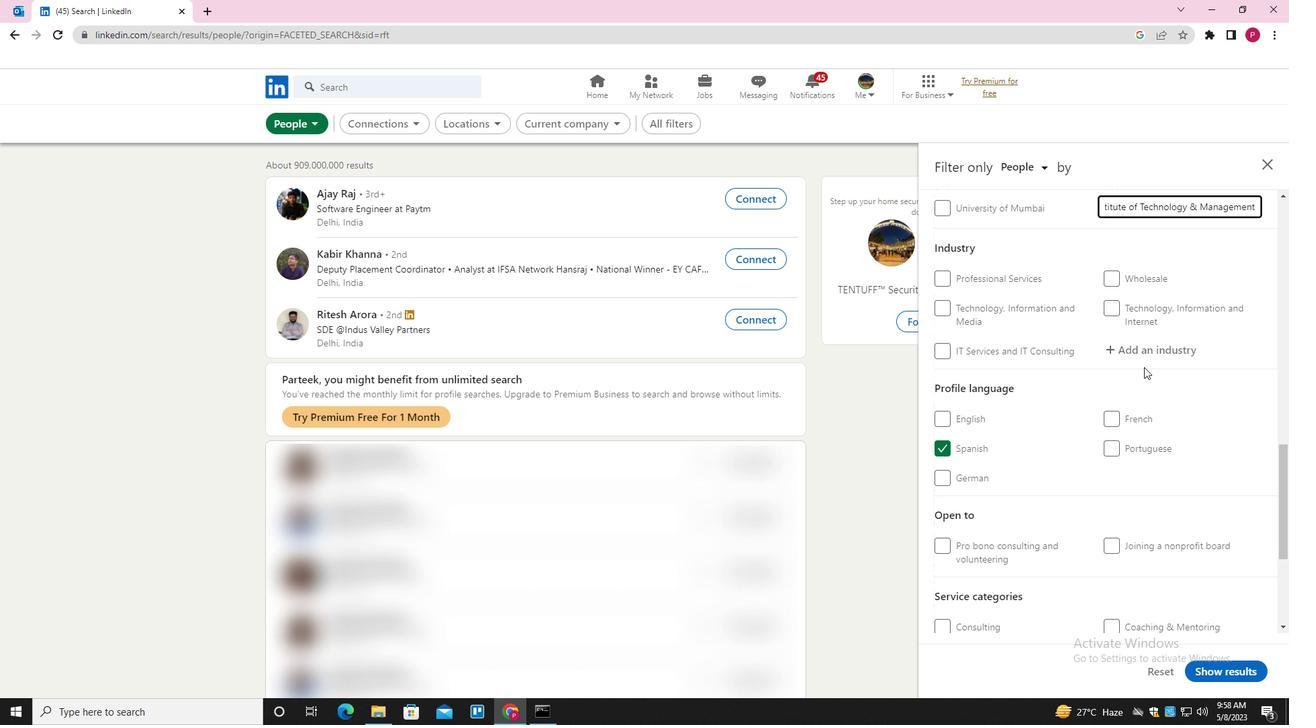 
Action: Mouse pressed left at (1141, 358)
Screenshot: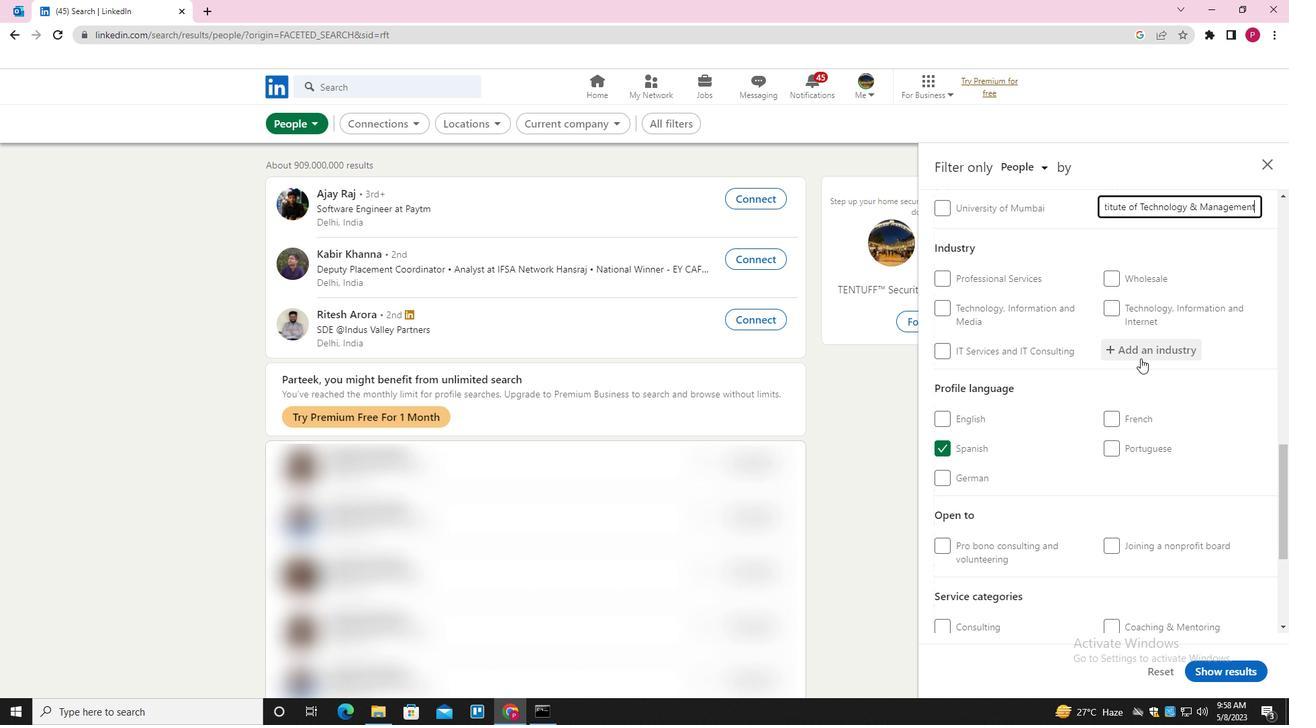 
Action: Key pressed <Key.shift>IT<Key.space><Key.shift>SYSTEM<Key.space><Key.shift><Key.shift><Key.shift>OPERATIONS<Key.down><Key.enter>
Screenshot: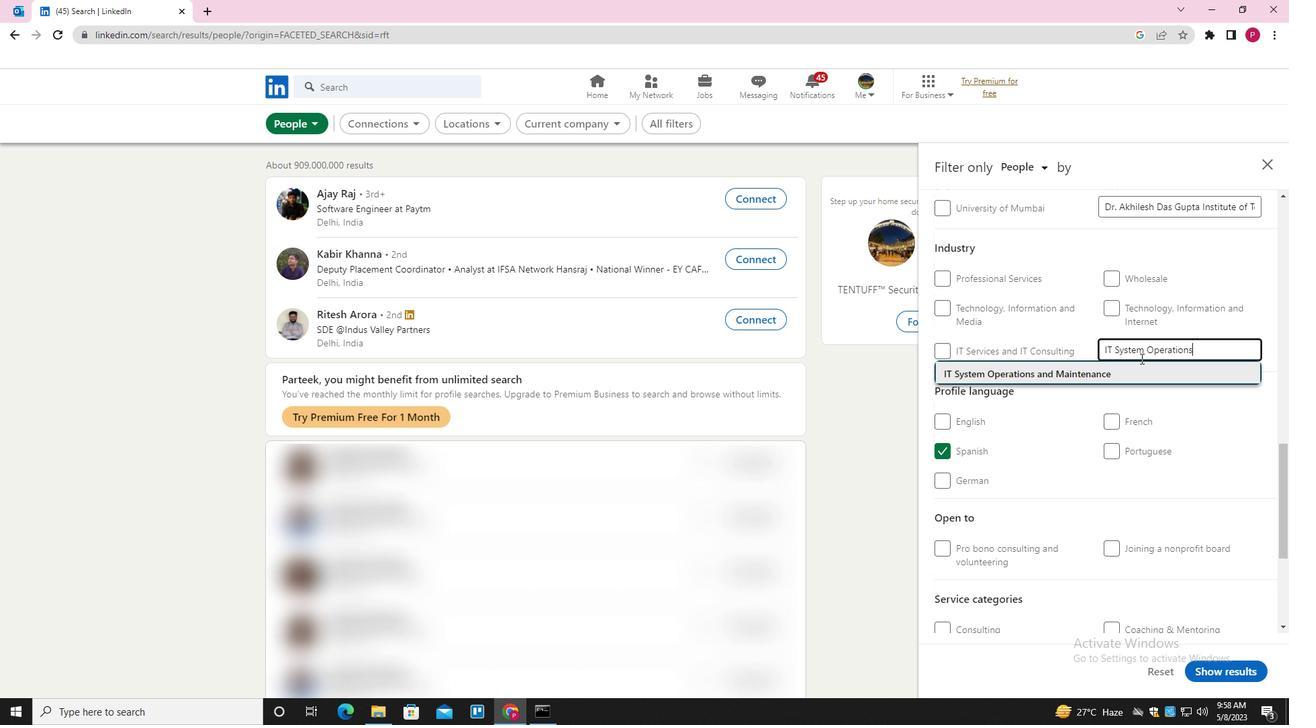
Action: Mouse moved to (1134, 368)
Screenshot: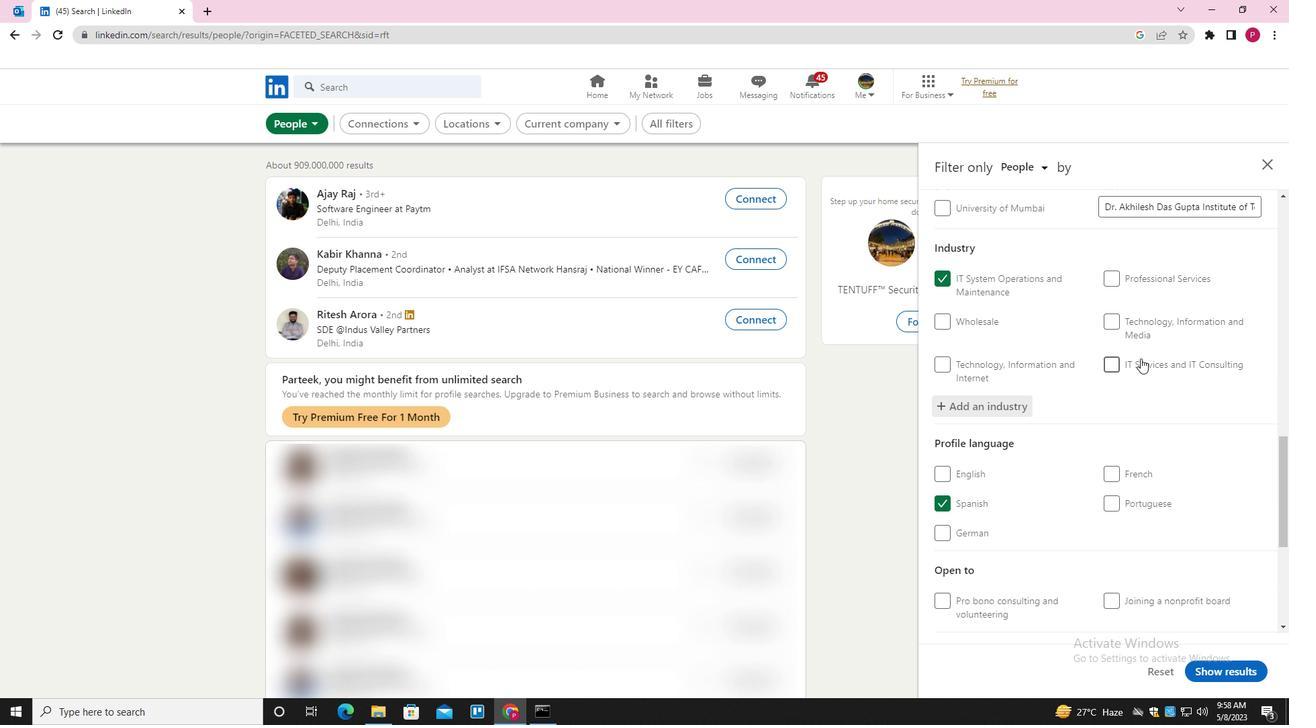 
Action: Mouse scrolled (1134, 367) with delta (0, 0)
Screenshot: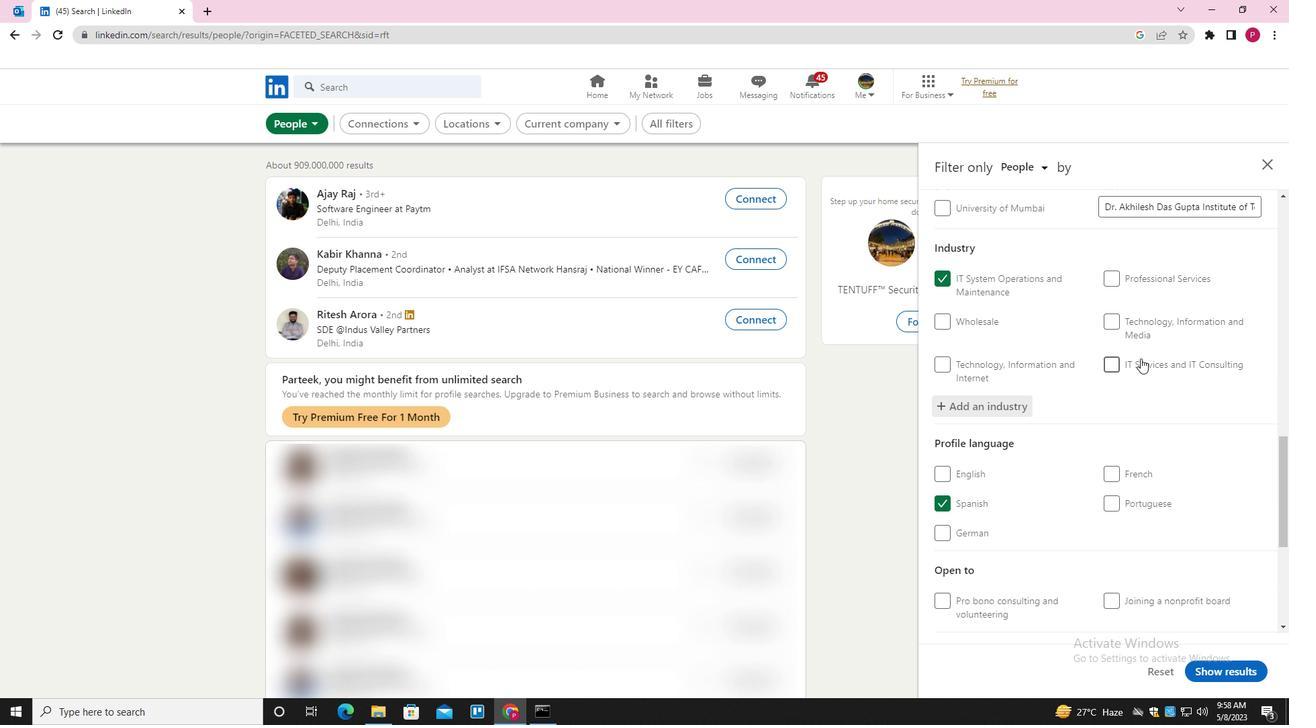 
Action: Mouse moved to (1132, 374)
Screenshot: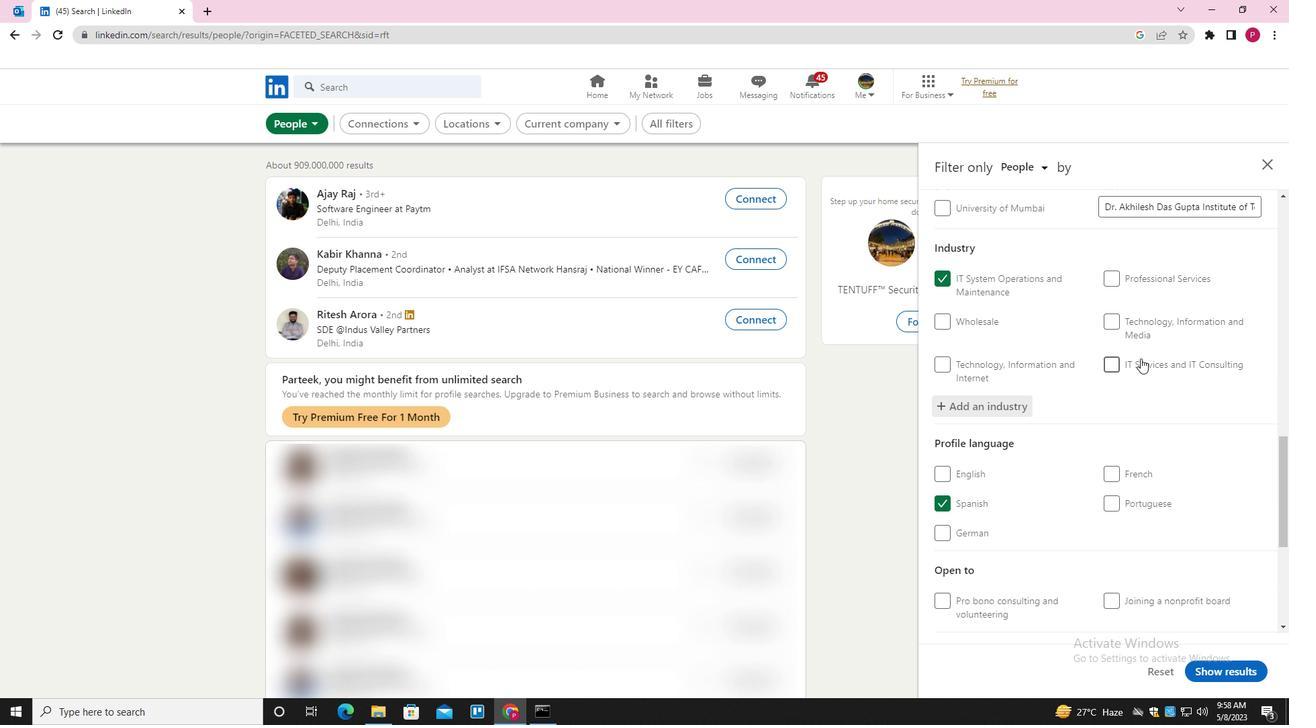 
Action: Mouse scrolled (1132, 373) with delta (0, 0)
Screenshot: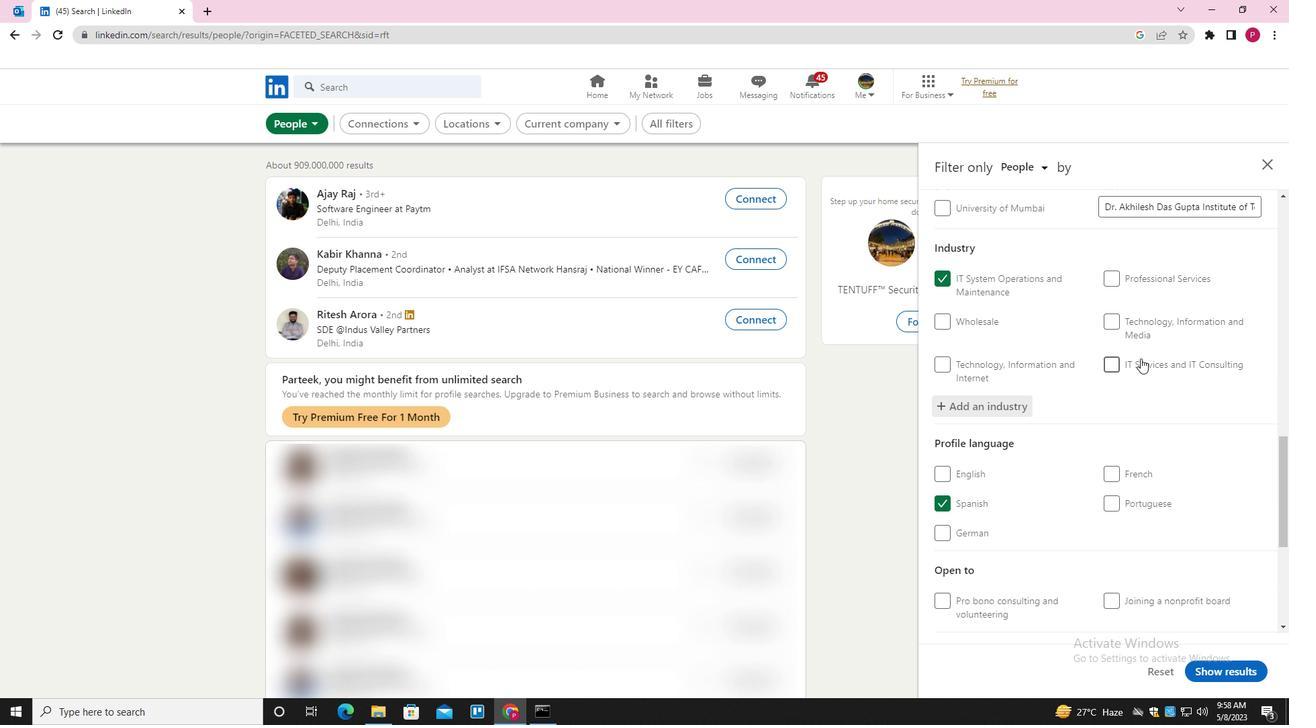 
Action: Mouse moved to (1132, 377)
Screenshot: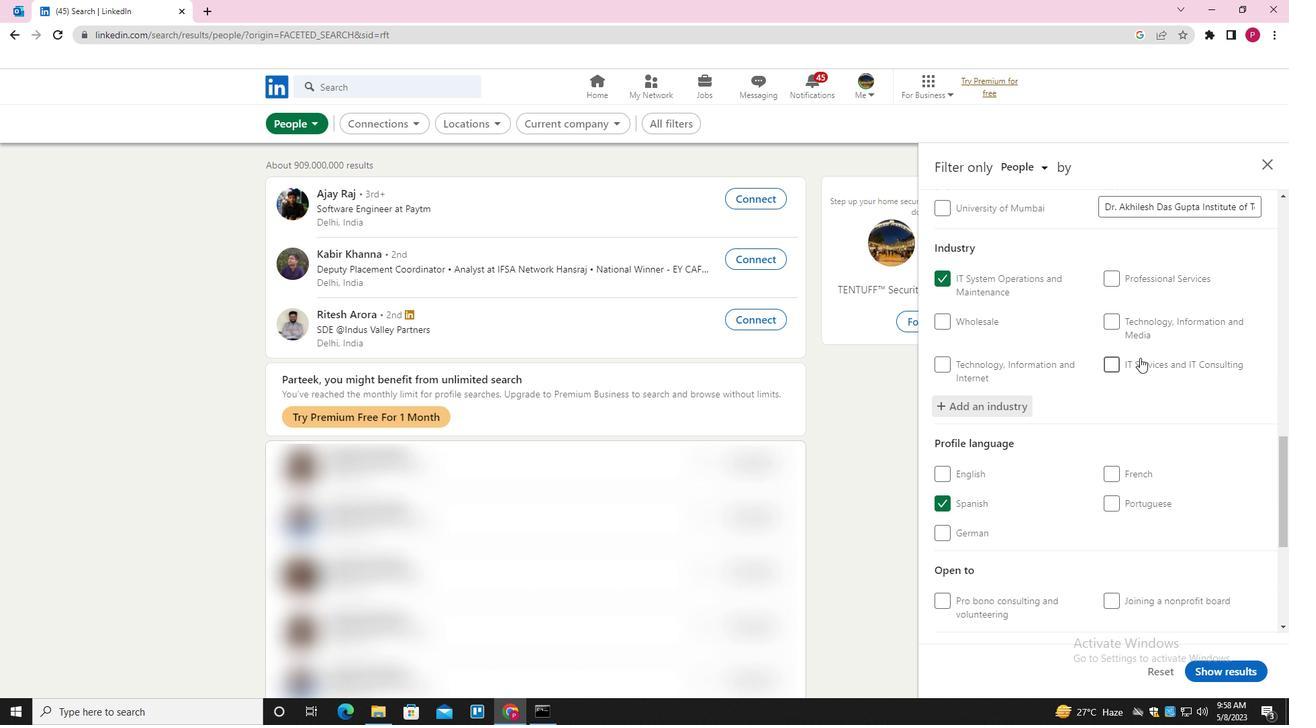 
Action: Mouse scrolled (1132, 376) with delta (0, 0)
Screenshot: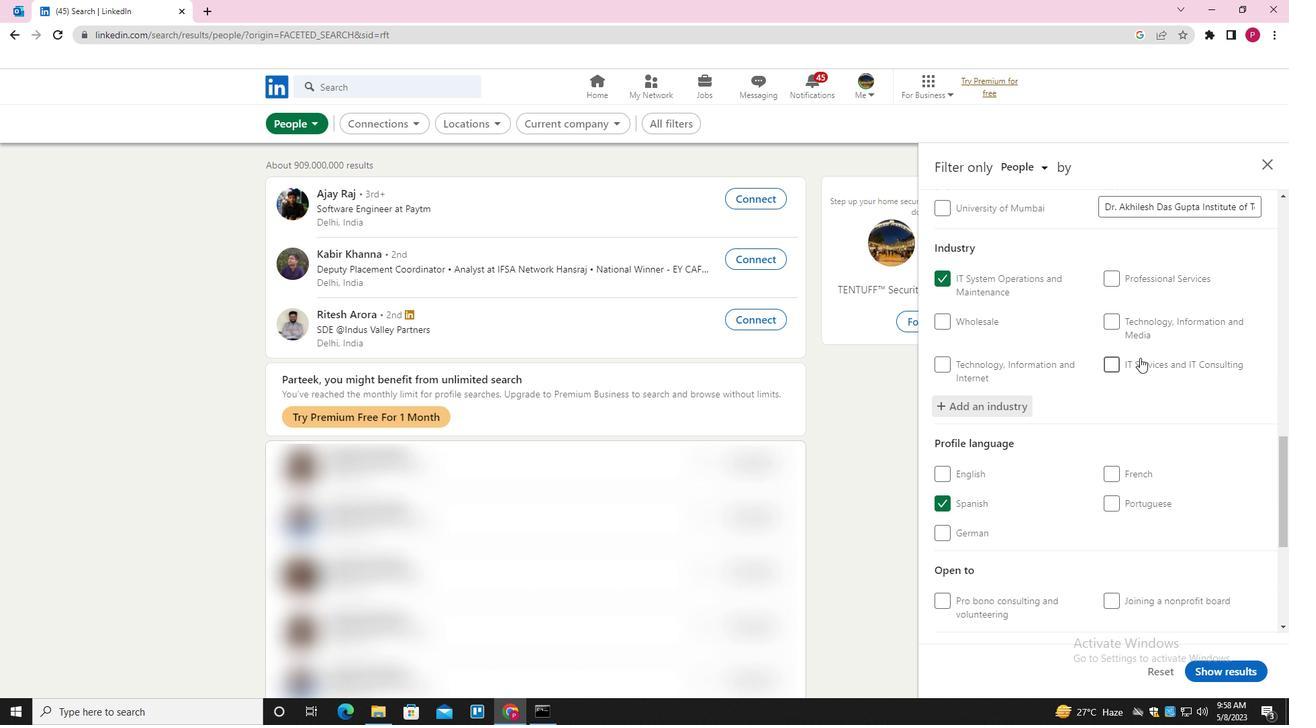 
Action: Mouse moved to (1131, 380)
Screenshot: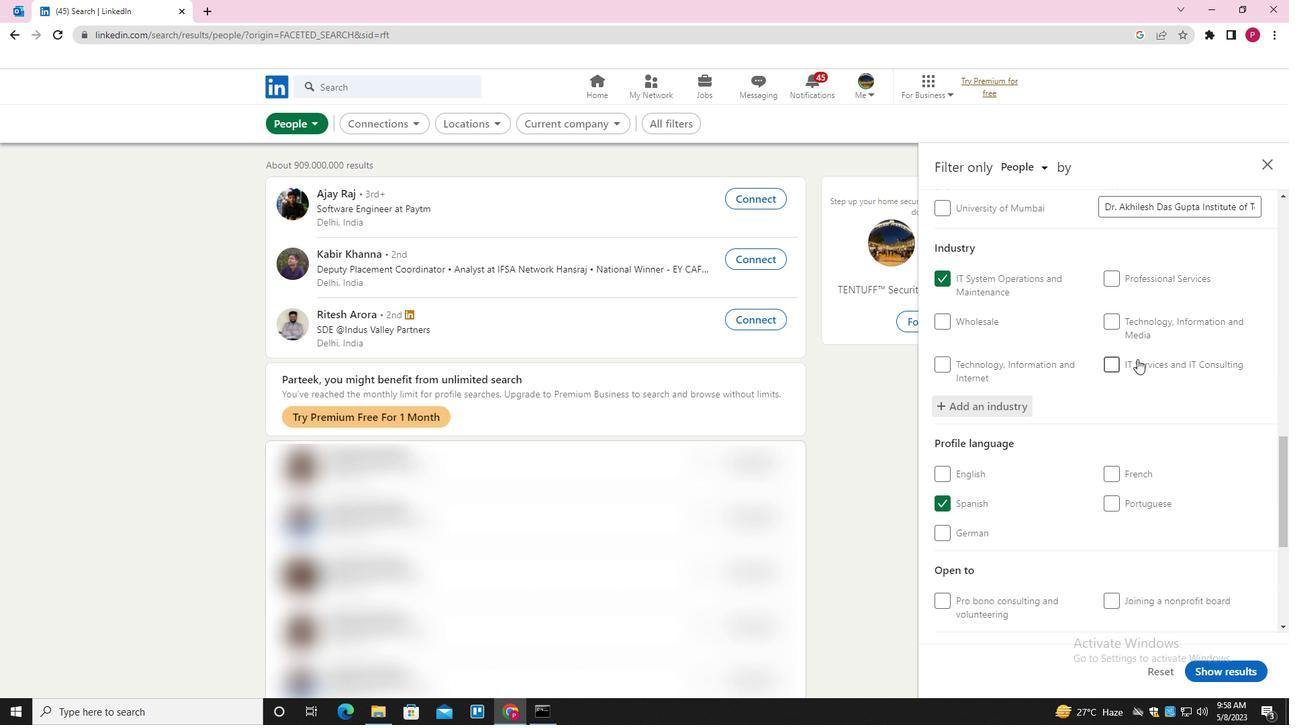 
Action: Mouse scrolled (1131, 380) with delta (0, 0)
Screenshot: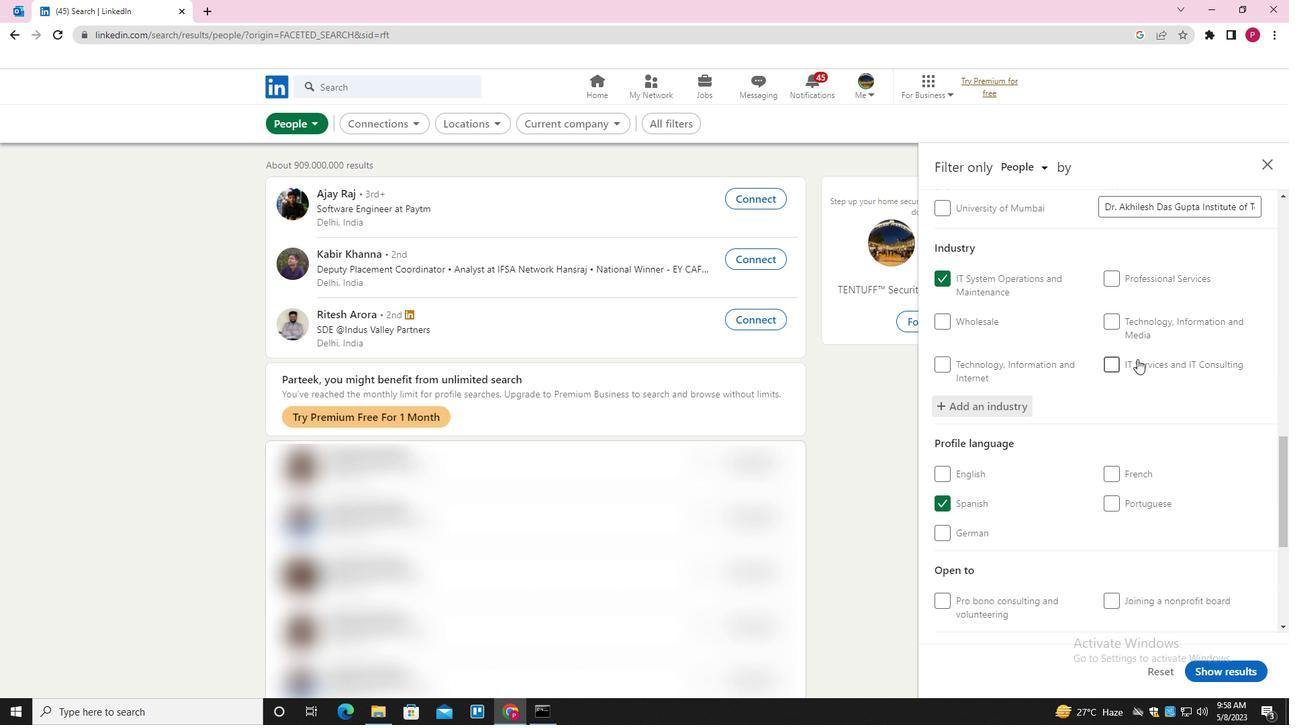 
Action: Mouse moved to (1130, 384)
Screenshot: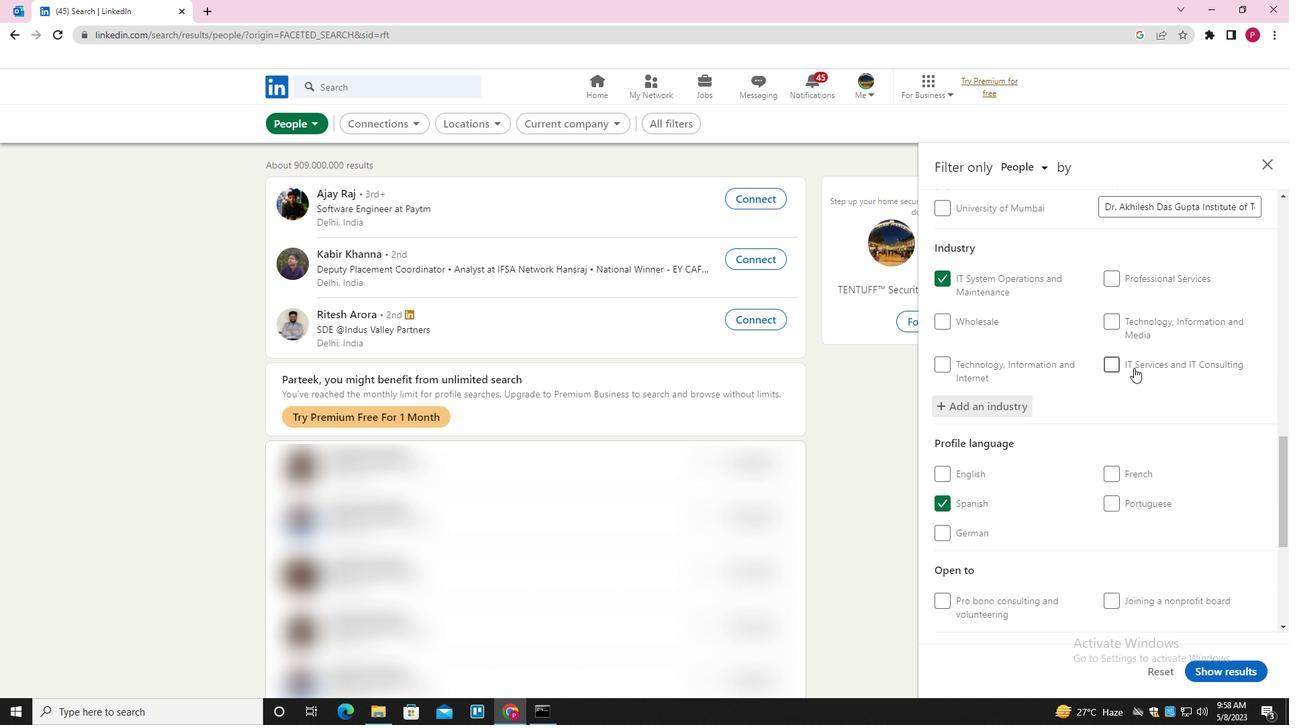 
Action: Mouse scrolled (1130, 384) with delta (0, 0)
Screenshot: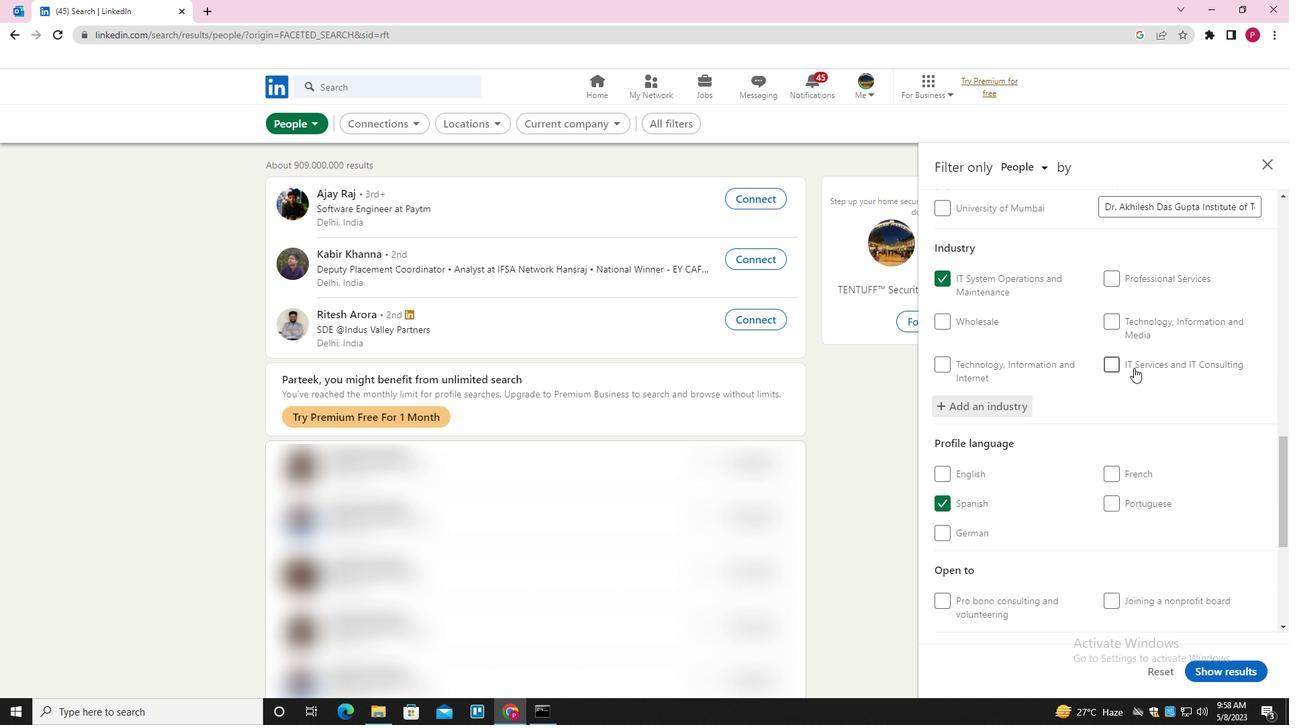
Action: Mouse moved to (1133, 439)
Screenshot: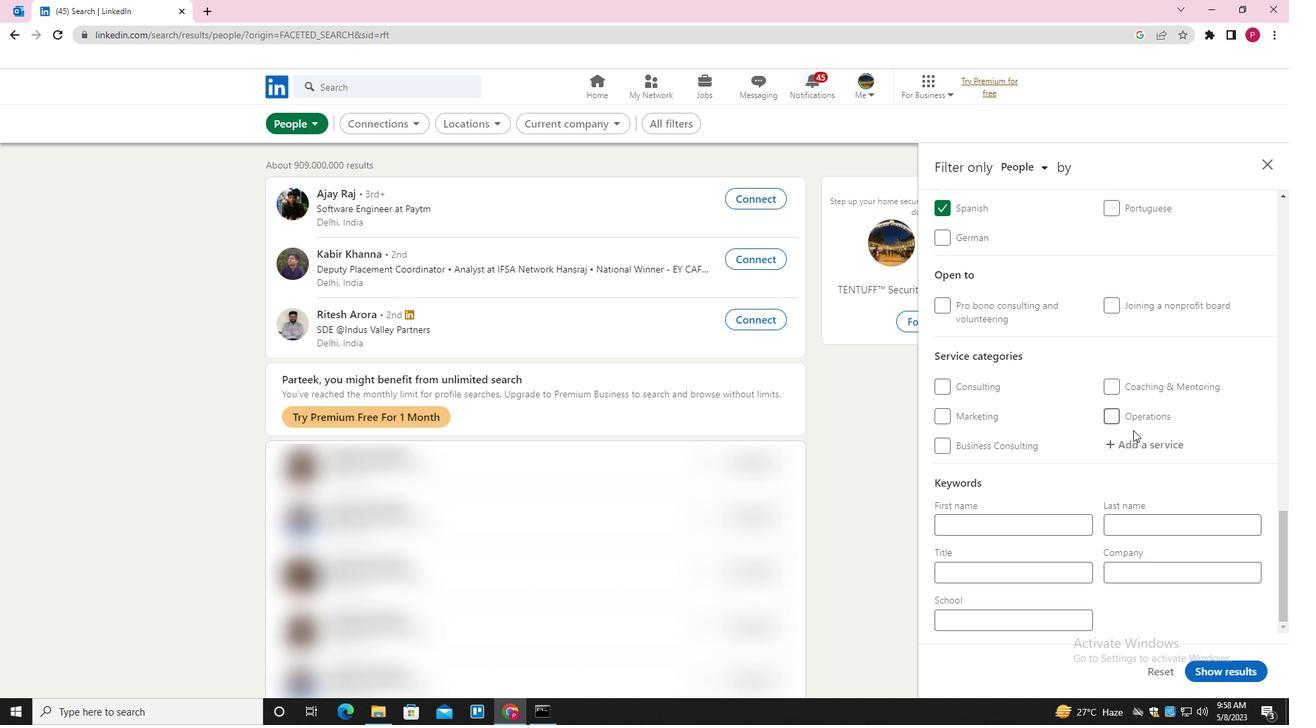 
Action: Mouse pressed left at (1133, 439)
Screenshot: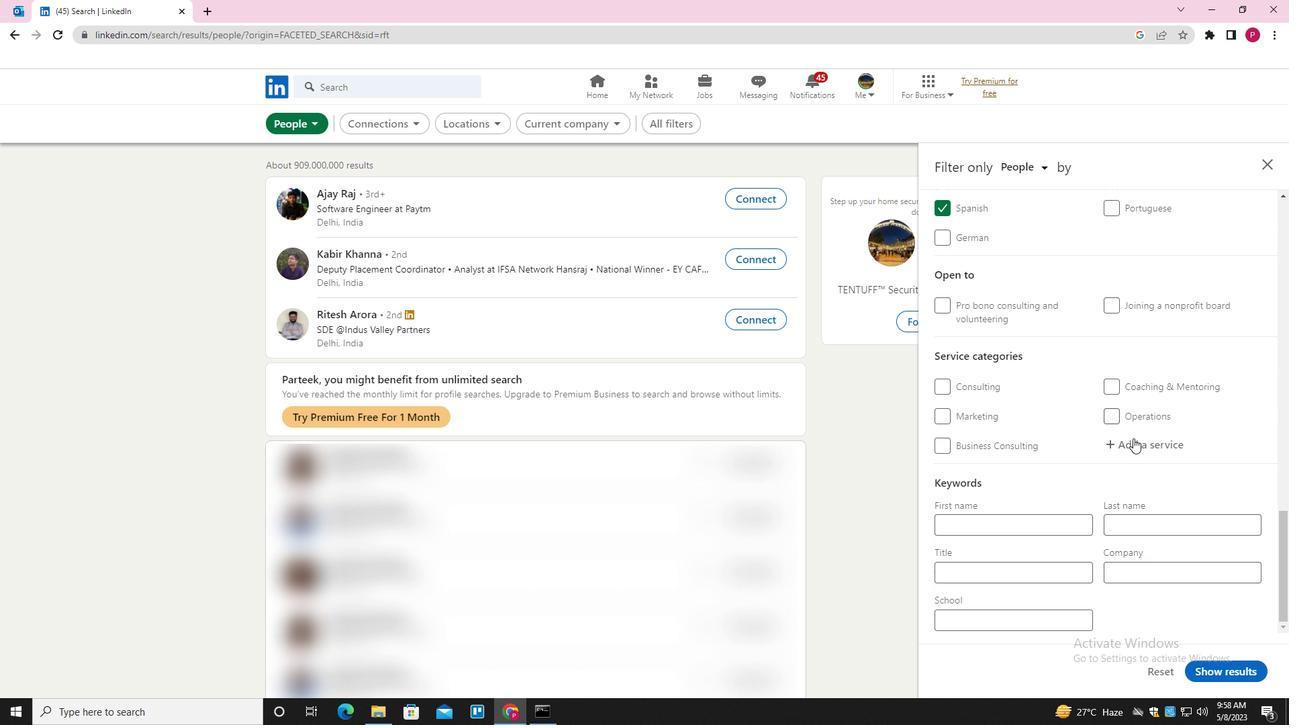 
Action: Key pressed <Key.shift><Key.shift><Key.shift>FINI<Key.backspace>ANCIAL<Key.space><Key.shift><Key.shift><Key.shift><Key.shift><Key.shift><Key.shift><Key.shift>ADVISORY<Key.down><Key.enter>
Screenshot: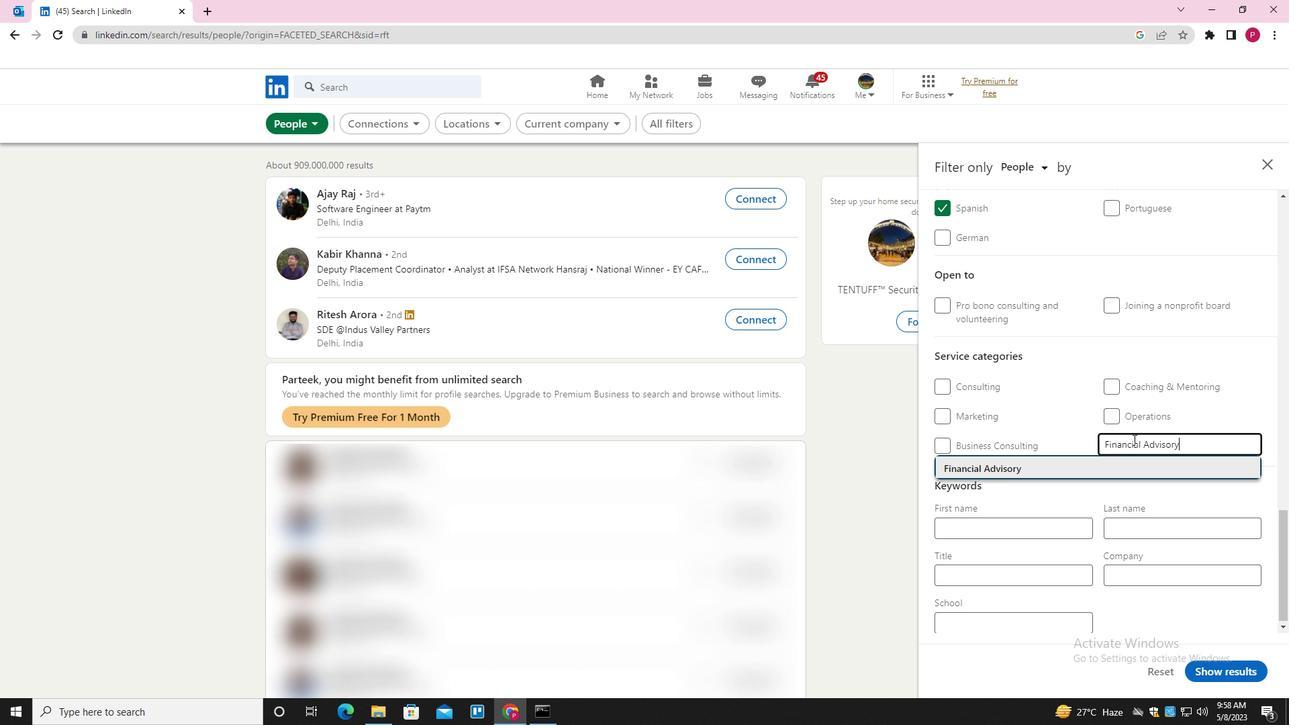 
Action: Mouse moved to (1091, 533)
Screenshot: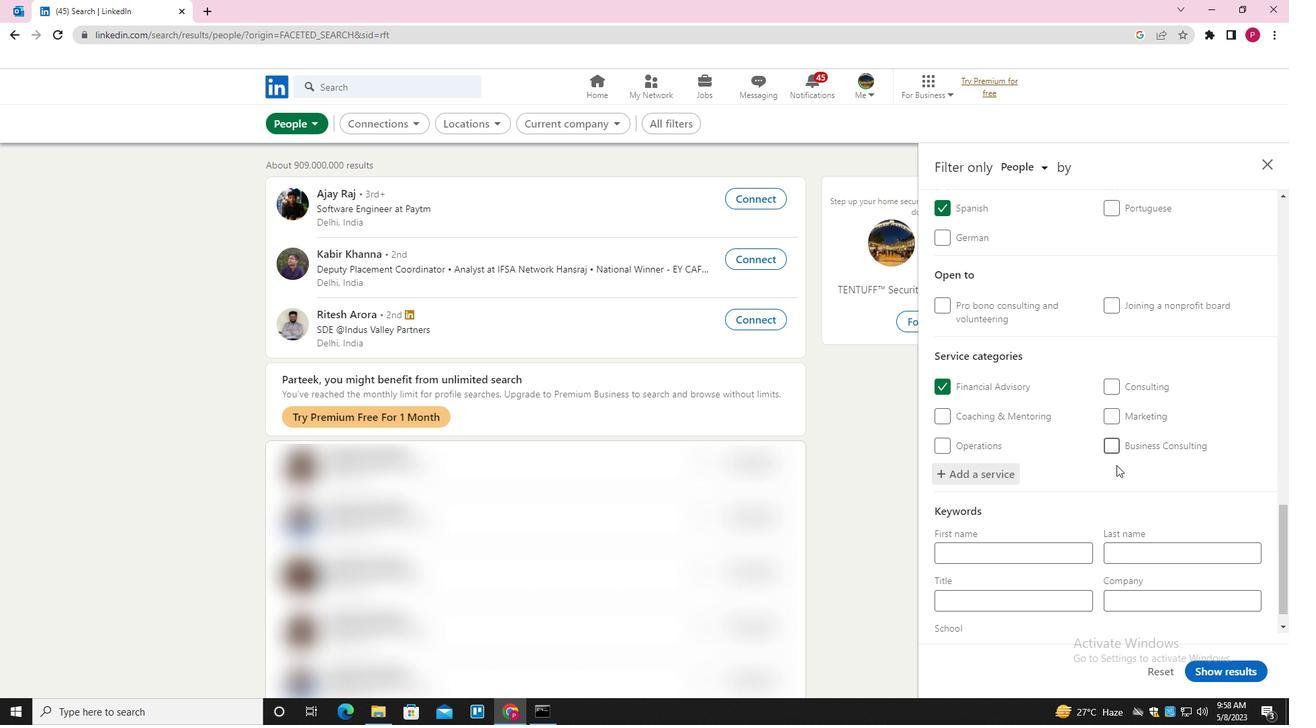 
Action: Mouse scrolled (1091, 533) with delta (0, 0)
Screenshot: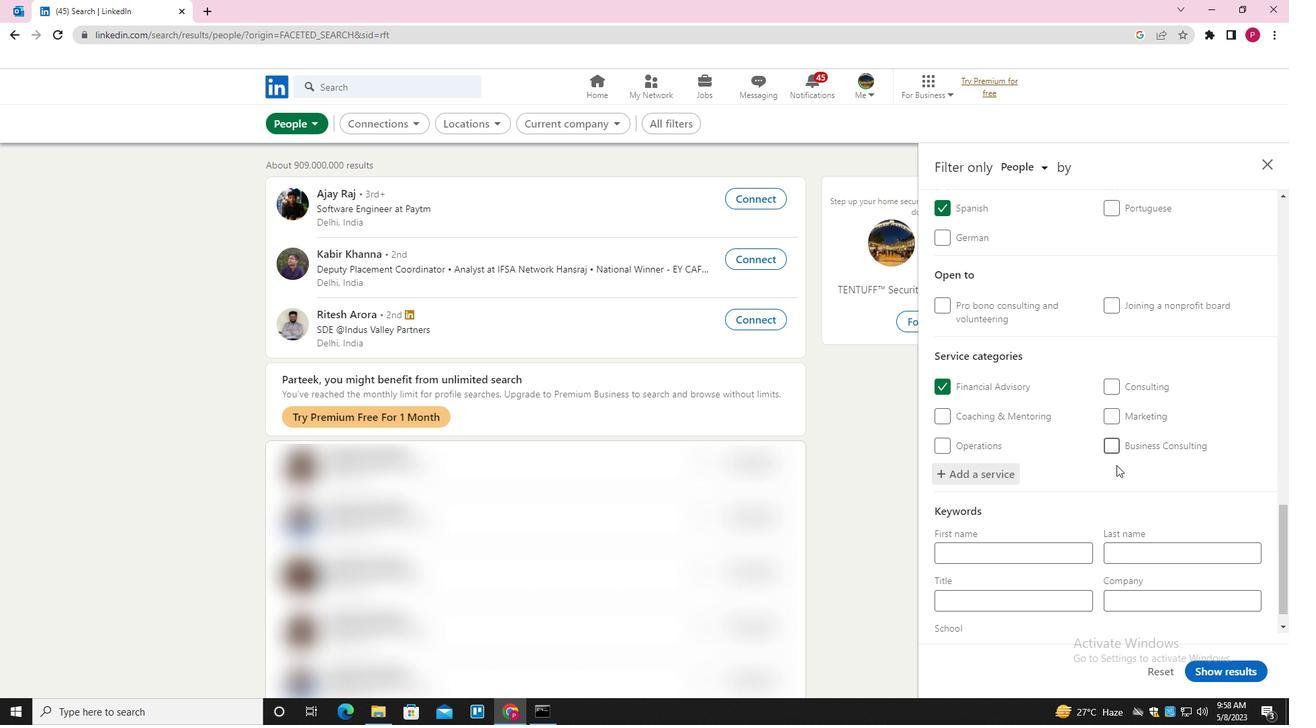 
Action: Mouse moved to (1089, 540)
Screenshot: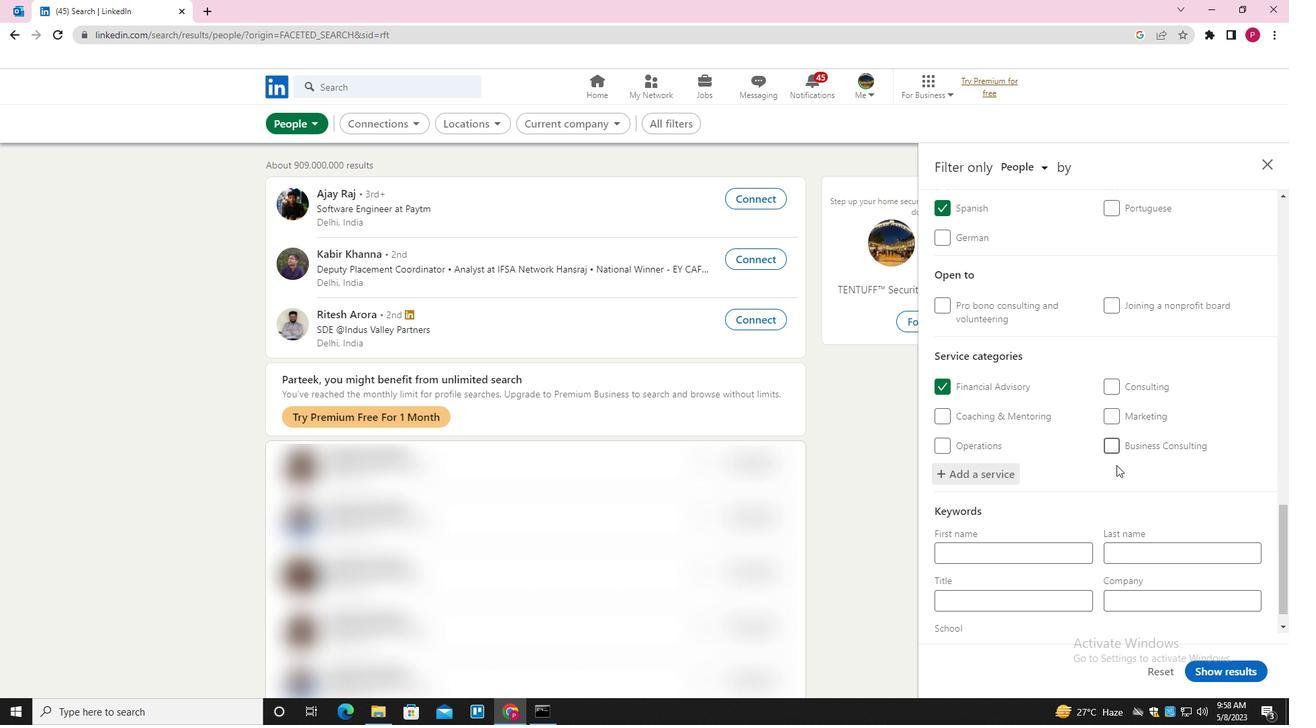
Action: Mouse scrolled (1089, 539) with delta (0, 0)
Screenshot: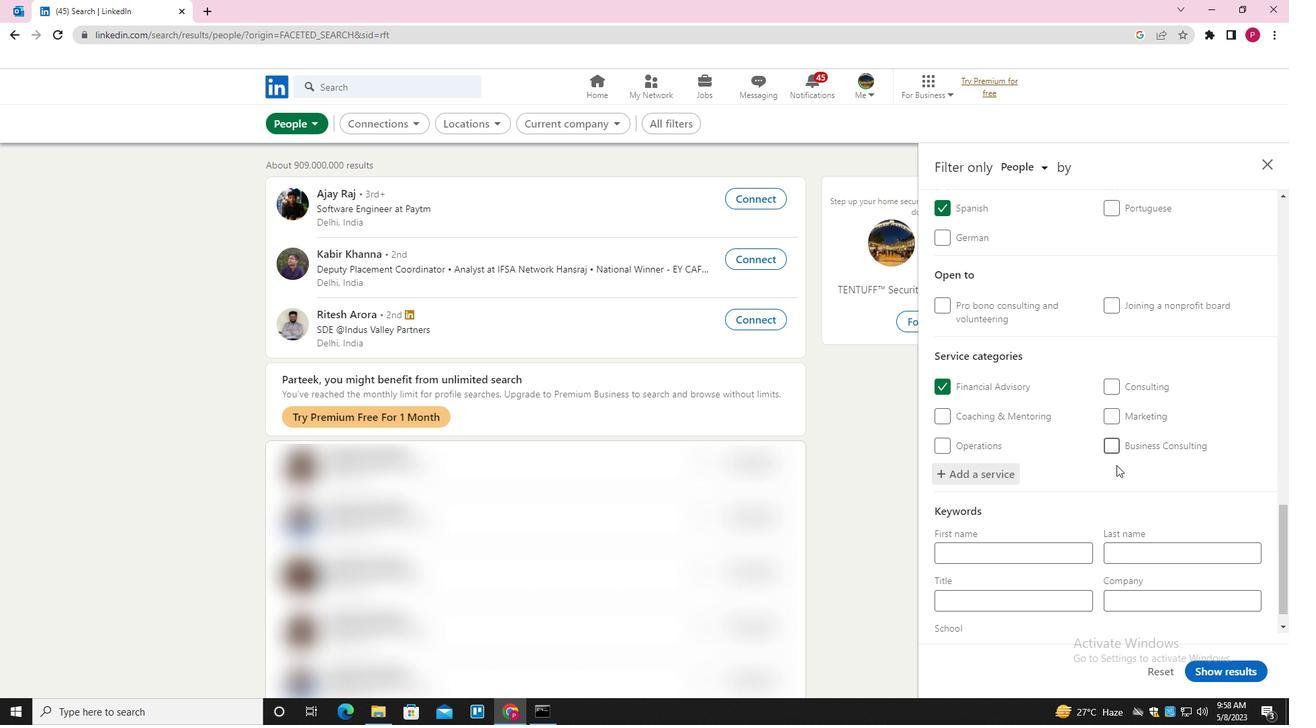 
Action: Mouse moved to (1087, 545)
Screenshot: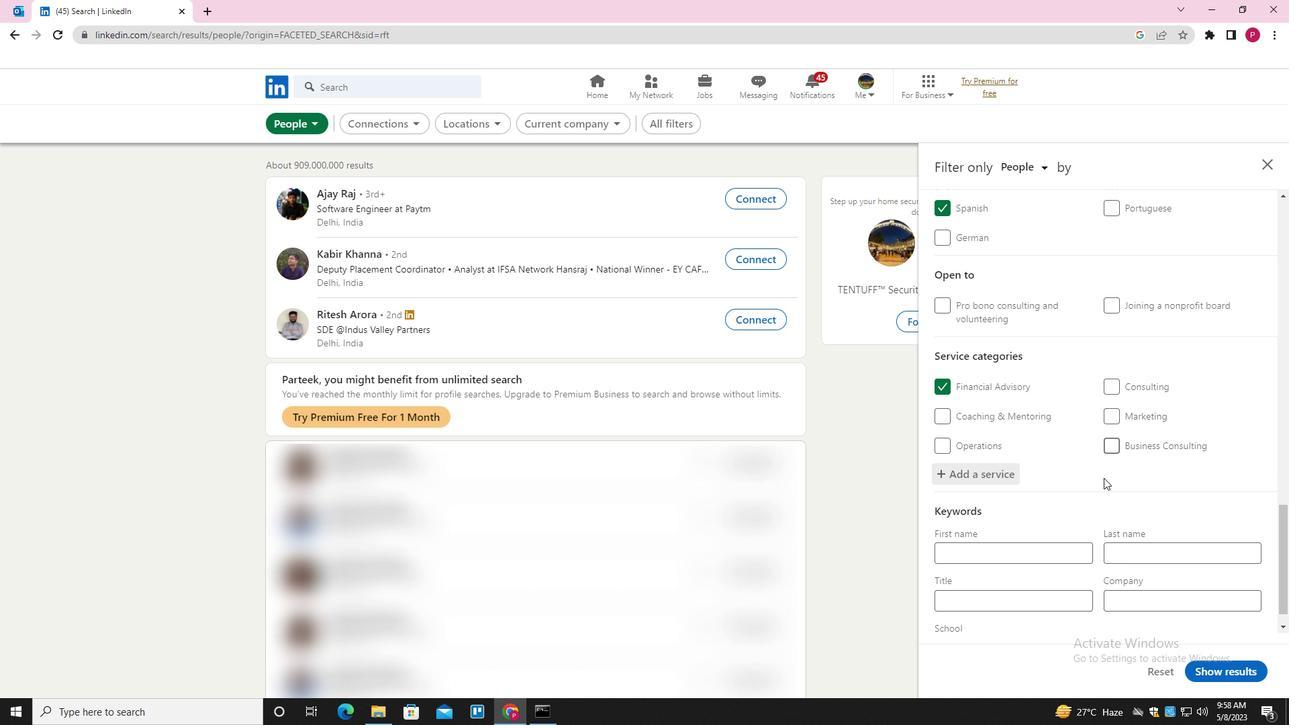 
Action: Mouse scrolled (1087, 544) with delta (0, 0)
Screenshot: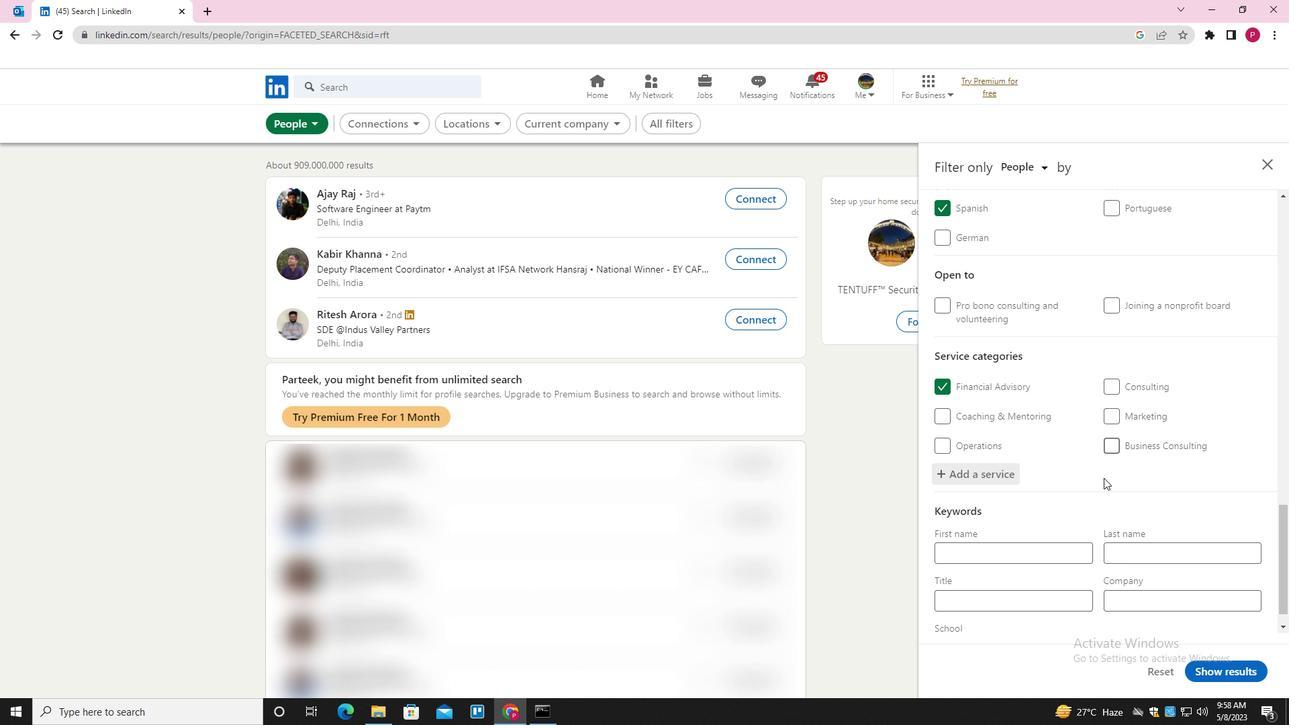 
Action: Mouse moved to (1031, 569)
Screenshot: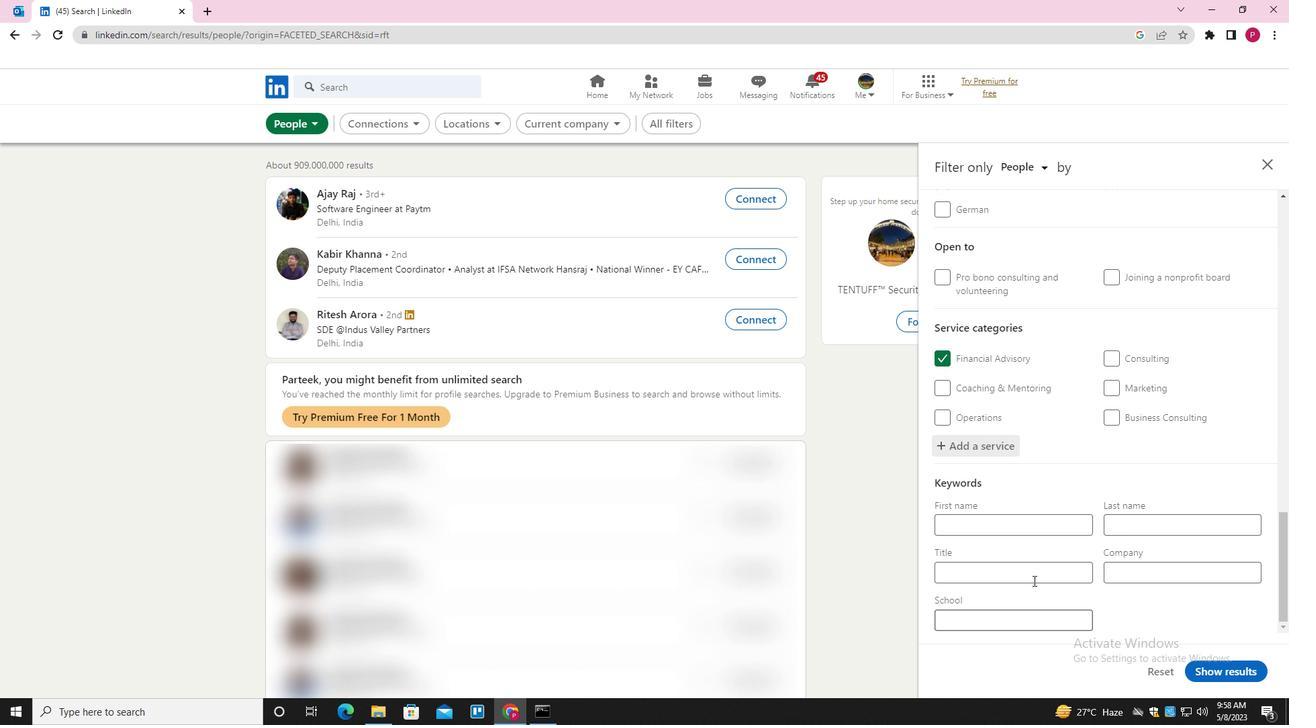 
Action: Mouse pressed left at (1031, 569)
Screenshot: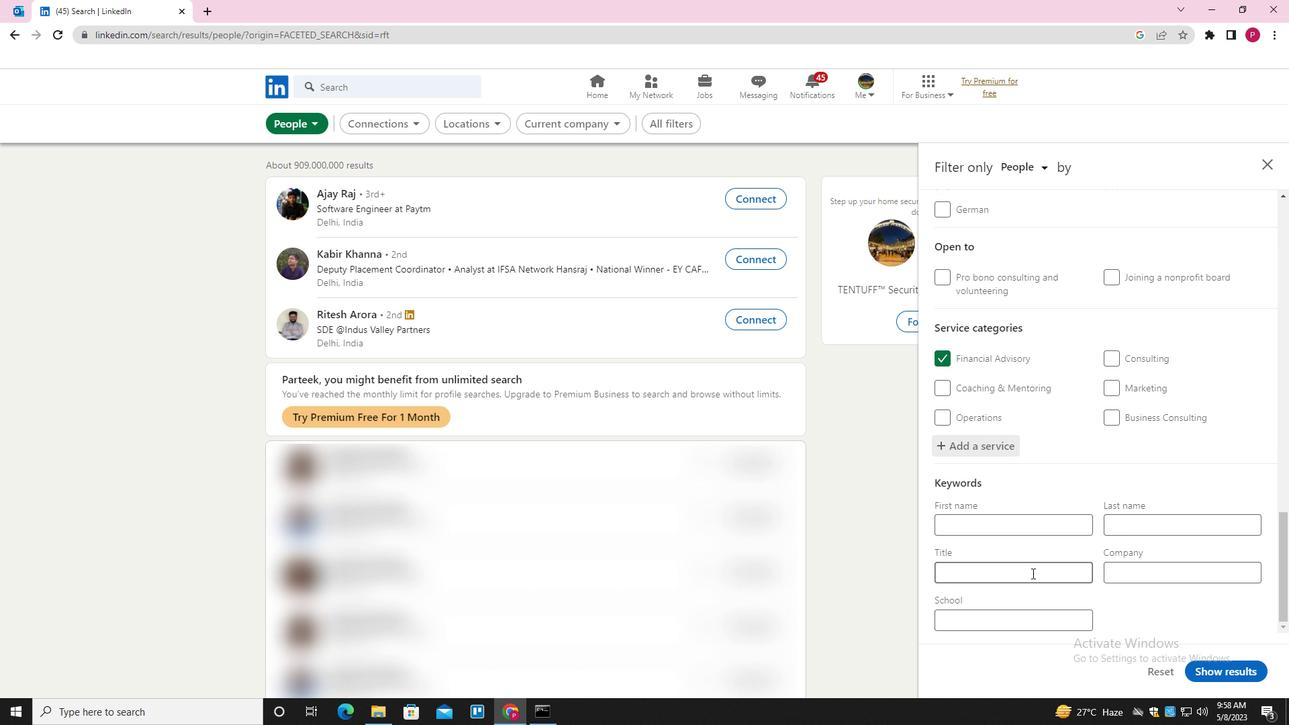 
Action: Key pressed <Key.shift>TRAVEL<Key.space><Key.shift>AGENT
Screenshot: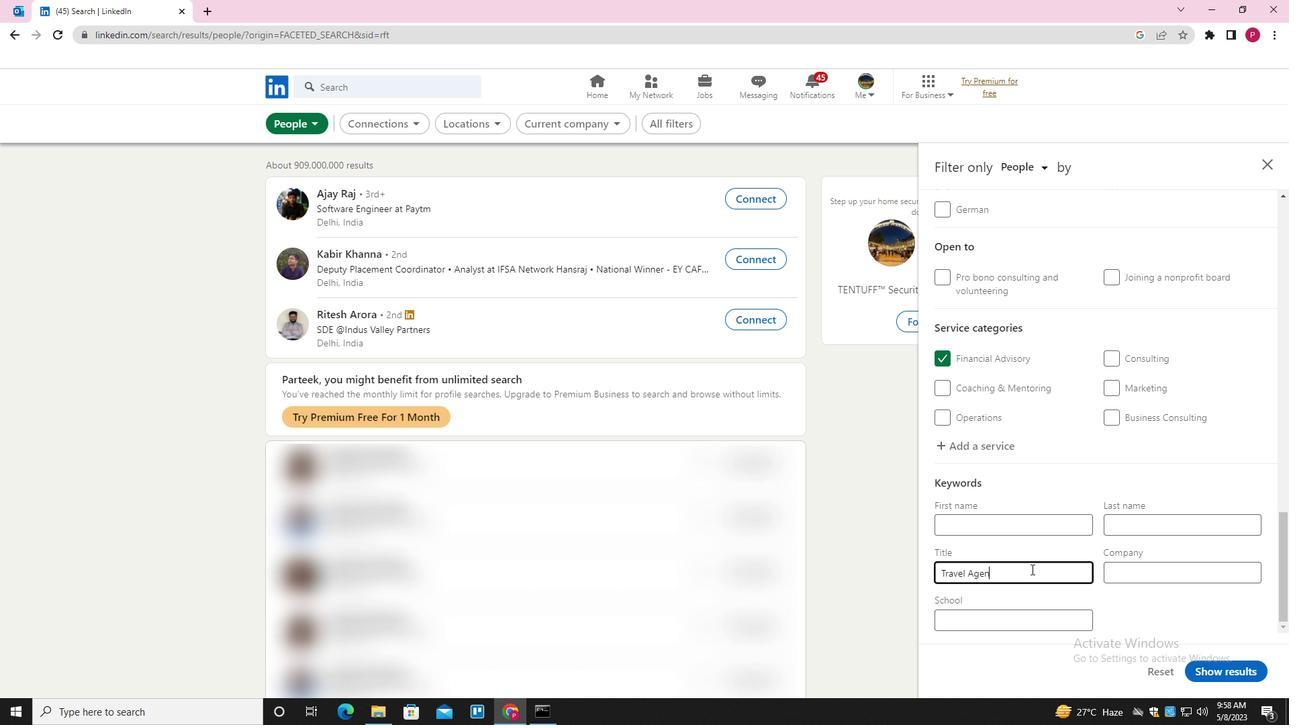 
Action: Mouse moved to (1217, 676)
Screenshot: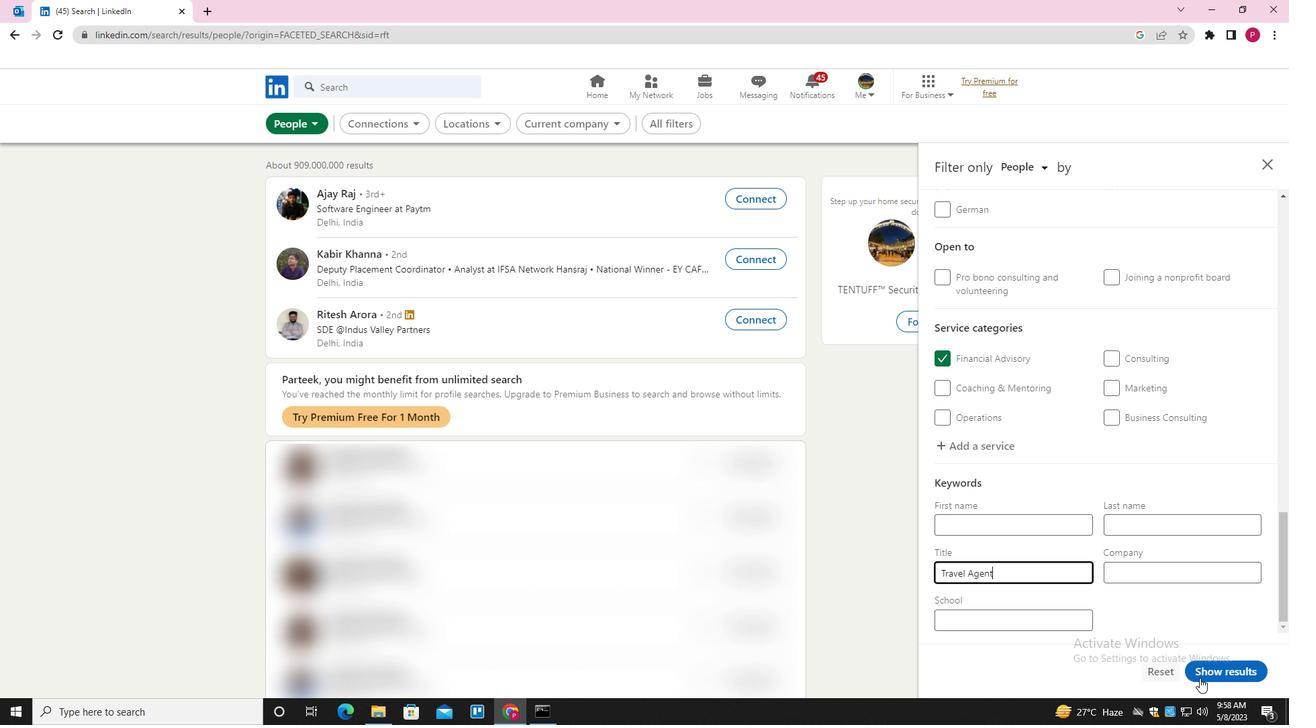 
Action: Mouse pressed left at (1217, 676)
Screenshot: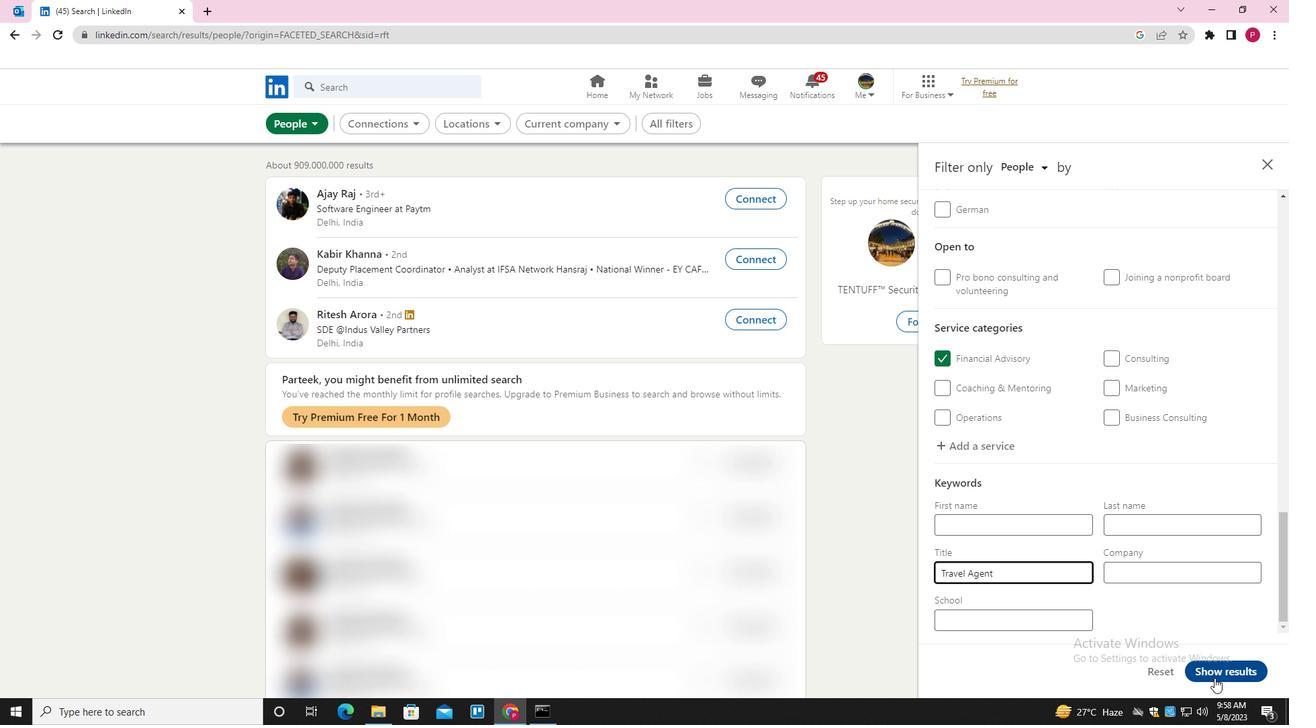 
Action: Mouse moved to (545, 292)
Screenshot: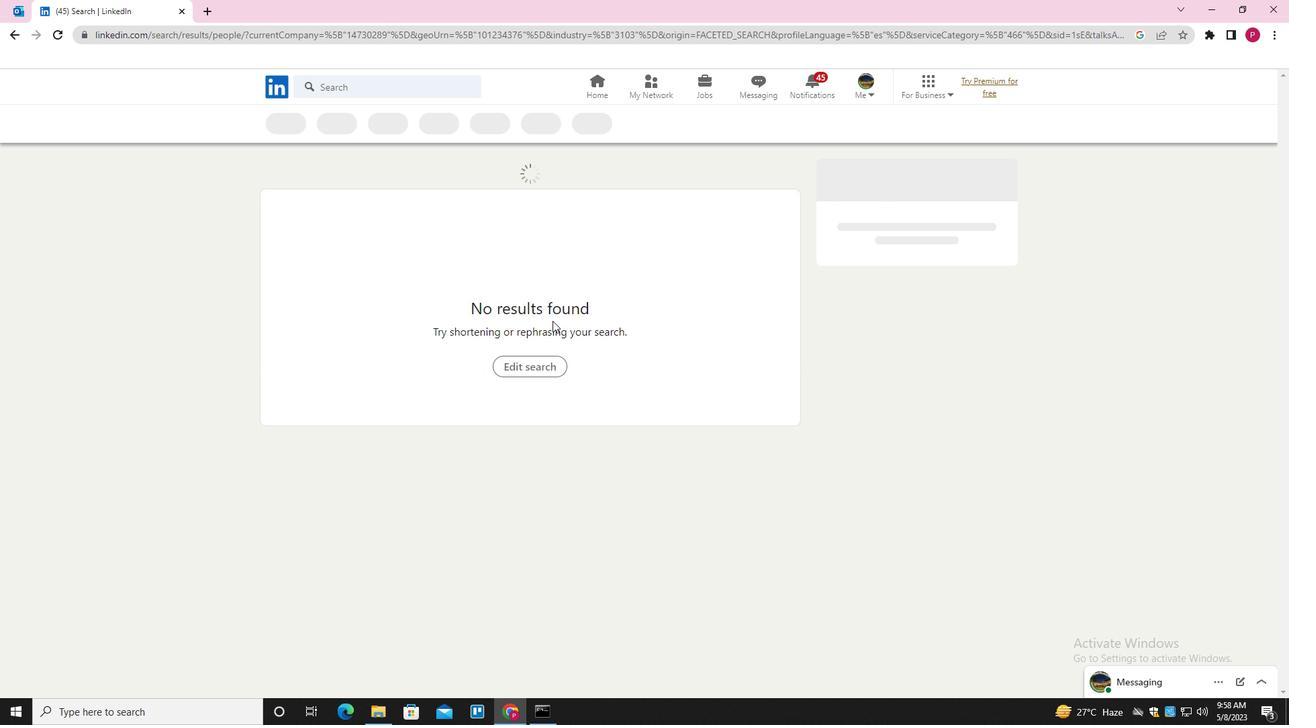 
